 Task: Research Airbnb properties in KÃ¸ge, Denmark from 6th December, 2023 to 12th December, 2023 for 4 adults.4 bedrooms having 4 beds and 4 bathrooms. Property type can be flat. Amenities needed are: wifi, TV, free parkinig on premises, gym, breakfast. Look for 3 properties as per requirement.
Action: Mouse moved to (429, 102)
Screenshot: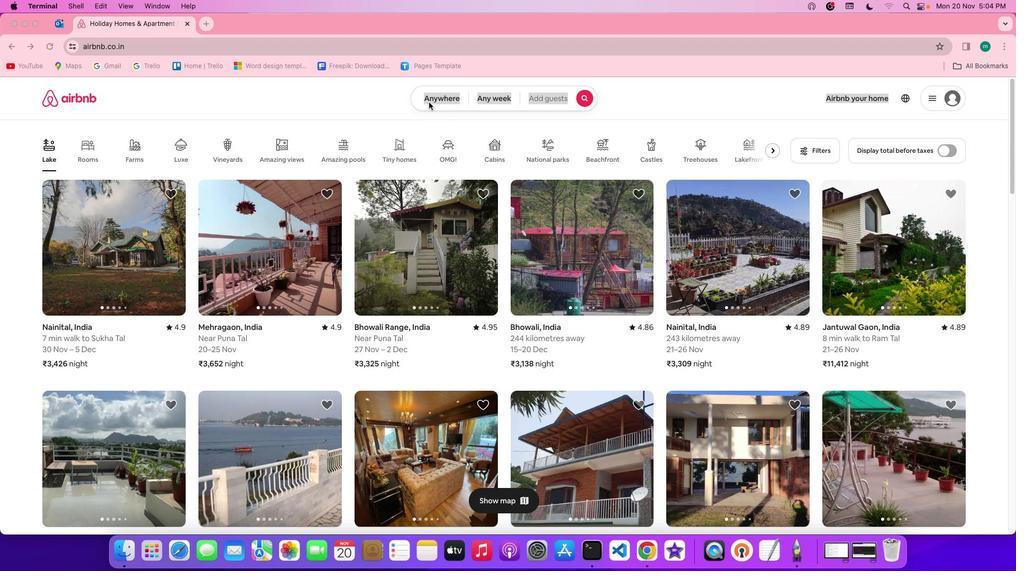 
Action: Mouse pressed left at (429, 102)
Screenshot: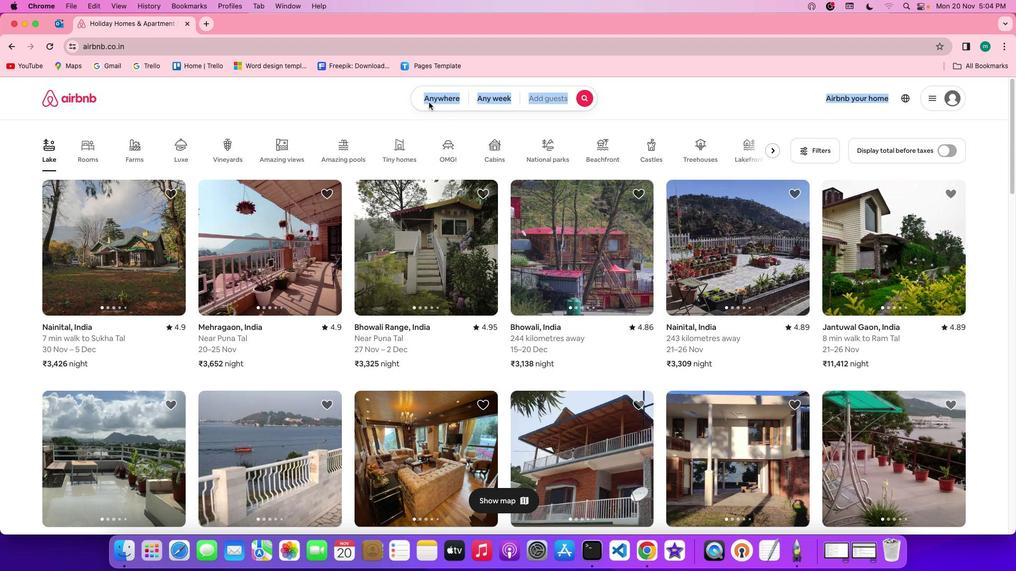 
Action: Mouse pressed left at (429, 102)
Screenshot: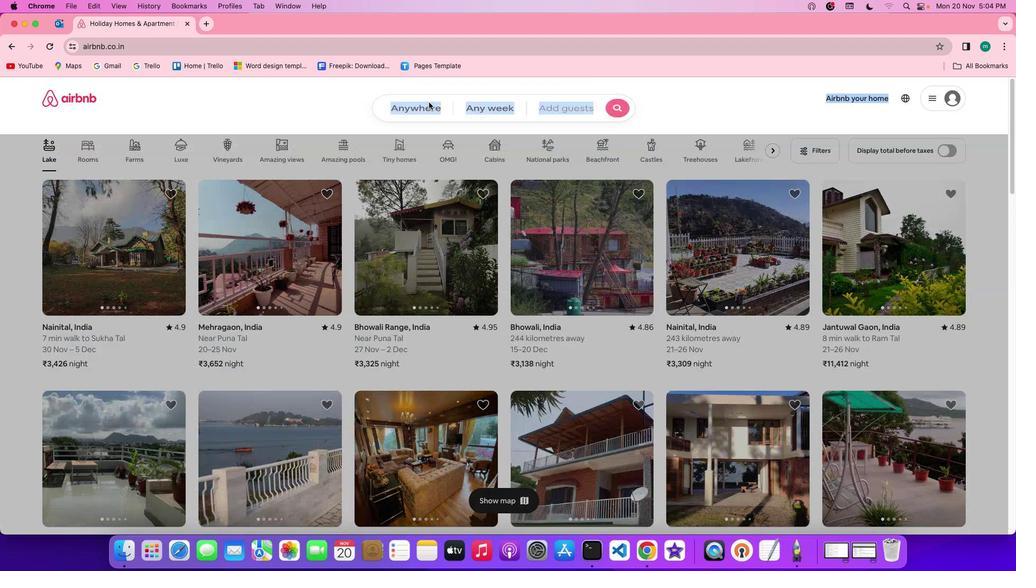
Action: Mouse moved to (350, 145)
Screenshot: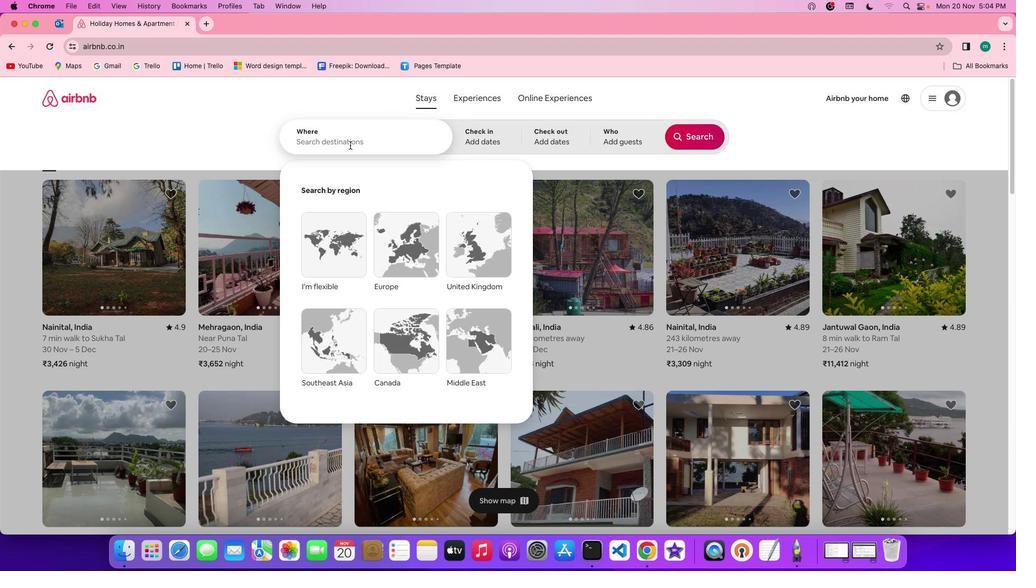 
Action: Mouse pressed left at (350, 145)
Screenshot: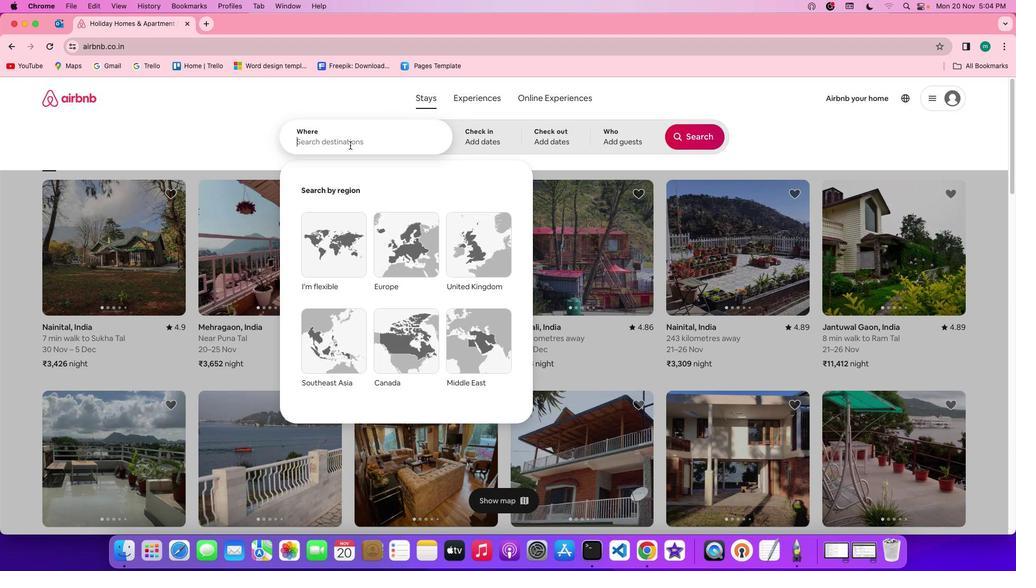 
Action: Key pressed Key.shift'K''o''g''o'Key.backspace'e'','Key.spaceKey.shift'd''e''n''m''a''r''k'
Screenshot: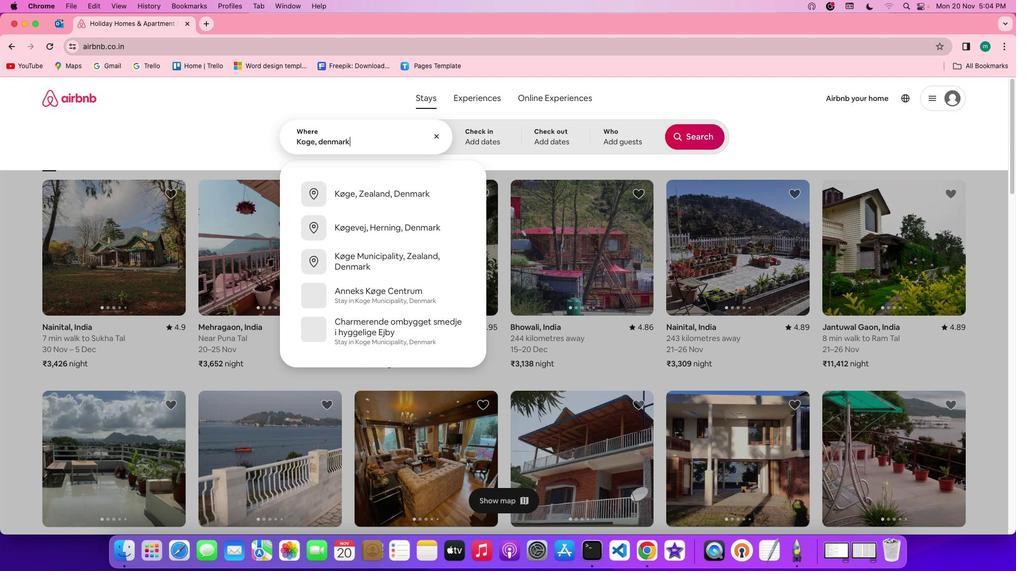 
Action: Mouse moved to (475, 132)
Screenshot: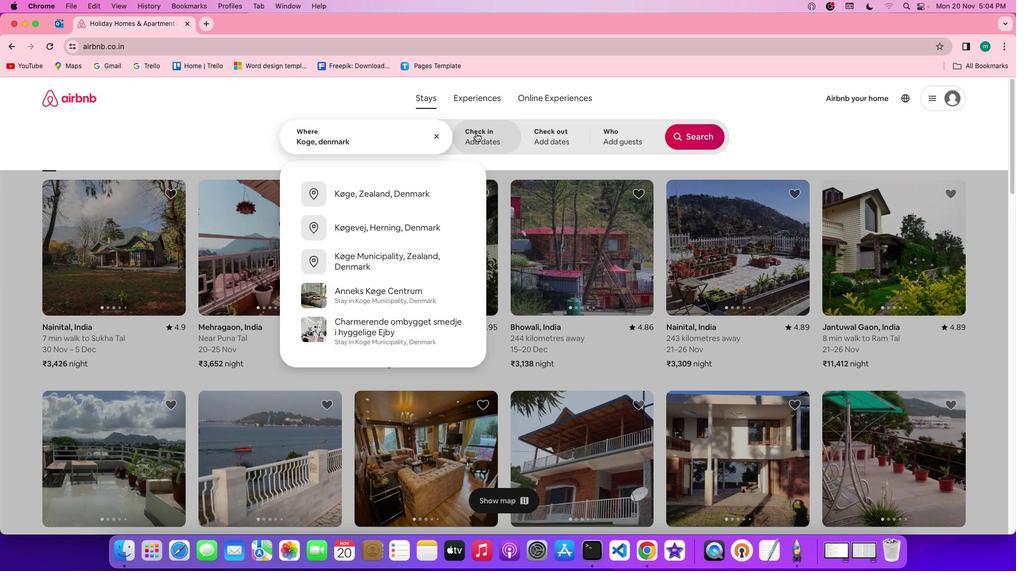 
Action: Mouse pressed left at (475, 132)
Screenshot: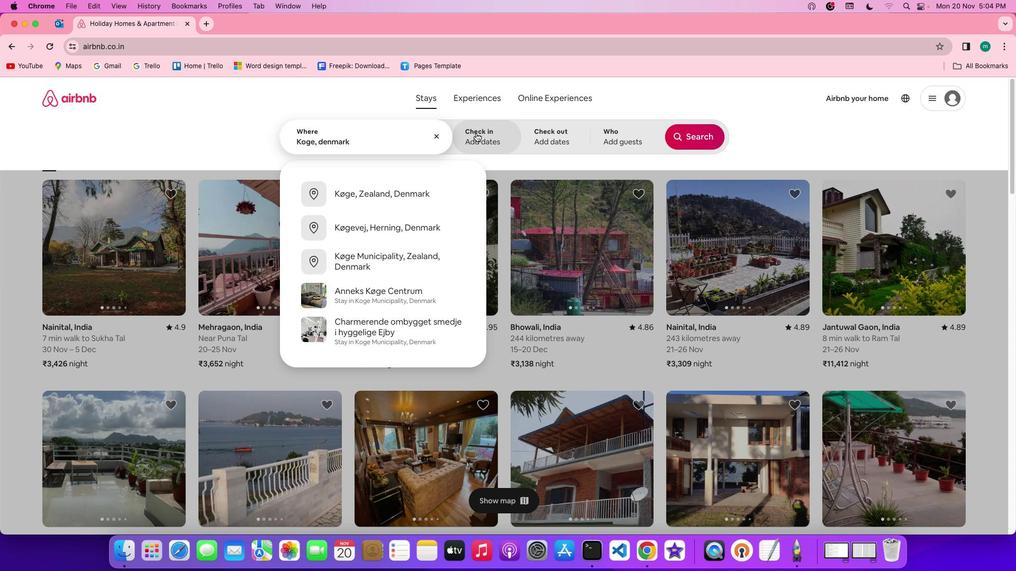 
Action: Mouse moved to (609, 297)
Screenshot: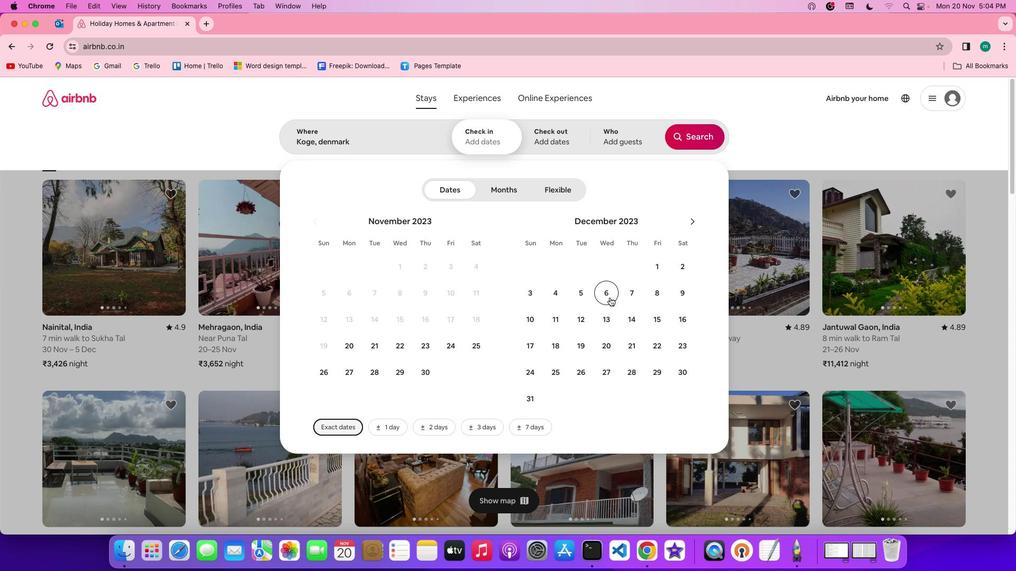 
Action: Mouse pressed left at (609, 297)
Screenshot: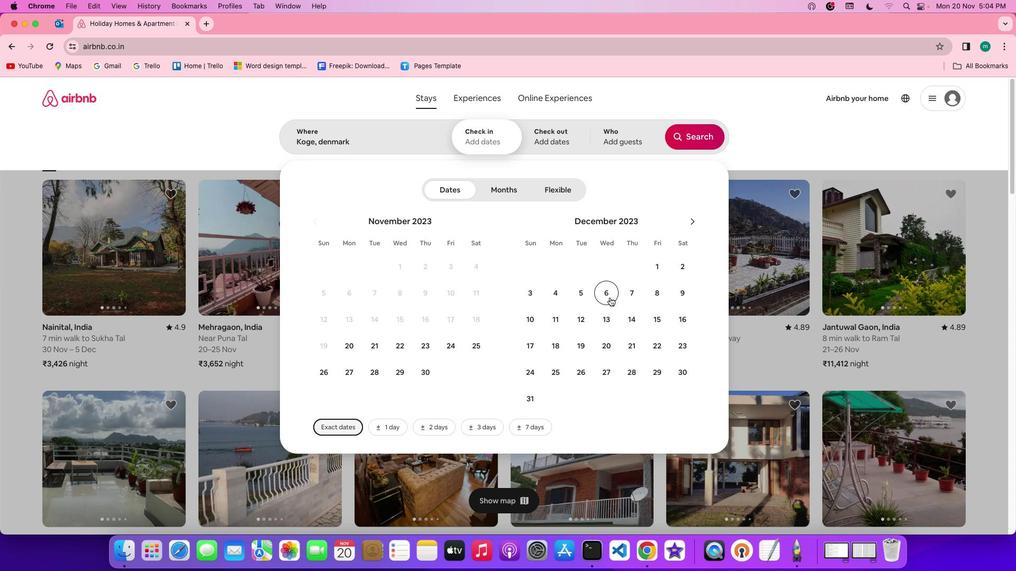
Action: Mouse moved to (592, 315)
Screenshot: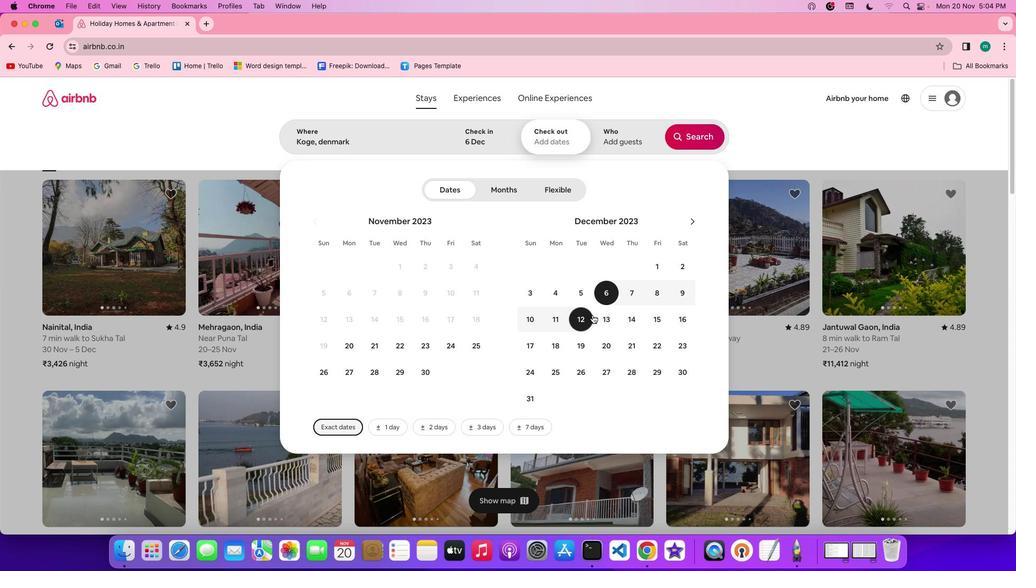 
Action: Mouse pressed left at (592, 315)
Screenshot: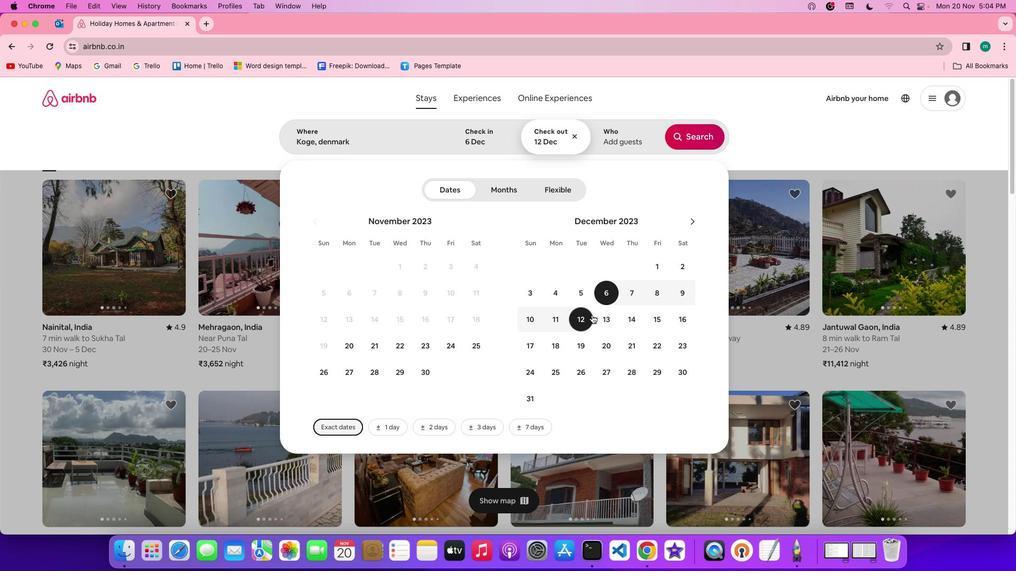 
Action: Mouse moved to (626, 143)
Screenshot: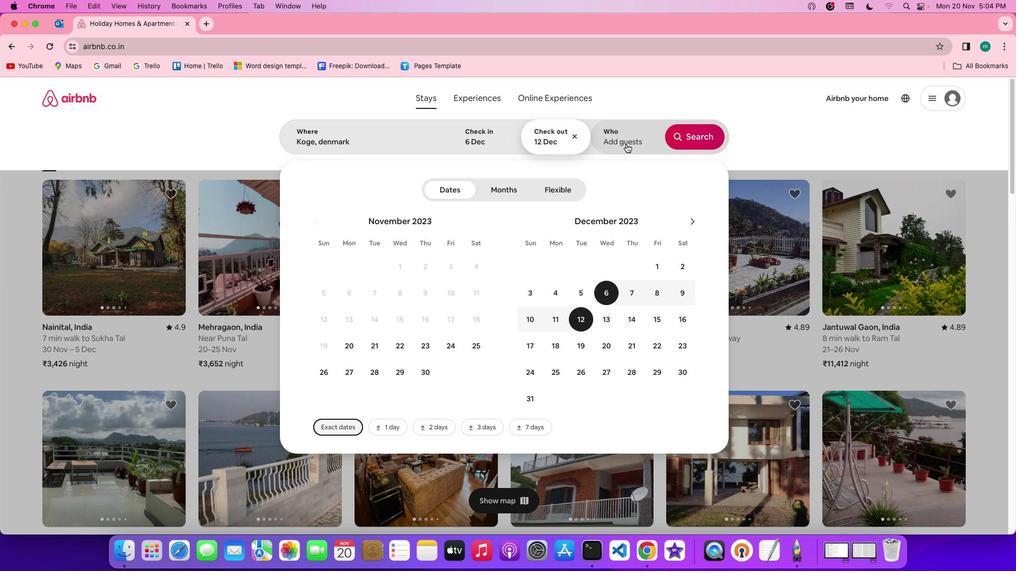 
Action: Mouse pressed left at (626, 143)
Screenshot: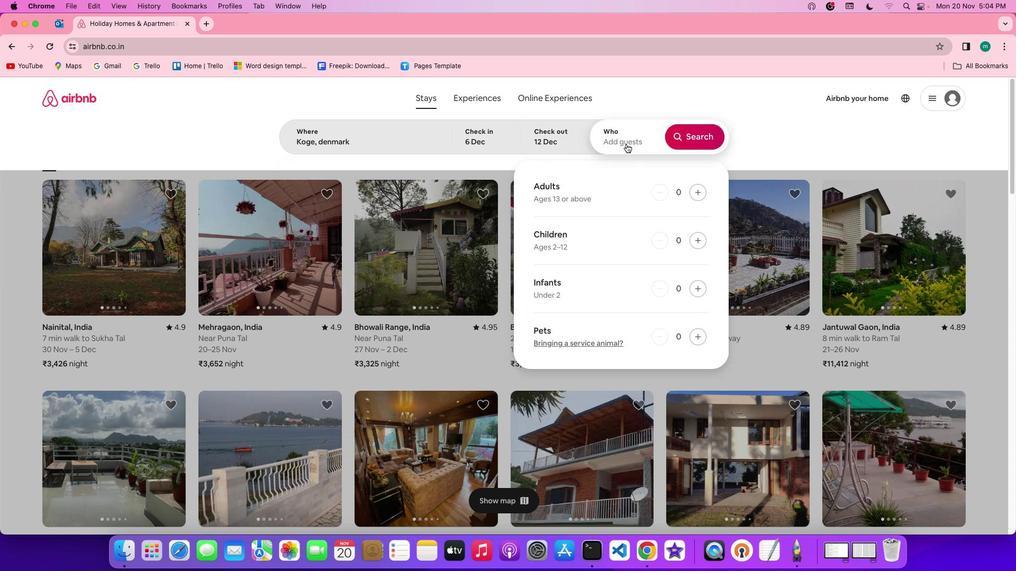 
Action: Mouse moved to (699, 188)
Screenshot: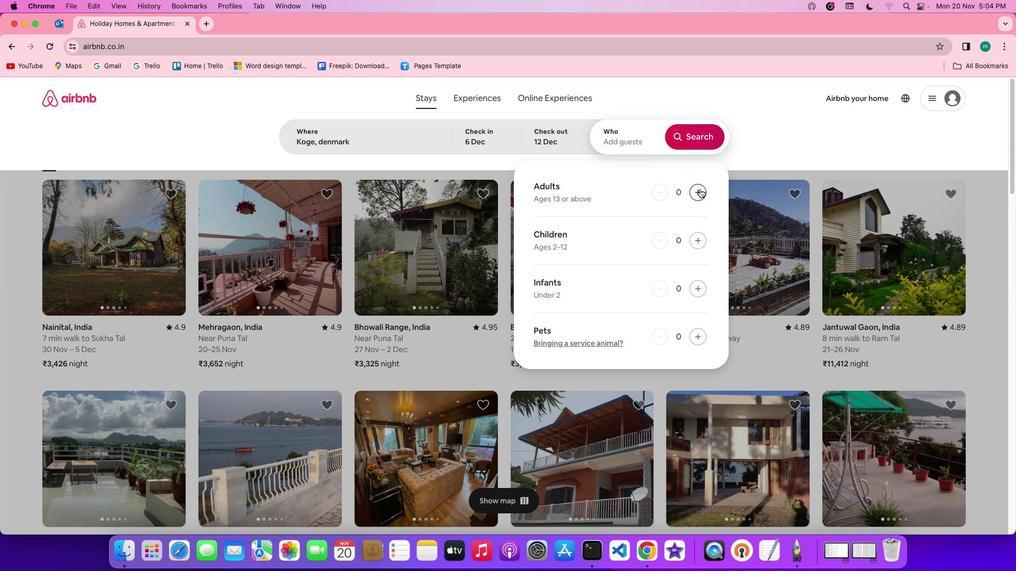 
Action: Mouse pressed left at (699, 188)
Screenshot: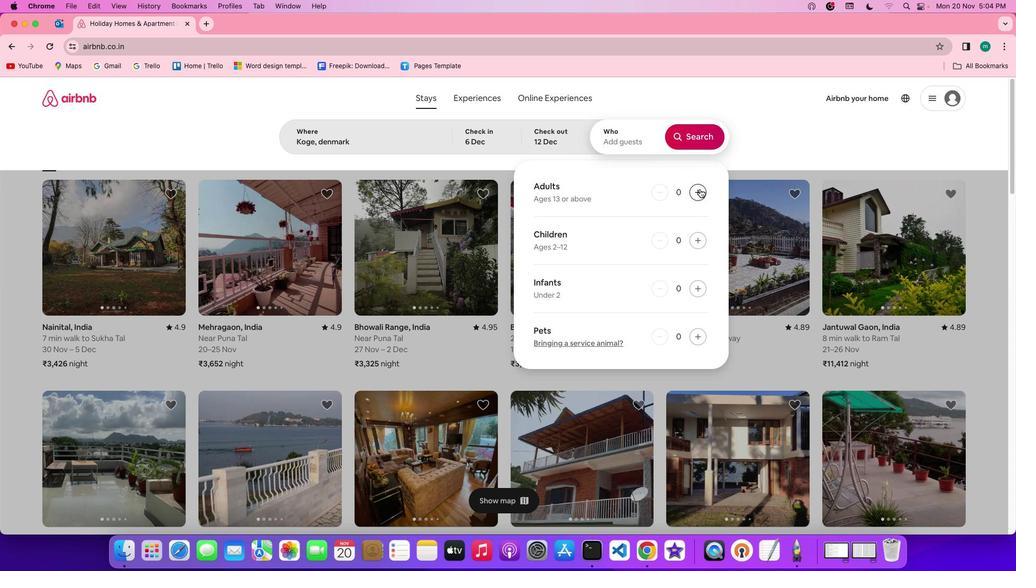 
Action: Mouse pressed left at (699, 188)
Screenshot: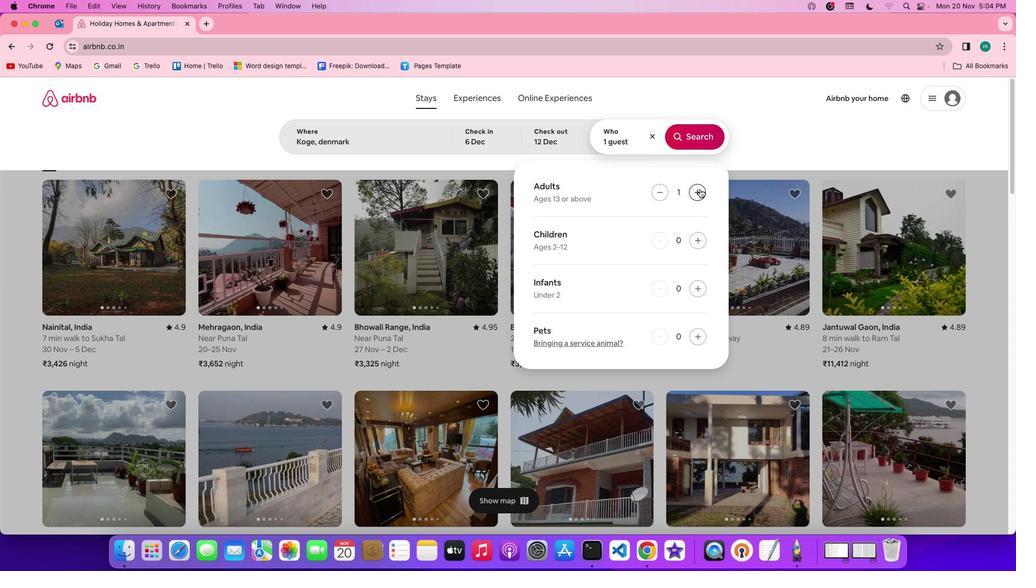 
Action: Mouse pressed left at (699, 188)
Screenshot: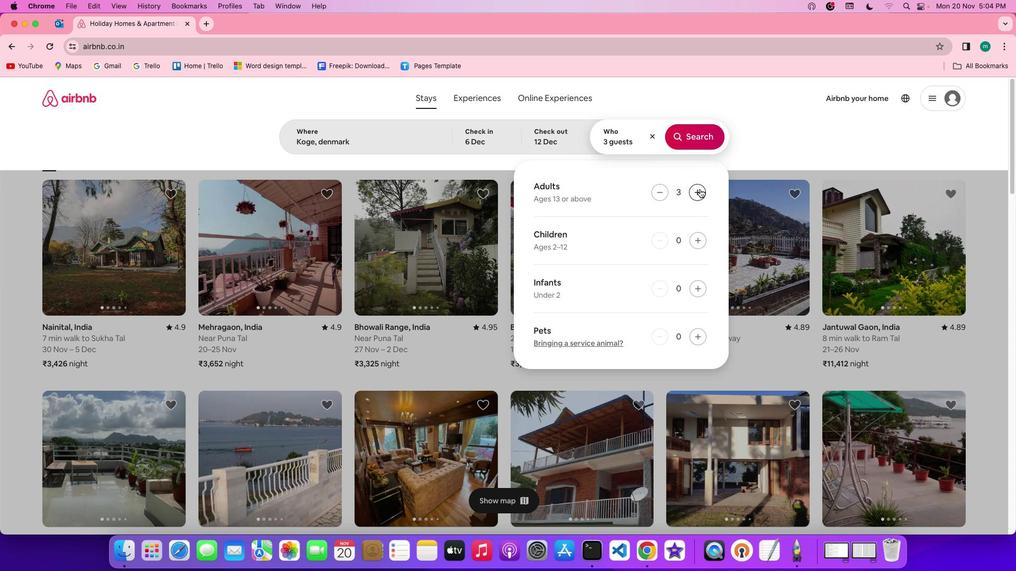 
Action: Mouse pressed left at (699, 188)
Screenshot: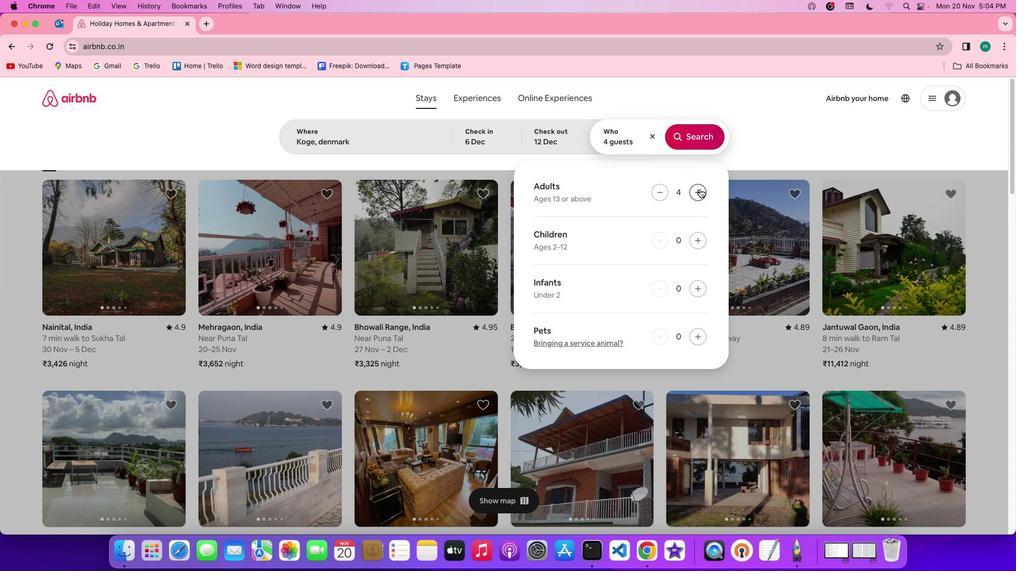 
Action: Mouse moved to (683, 134)
Screenshot: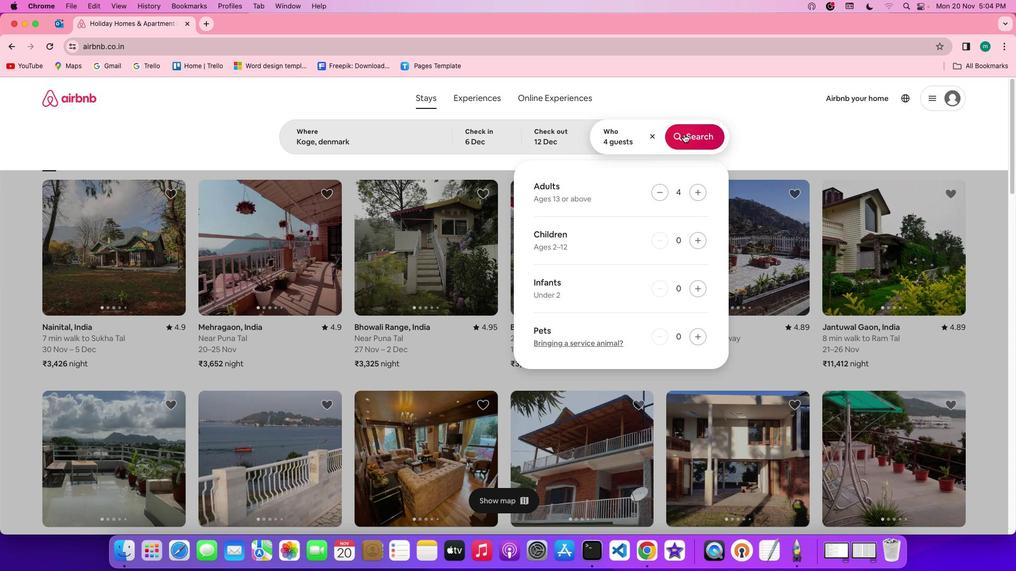 
Action: Mouse pressed left at (683, 134)
Screenshot: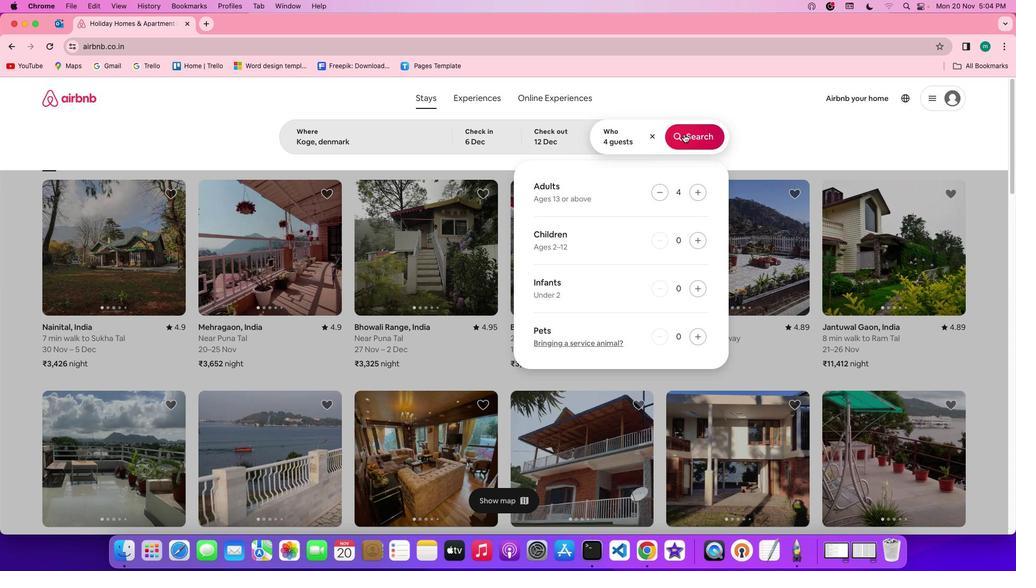 
Action: Mouse moved to (853, 136)
Screenshot: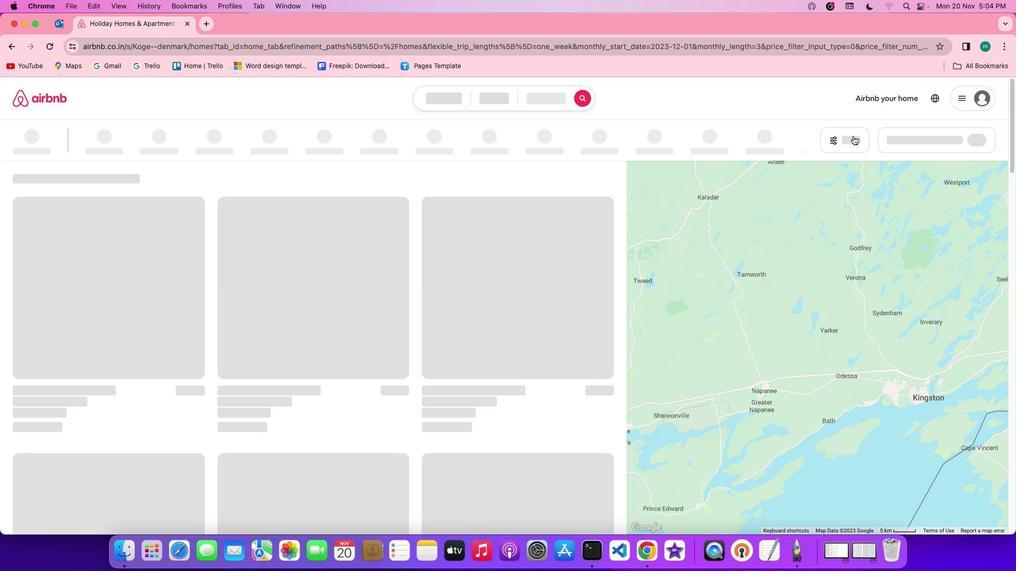 
Action: Mouse pressed left at (853, 136)
Screenshot: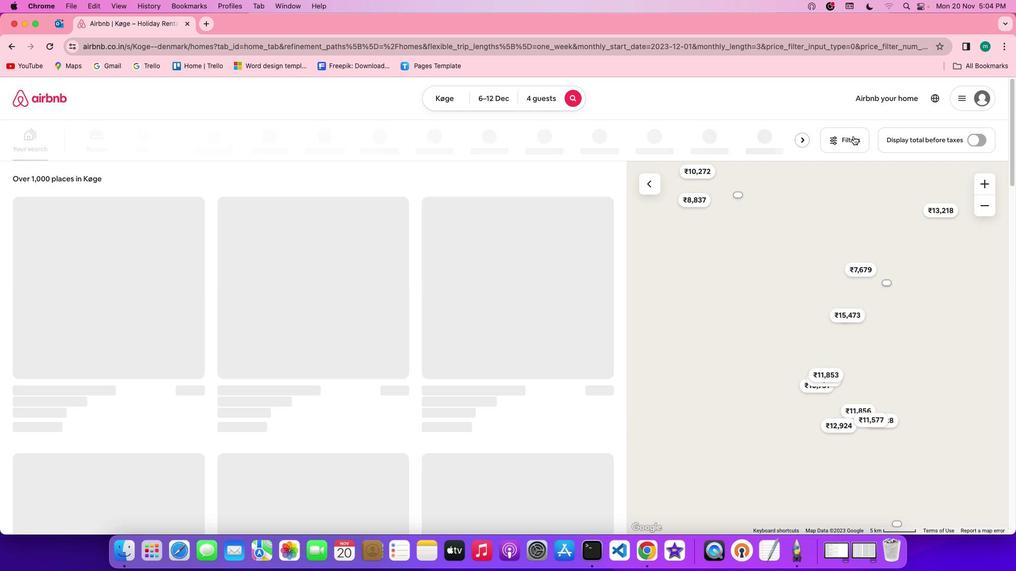 
Action: Mouse moved to (611, 274)
Screenshot: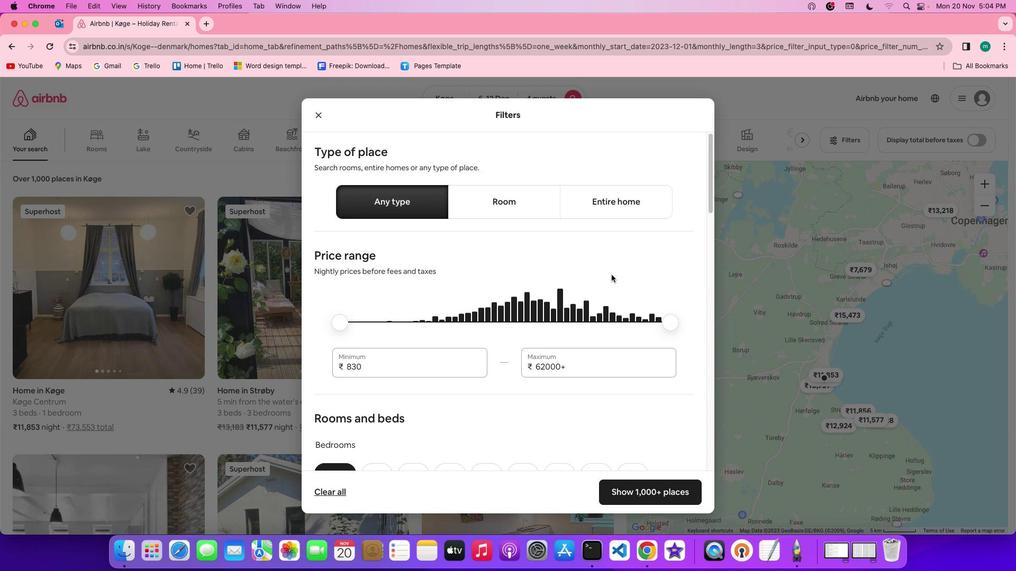 
Action: Mouse scrolled (611, 274) with delta (0, 0)
Screenshot: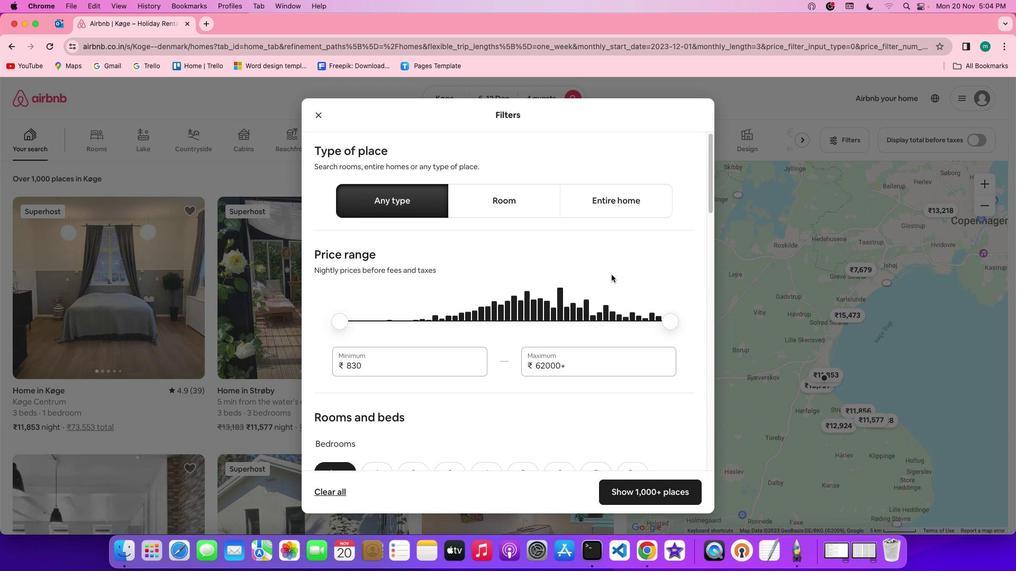 
Action: Mouse scrolled (611, 274) with delta (0, 0)
Screenshot: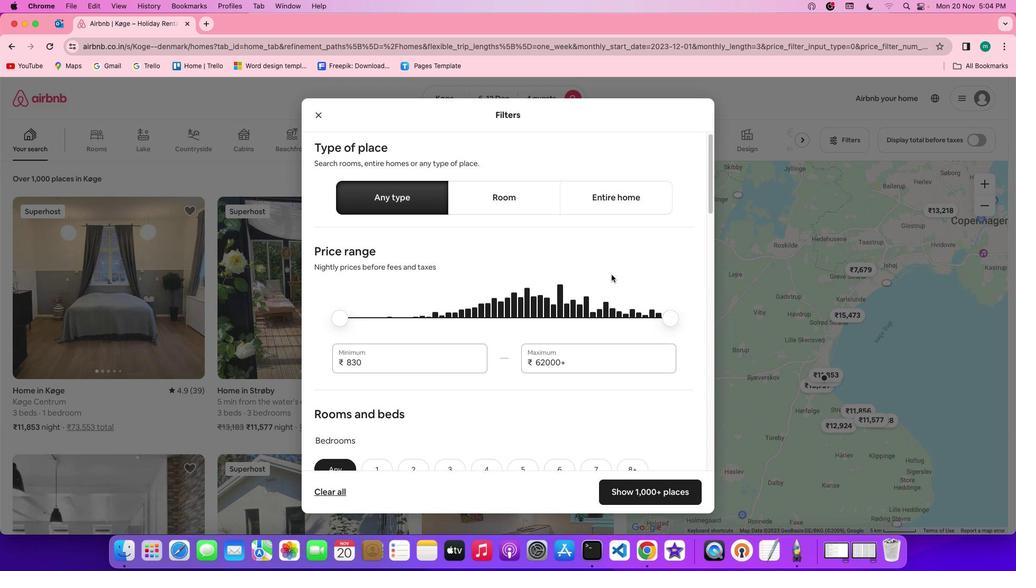 
Action: Mouse scrolled (611, 274) with delta (0, 0)
Screenshot: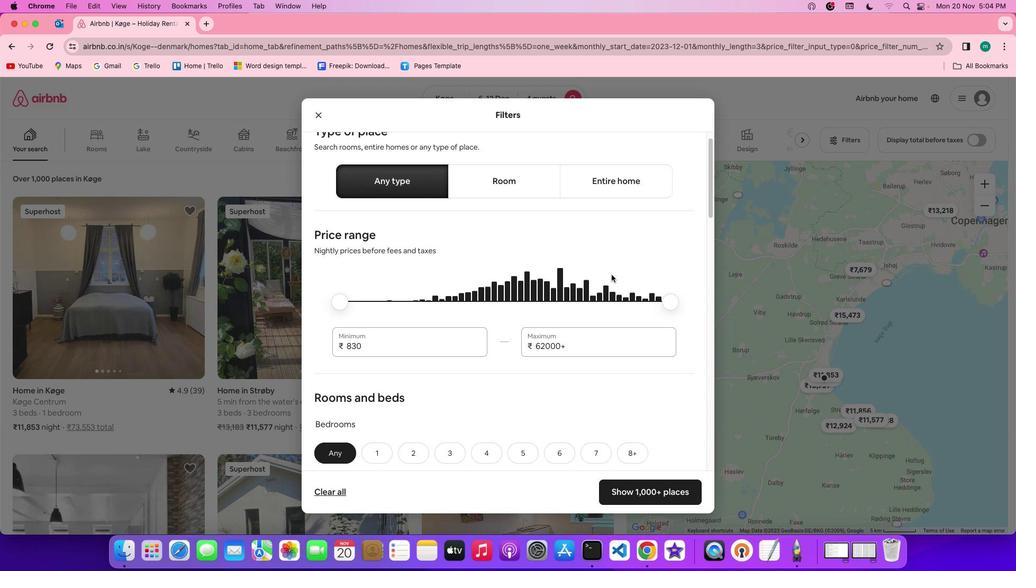 
Action: Mouse scrolled (611, 274) with delta (0, -1)
Screenshot: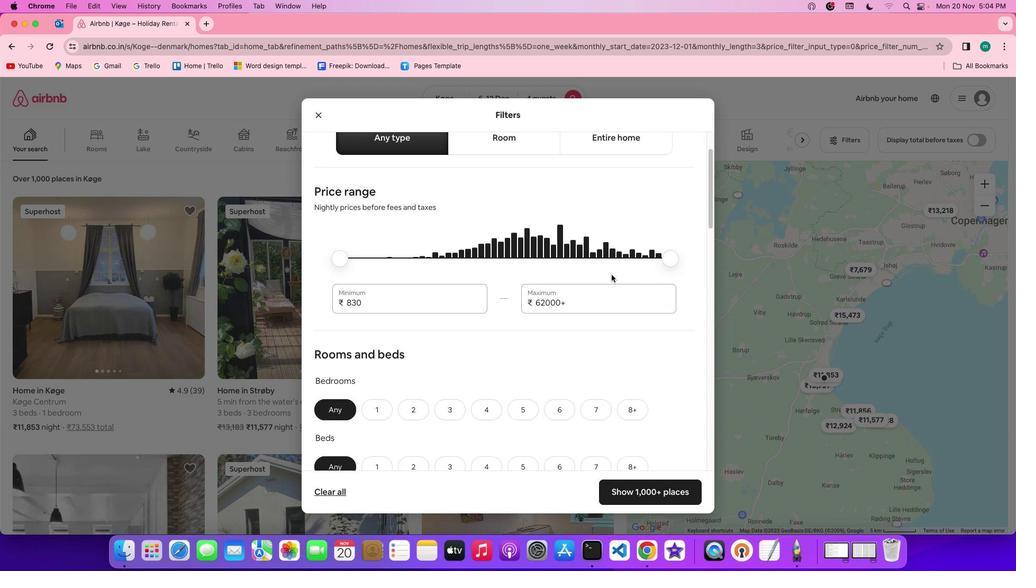 
Action: Mouse scrolled (611, 274) with delta (0, 0)
Screenshot: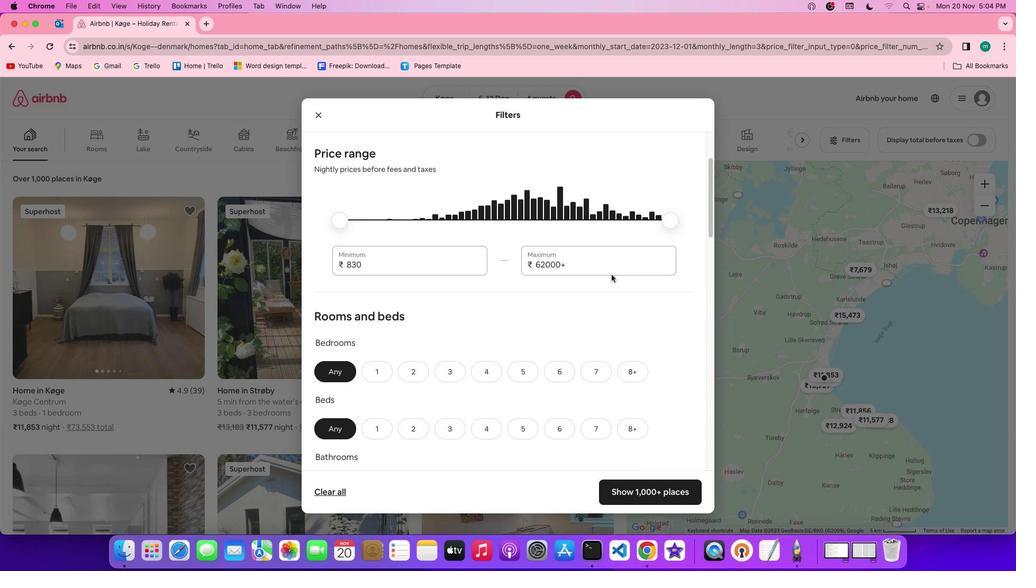 
Action: Mouse scrolled (611, 274) with delta (0, 0)
Screenshot: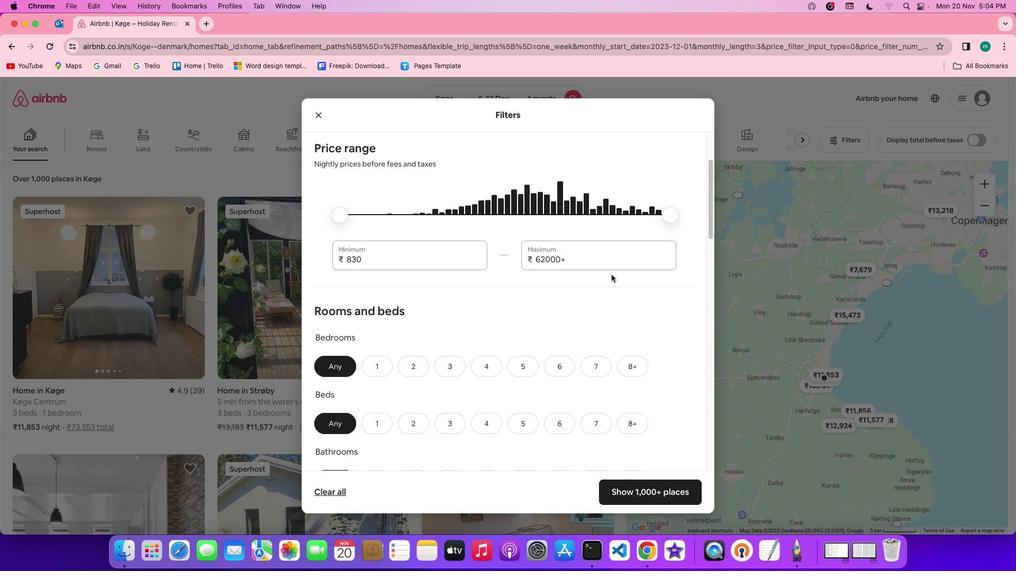 
Action: Mouse scrolled (611, 274) with delta (0, -1)
Screenshot: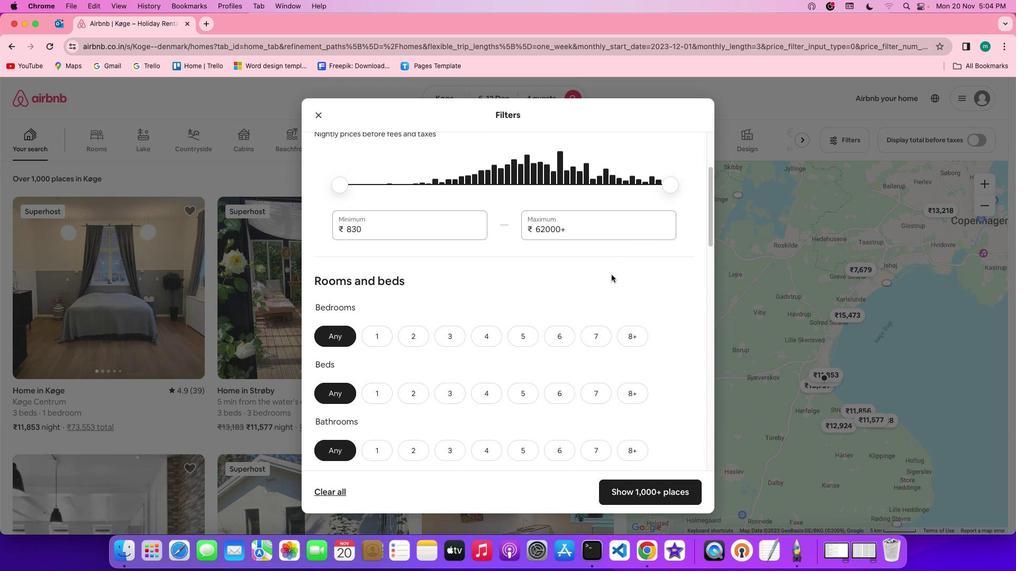
Action: Mouse scrolled (611, 274) with delta (0, -1)
Screenshot: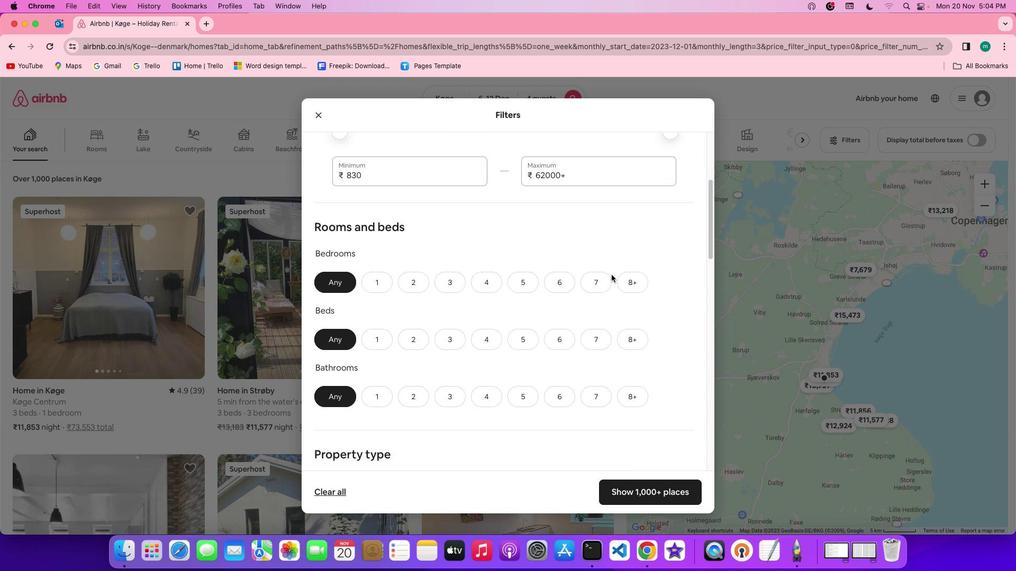 
Action: Mouse scrolled (611, 274) with delta (0, 0)
Screenshot: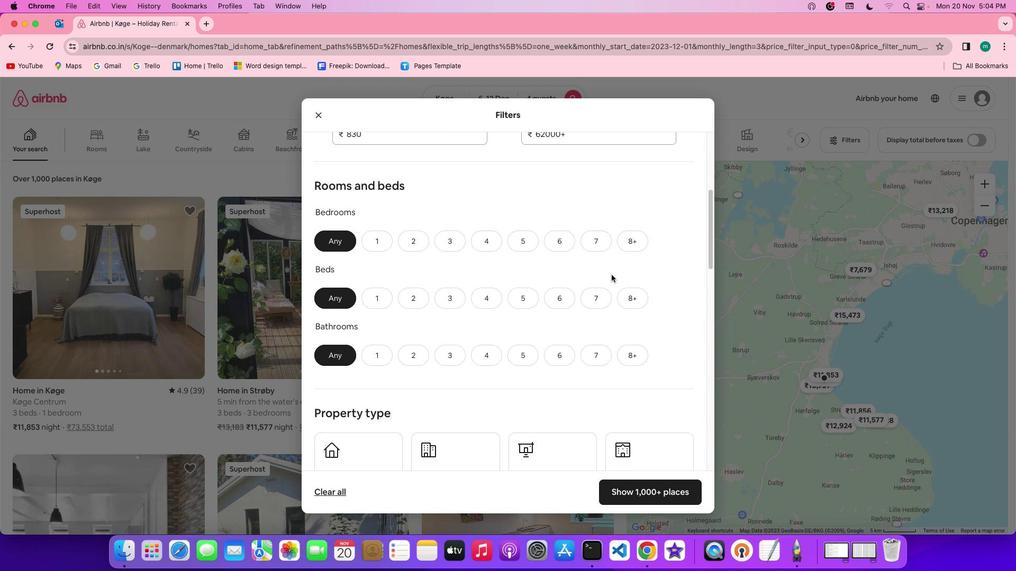 
Action: Mouse scrolled (611, 274) with delta (0, 0)
Screenshot: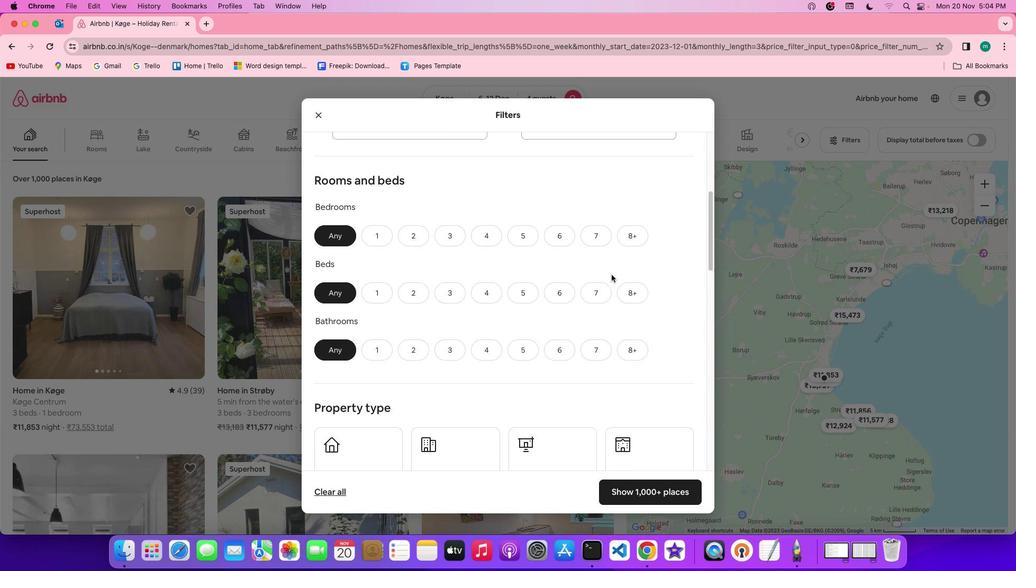 
Action: Mouse scrolled (611, 274) with delta (0, 0)
Screenshot: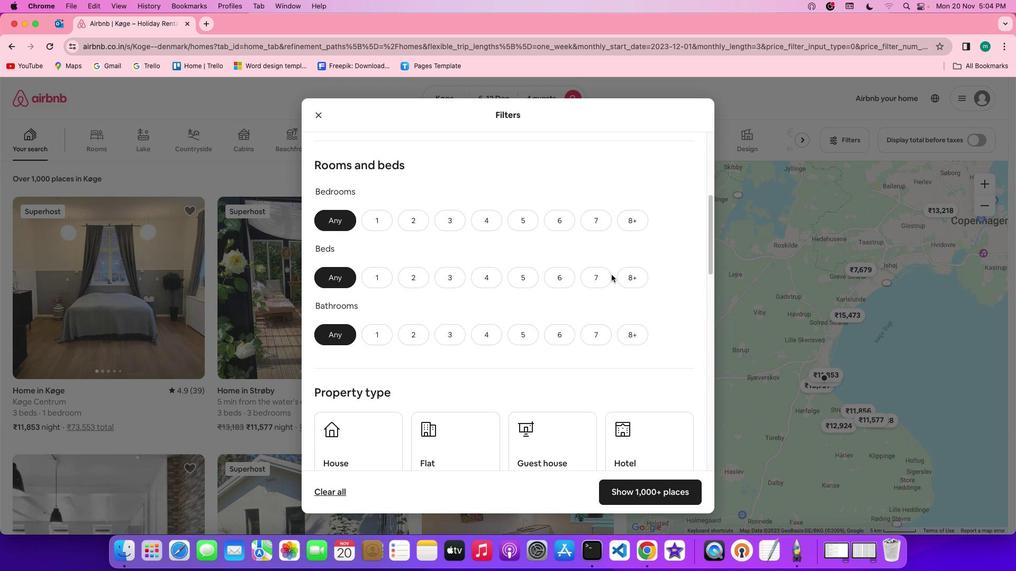 
Action: Mouse moved to (488, 203)
Screenshot: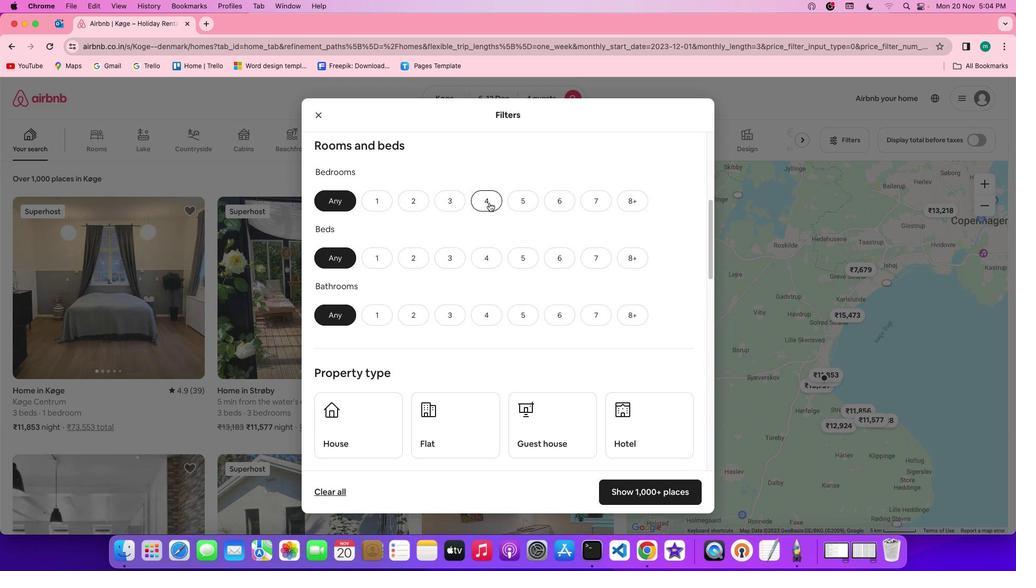 
Action: Mouse pressed left at (488, 203)
Screenshot: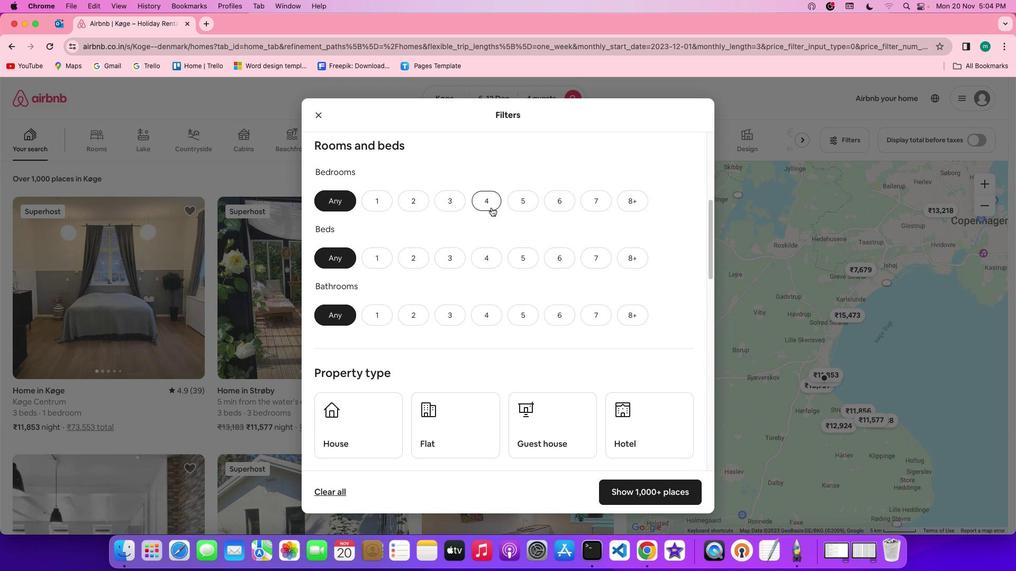 
Action: Mouse moved to (483, 268)
Screenshot: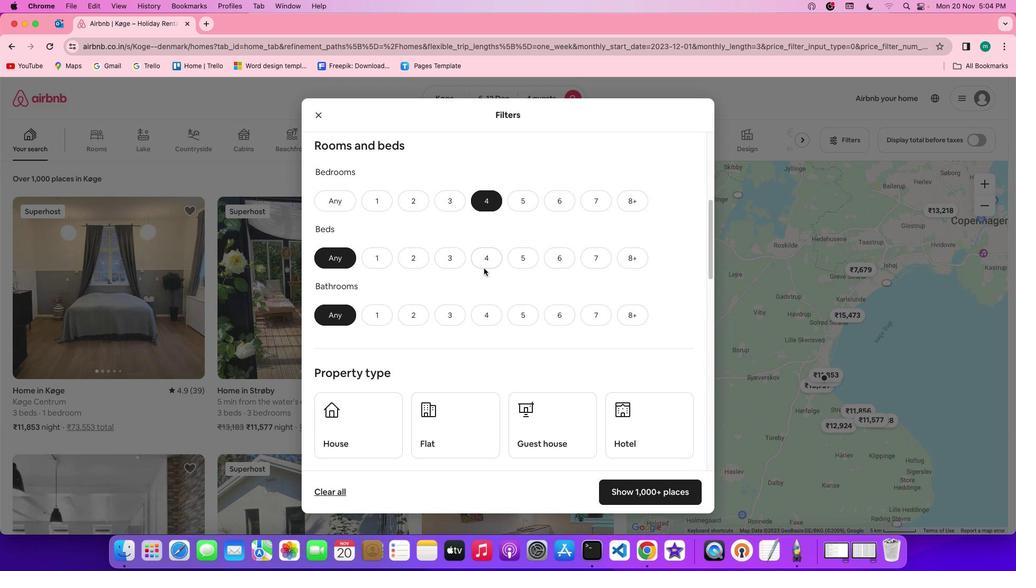 
Action: Mouse pressed left at (483, 268)
Screenshot: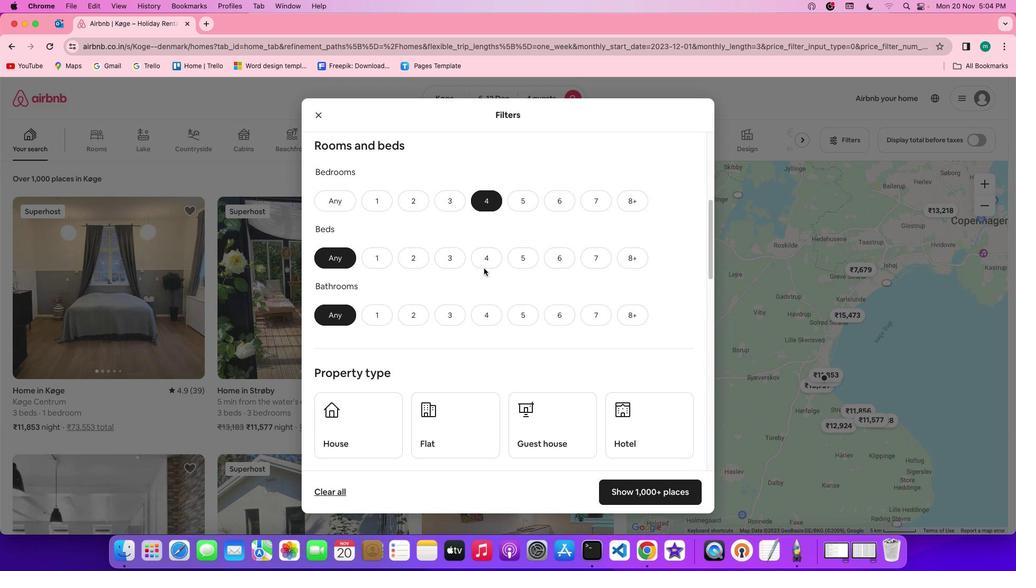 
Action: Mouse moved to (485, 263)
Screenshot: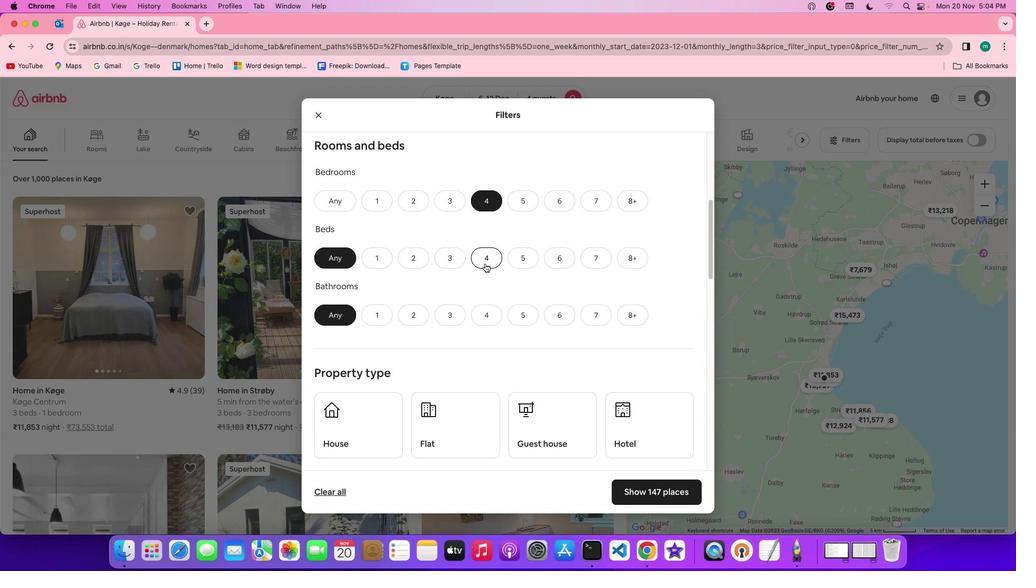 
Action: Mouse pressed left at (485, 263)
Screenshot: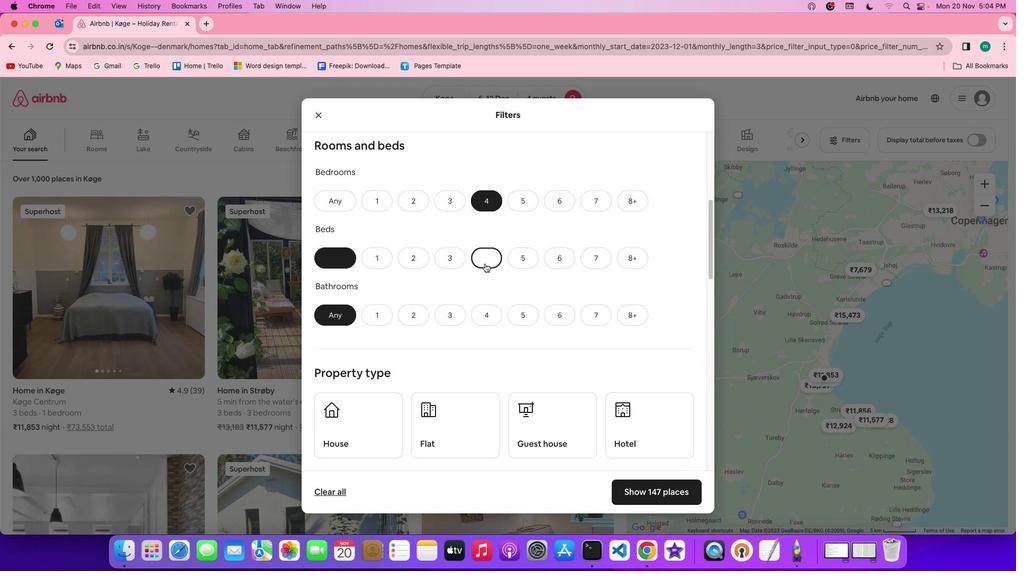 
Action: Mouse moved to (484, 310)
Screenshot: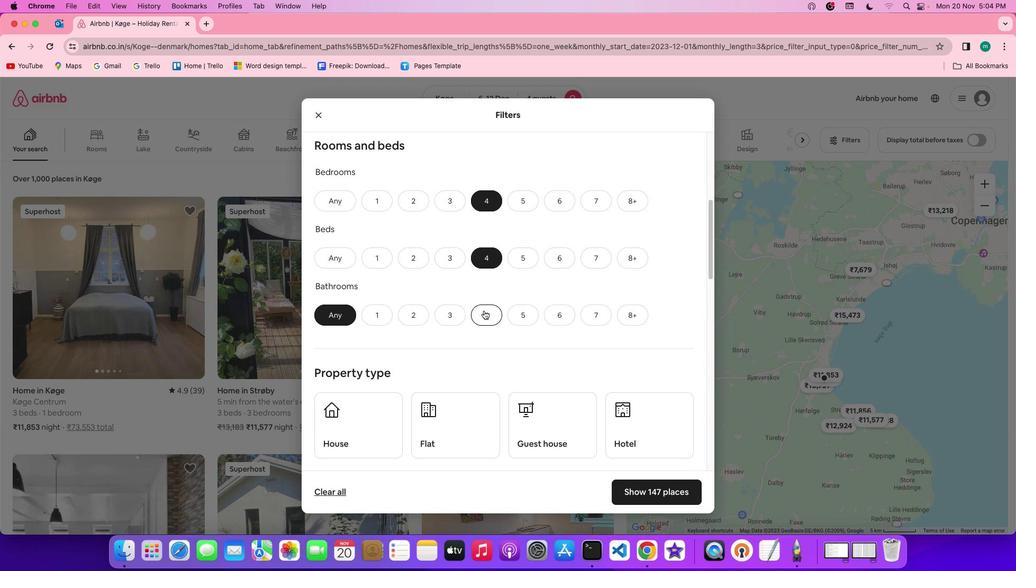 
Action: Mouse pressed left at (484, 310)
Screenshot: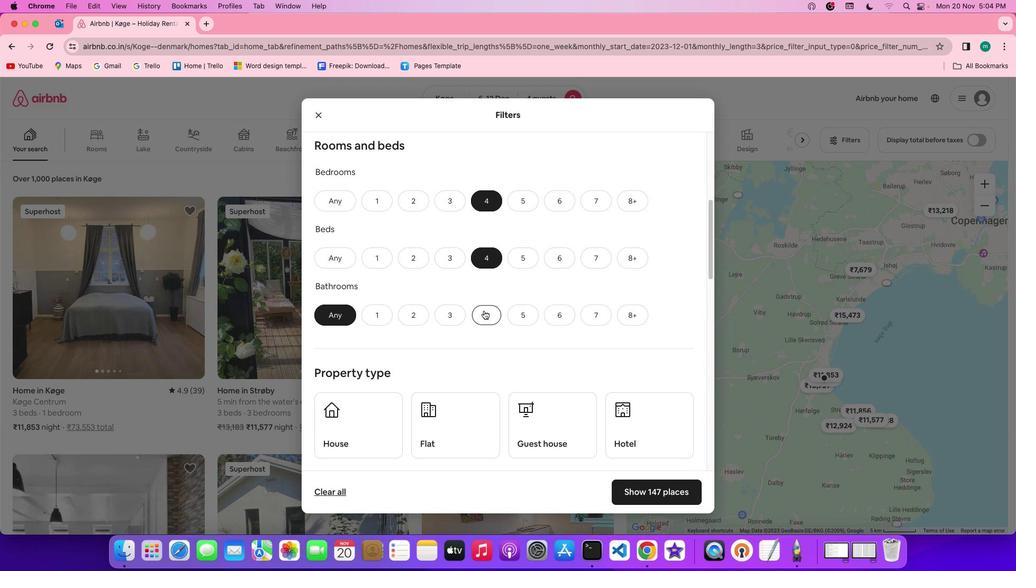 
Action: Mouse moved to (588, 316)
Screenshot: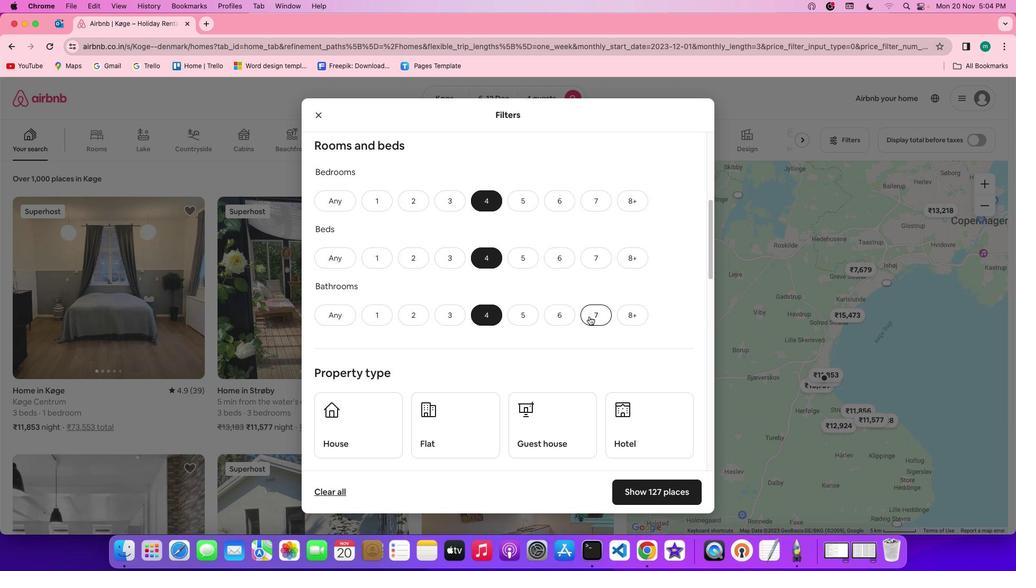 
Action: Mouse scrolled (588, 316) with delta (0, 0)
Screenshot: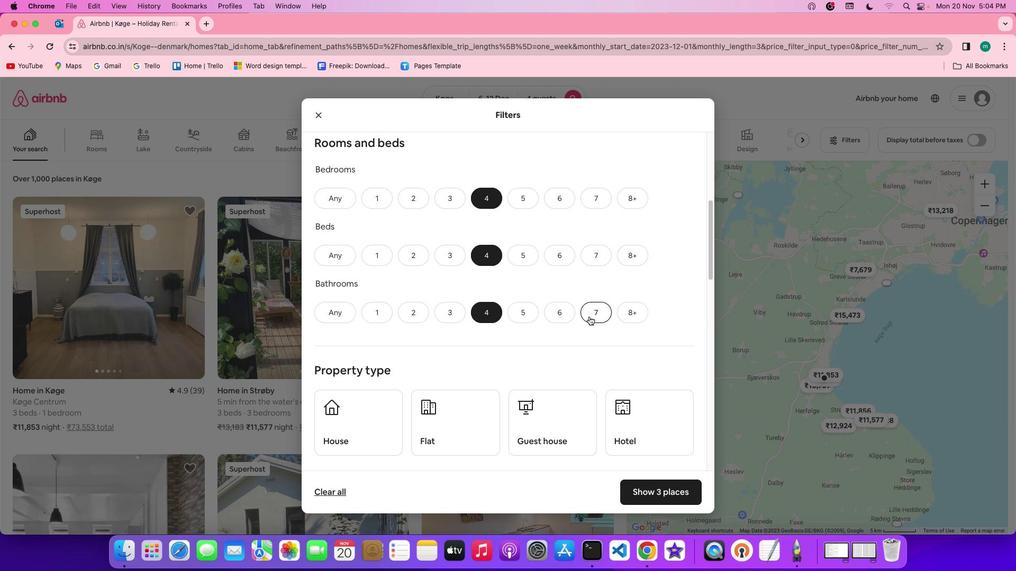 
Action: Mouse scrolled (588, 316) with delta (0, 0)
Screenshot: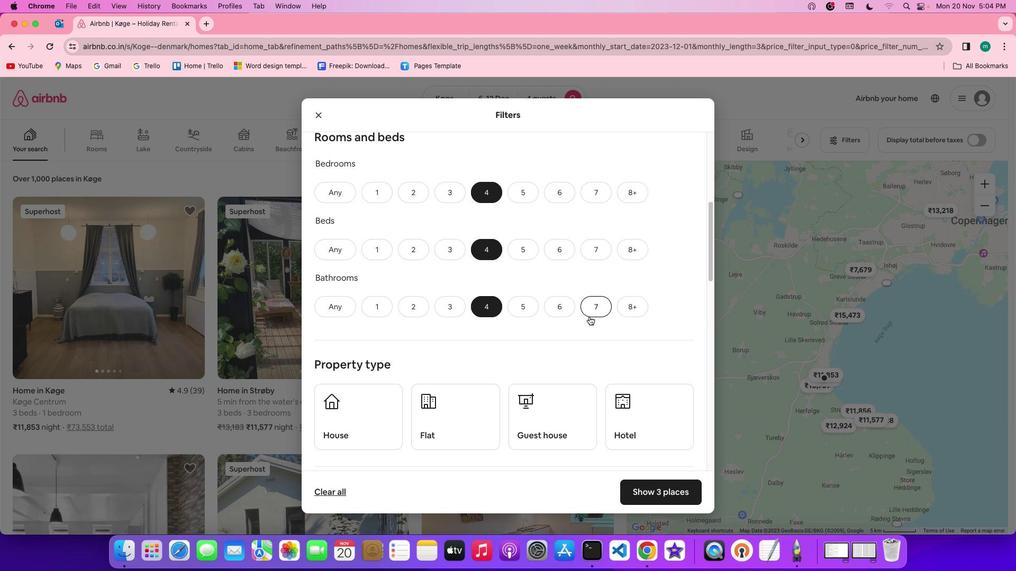 
Action: Mouse scrolled (588, 316) with delta (0, -1)
Screenshot: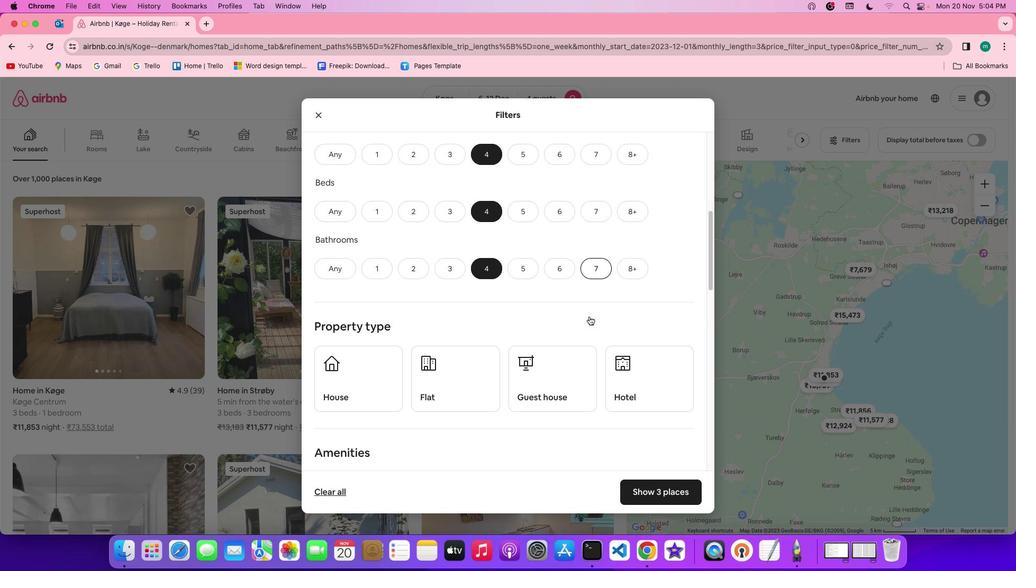 
Action: Mouse scrolled (588, 316) with delta (0, 0)
Screenshot: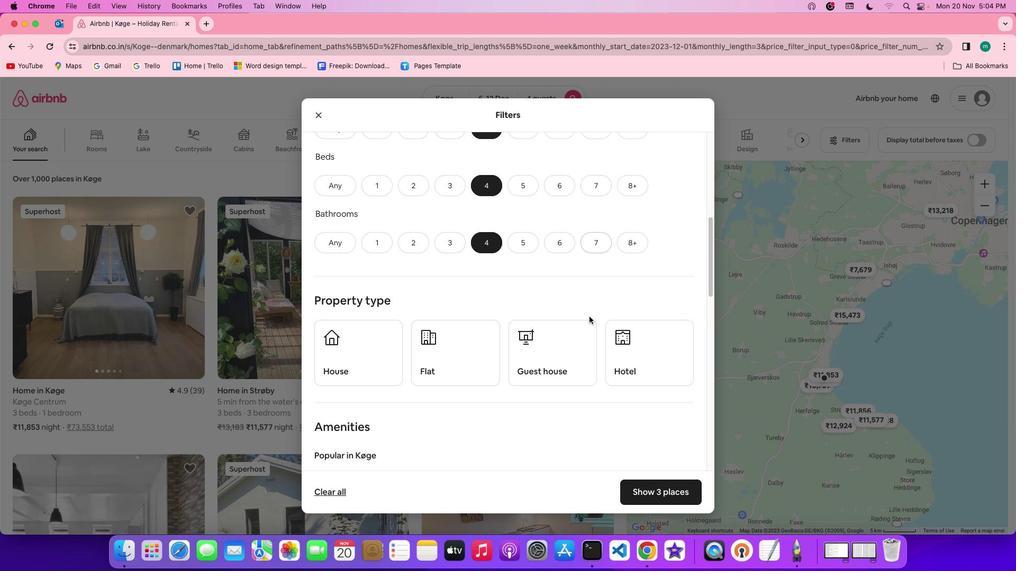
Action: Mouse scrolled (588, 316) with delta (0, 0)
Screenshot: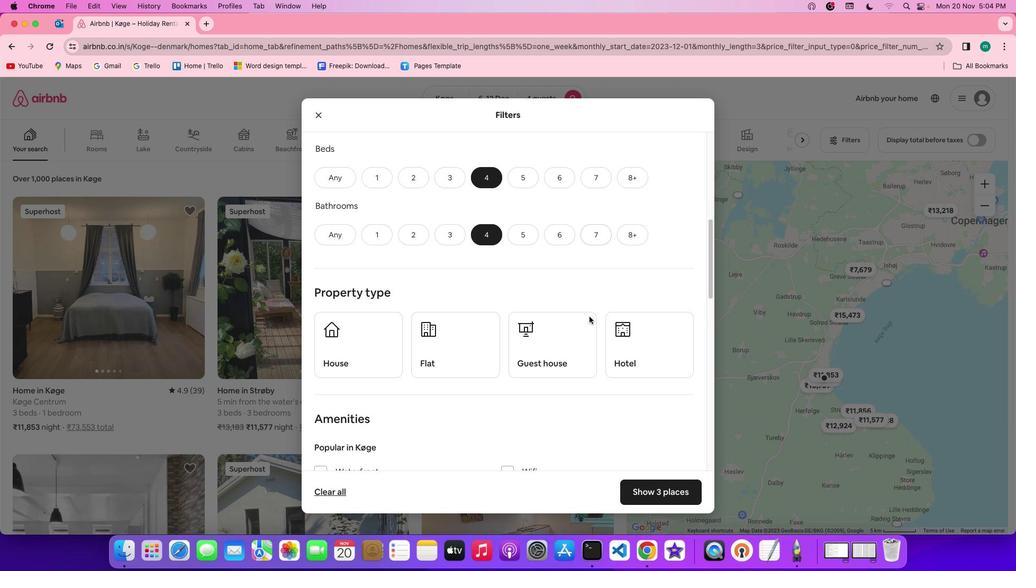 
Action: Mouse scrolled (588, 316) with delta (0, -1)
Screenshot: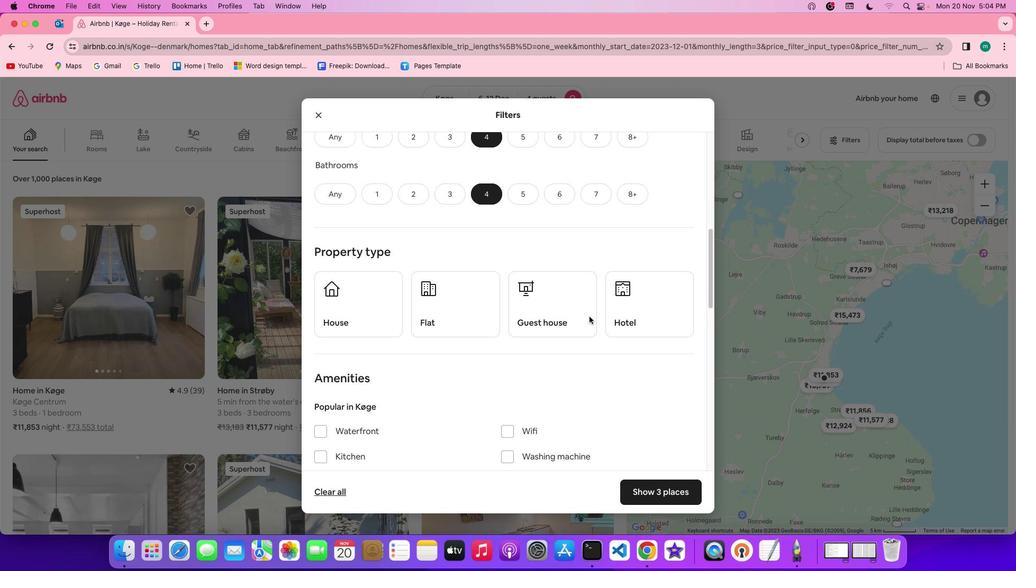 
Action: Mouse scrolled (588, 316) with delta (0, -1)
Screenshot: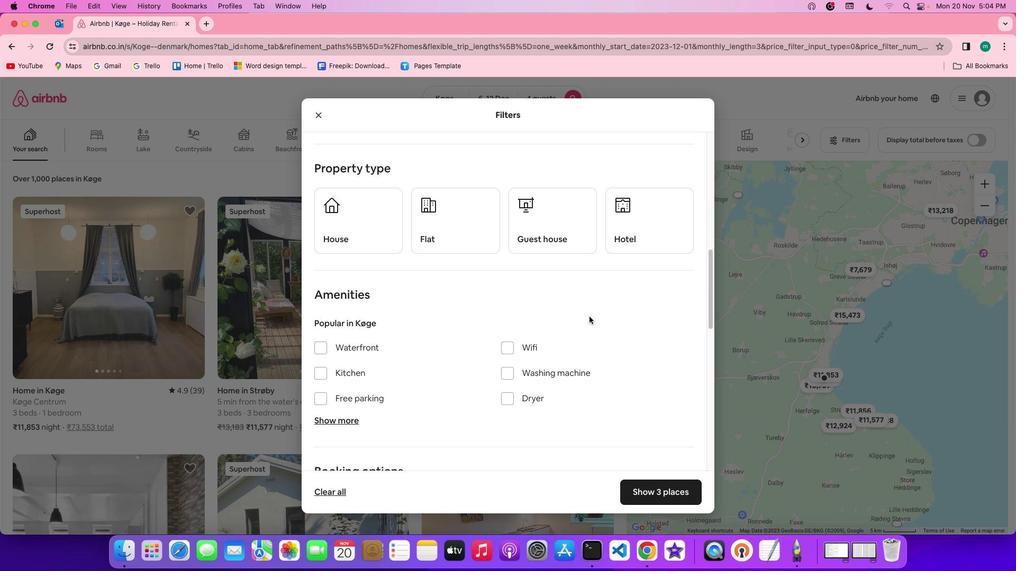 
Action: Mouse scrolled (588, 316) with delta (0, 0)
Screenshot: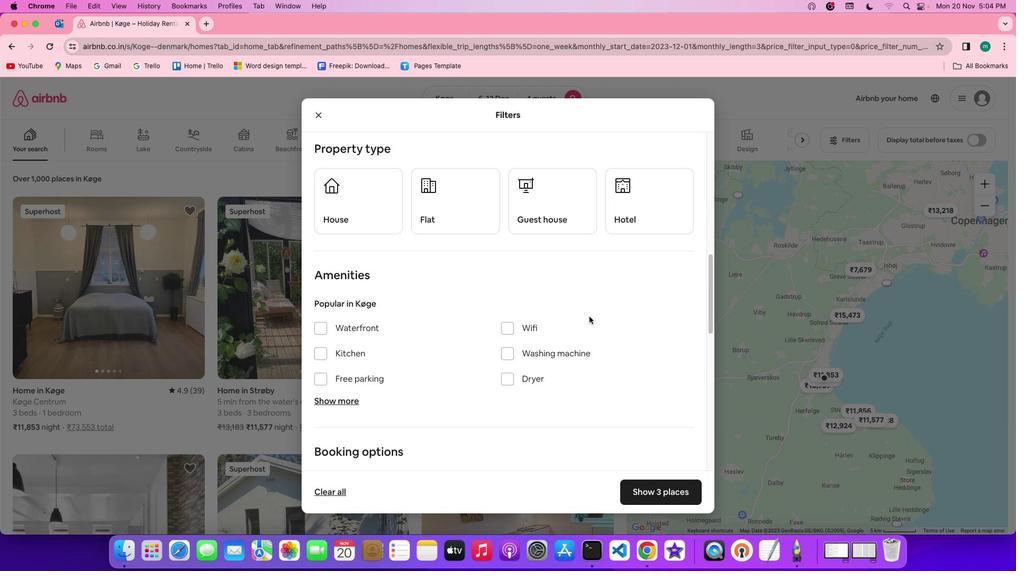 
Action: Mouse scrolled (588, 316) with delta (0, 0)
Screenshot: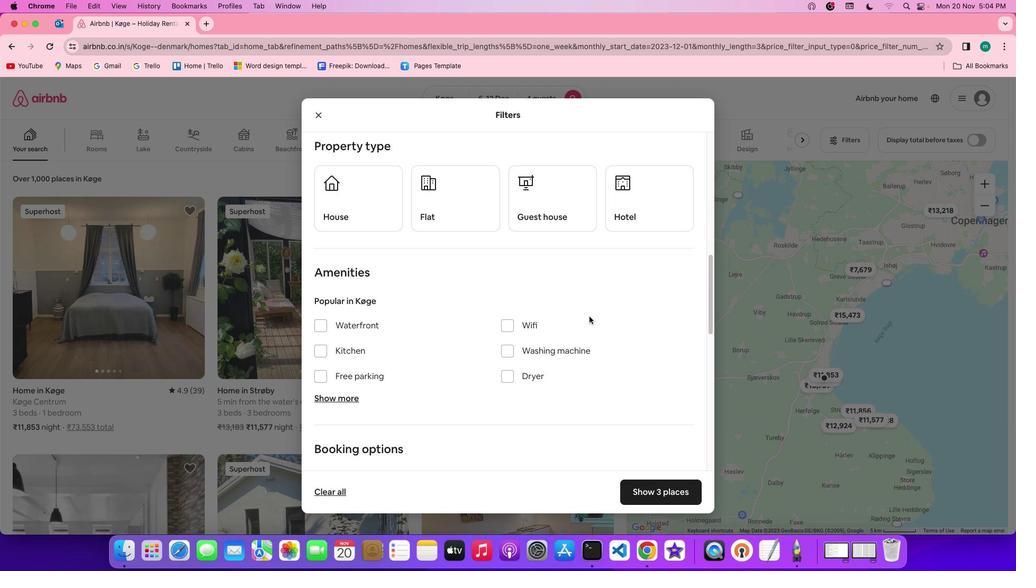 
Action: Mouse scrolled (588, 316) with delta (0, 0)
Screenshot: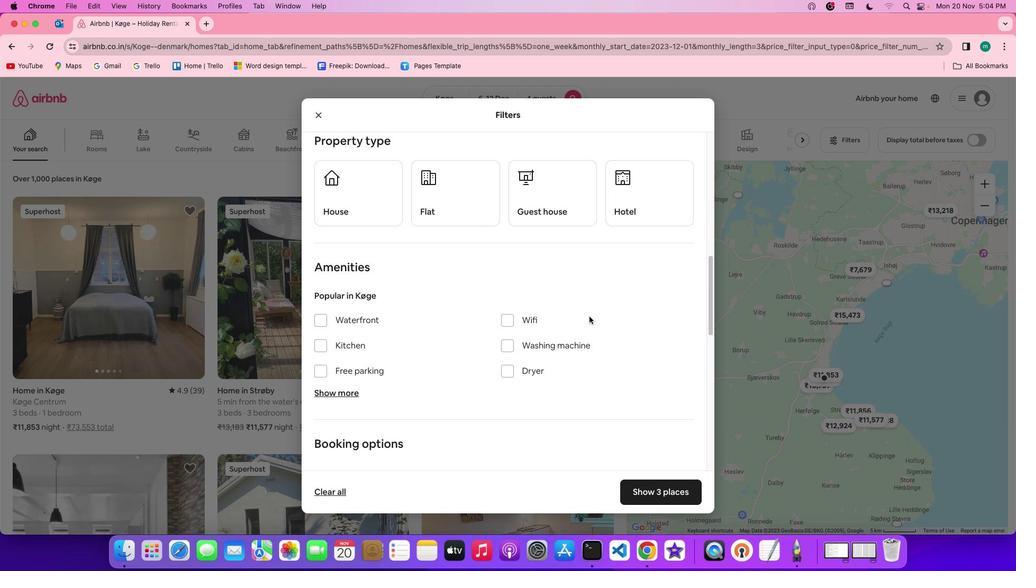 
Action: Mouse scrolled (588, 316) with delta (0, 0)
Screenshot: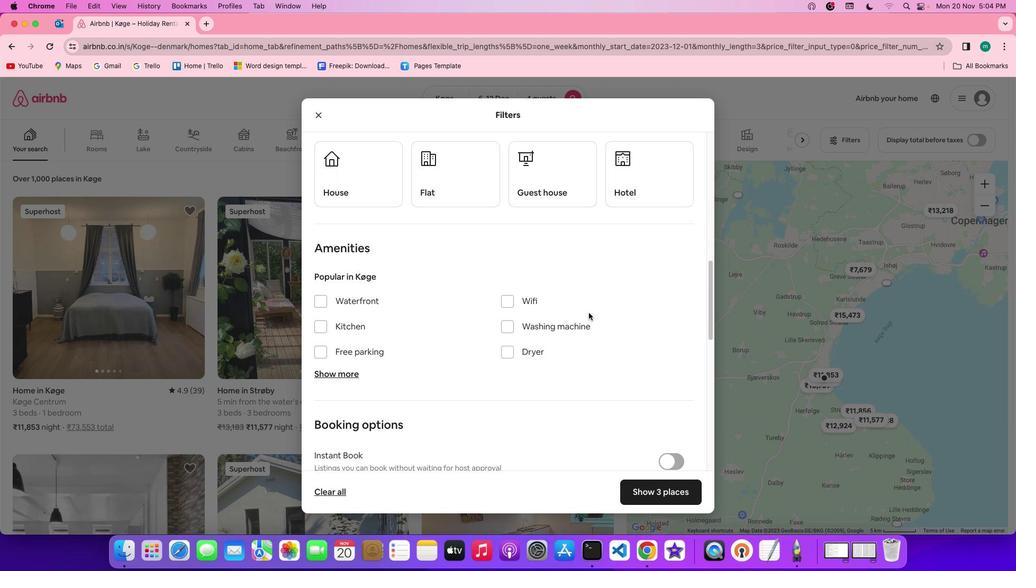 
Action: Mouse moved to (459, 197)
Screenshot: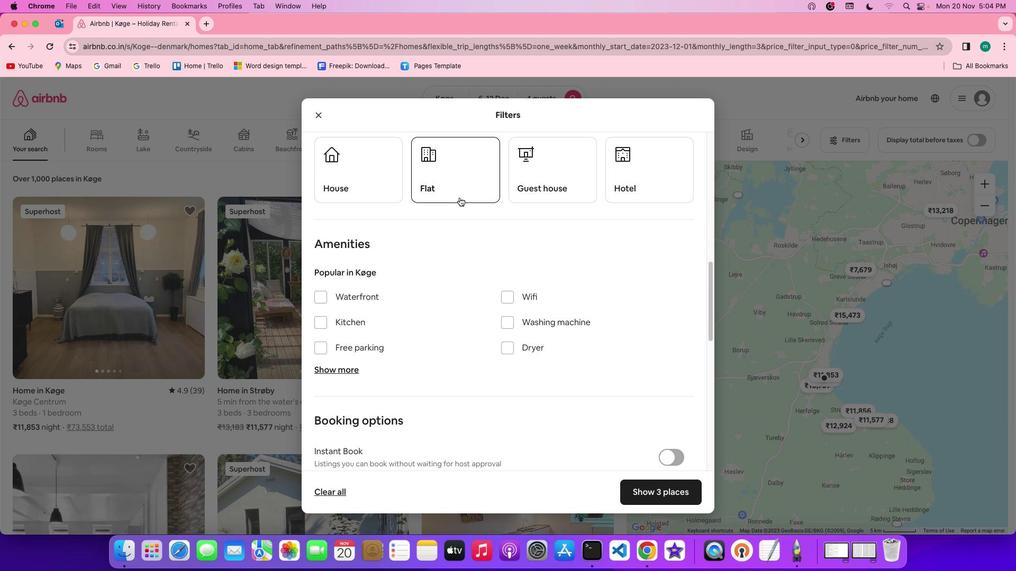 
Action: Mouse pressed left at (459, 197)
Screenshot: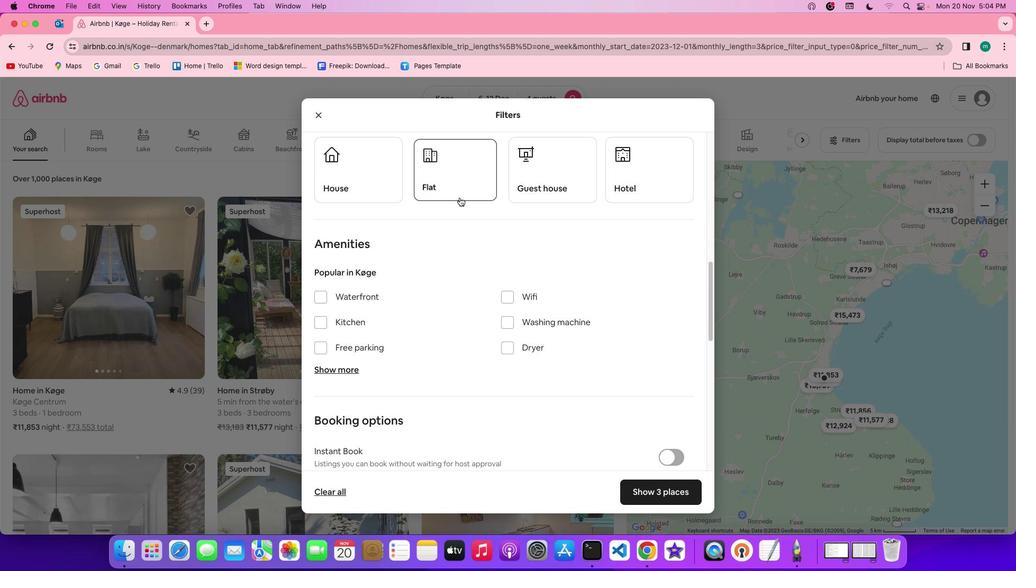 
Action: Mouse moved to (594, 294)
Screenshot: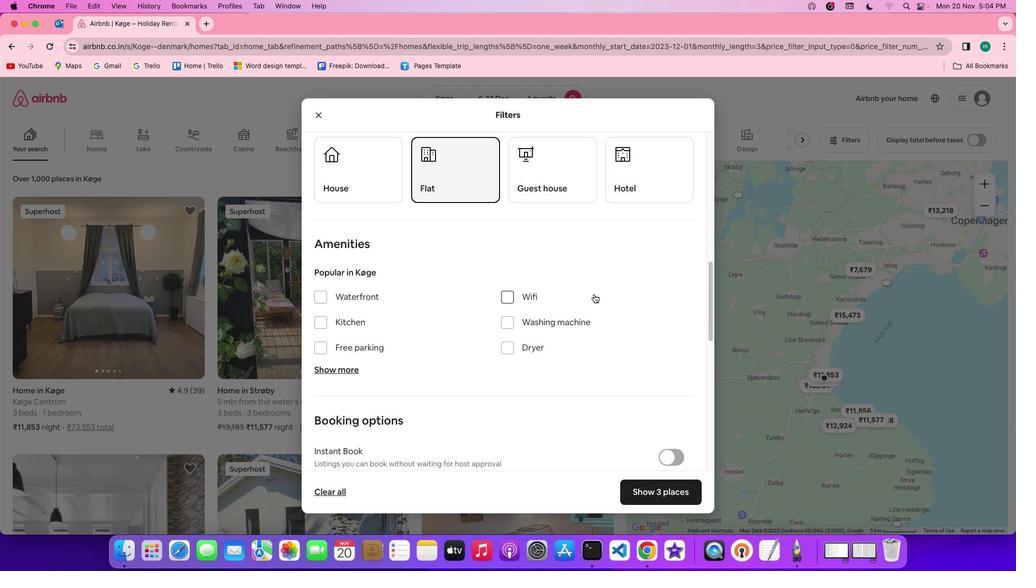
Action: Mouse scrolled (594, 294) with delta (0, 0)
Screenshot: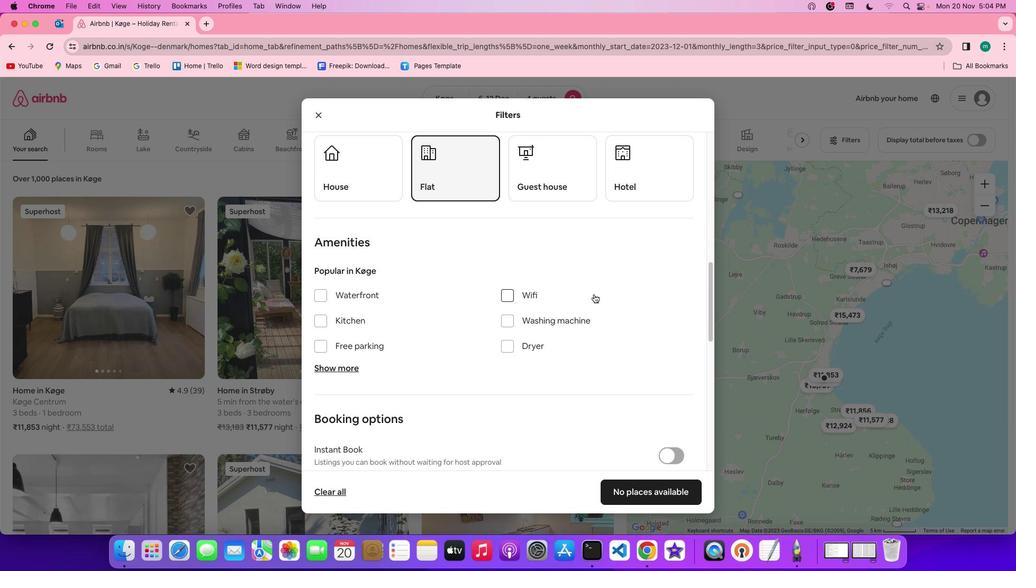 
Action: Mouse scrolled (594, 294) with delta (0, 0)
Screenshot: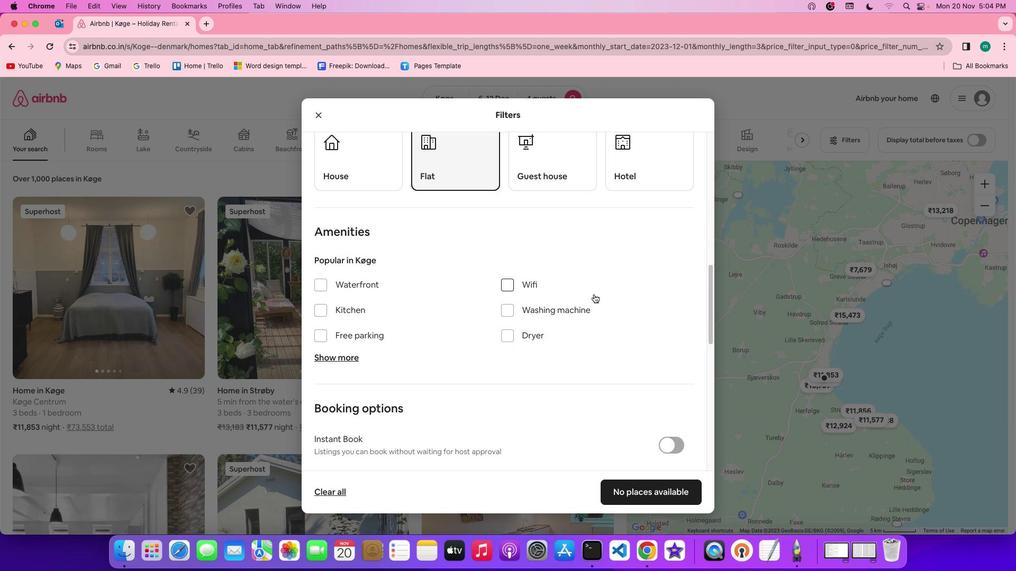 
Action: Mouse scrolled (594, 294) with delta (0, -1)
Screenshot: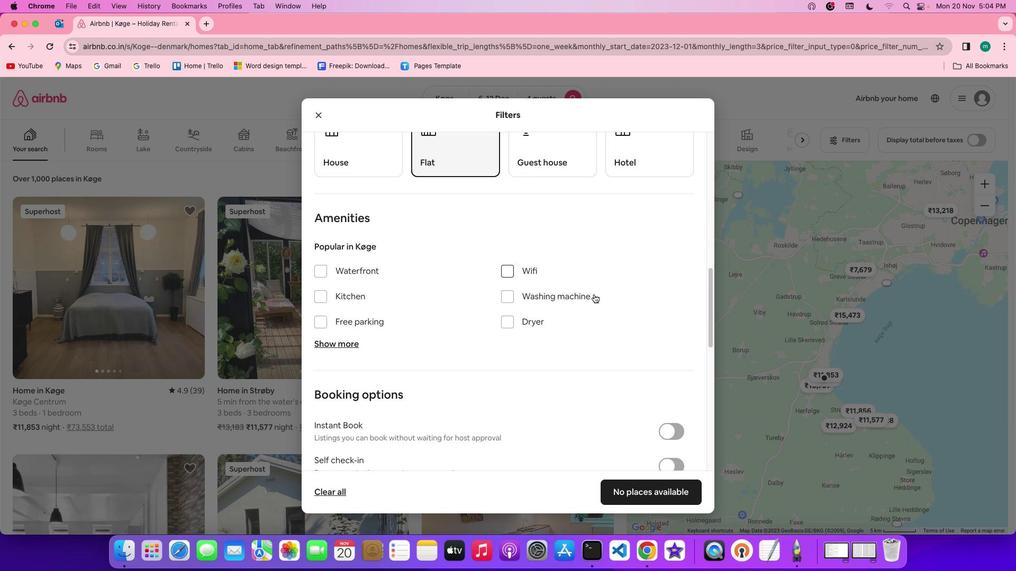 
Action: Mouse scrolled (594, 294) with delta (0, 0)
Screenshot: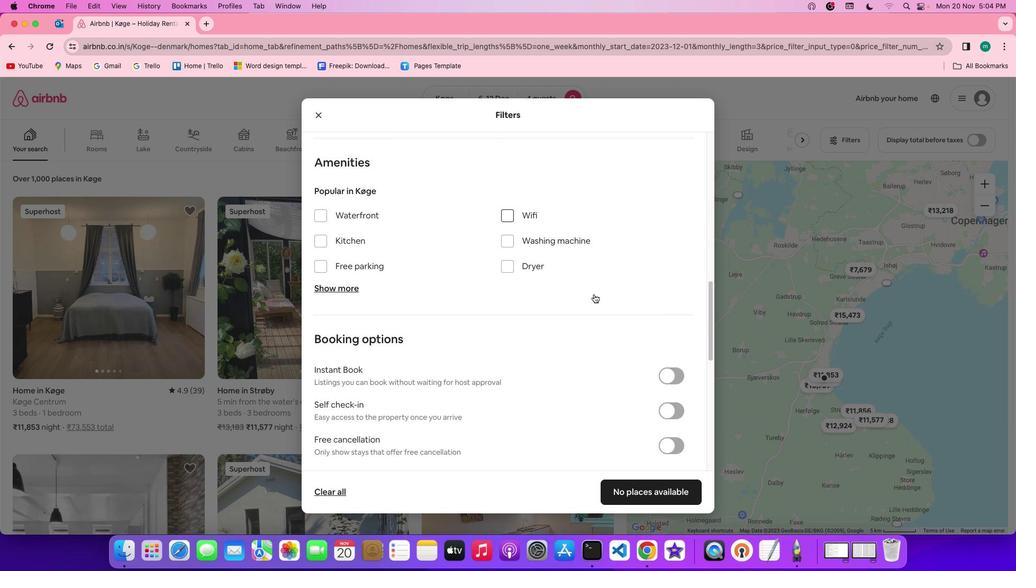 
Action: Mouse scrolled (594, 294) with delta (0, 0)
Screenshot: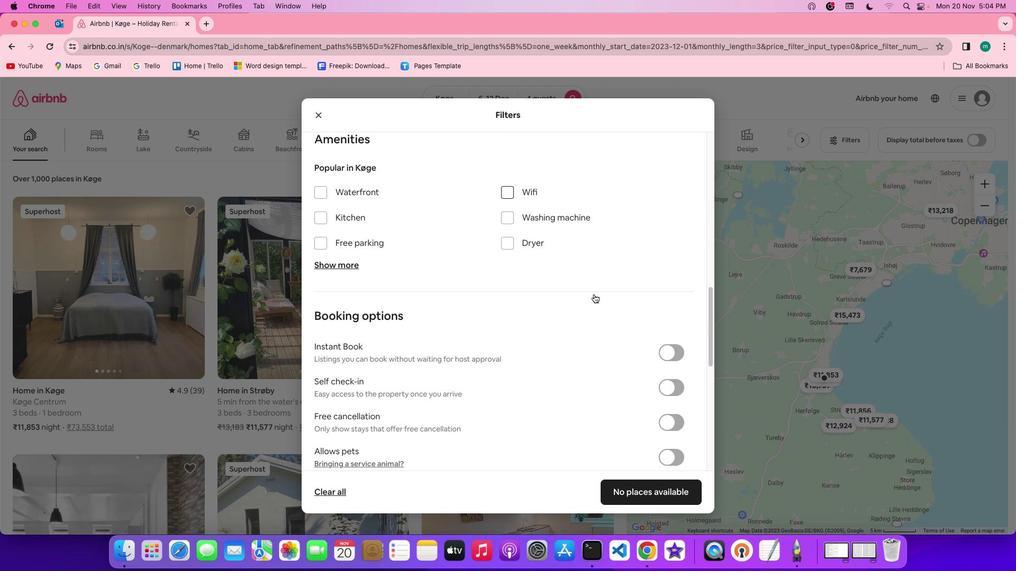 
Action: Mouse scrolled (594, 294) with delta (0, 0)
Screenshot: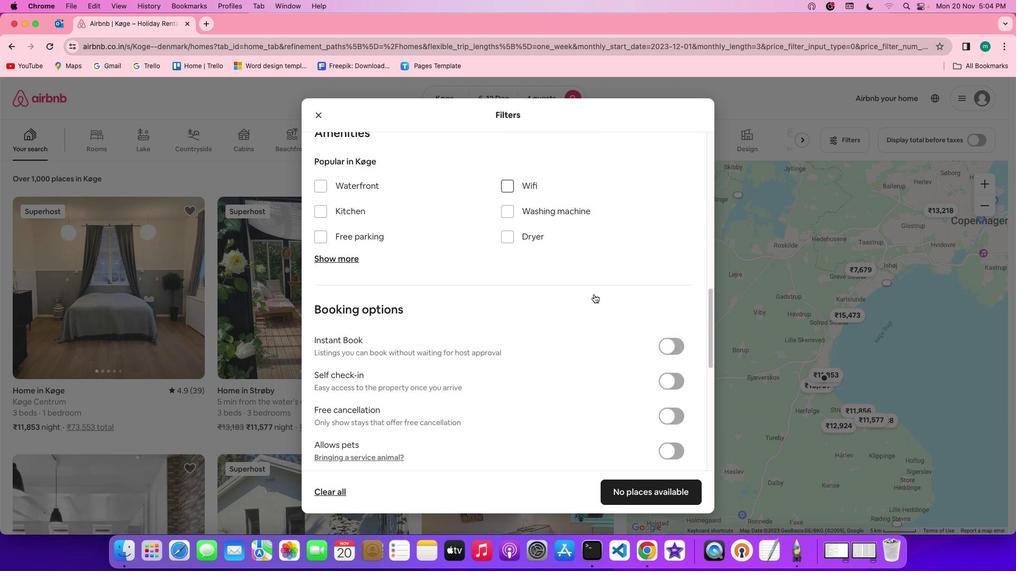 
Action: Mouse scrolled (594, 294) with delta (0, 0)
Screenshot: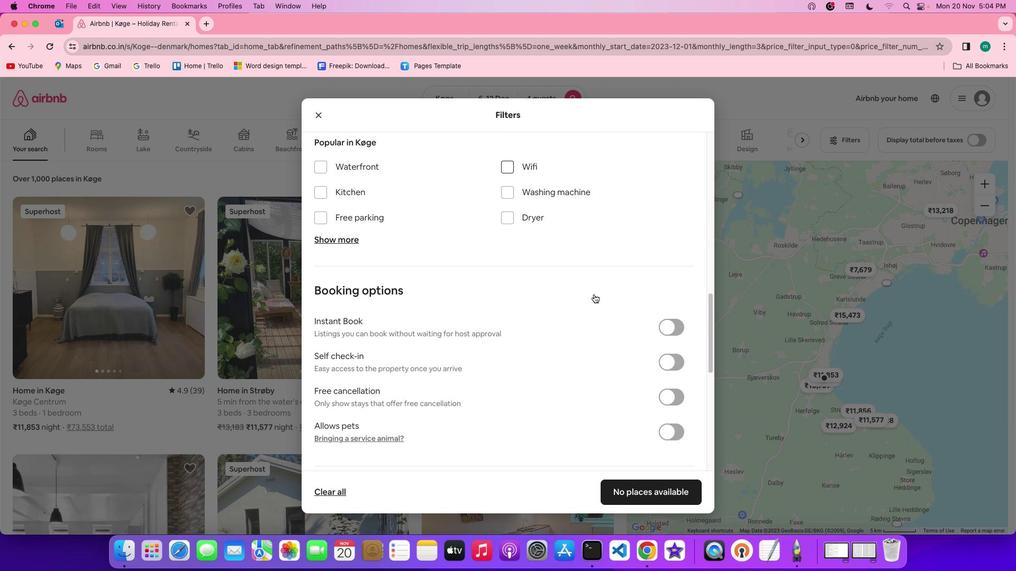 
Action: Mouse scrolled (594, 294) with delta (0, 0)
Screenshot: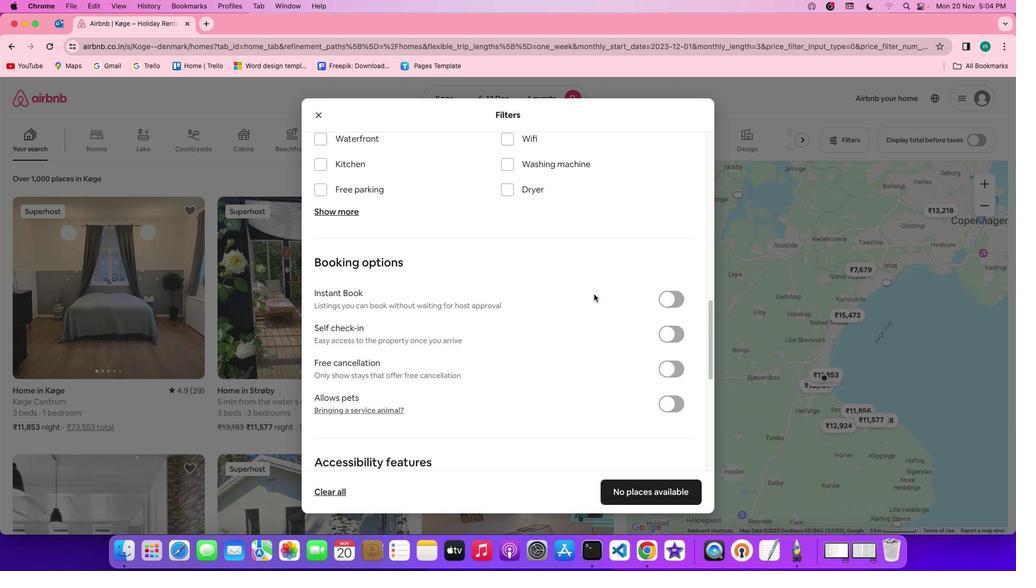 
Action: Mouse scrolled (594, 294) with delta (0, 0)
Screenshot: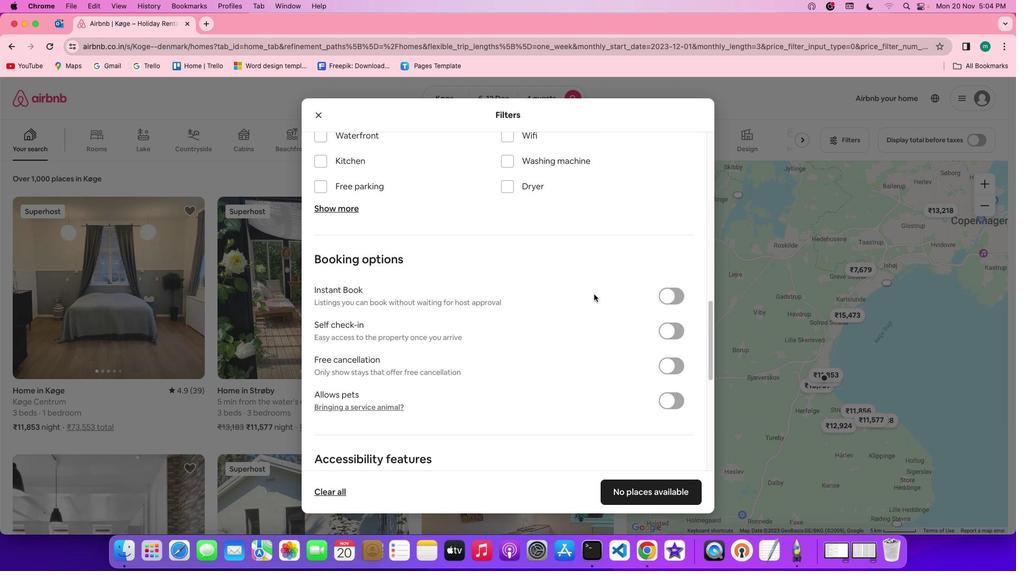 
Action: Mouse scrolled (594, 294) with delta (0, 0)
Screenshot: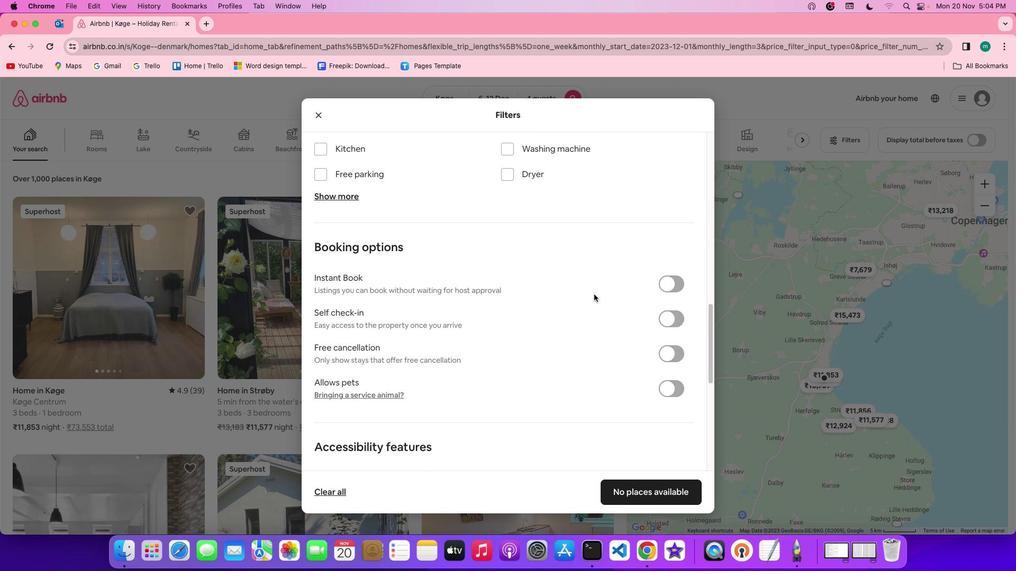 
Action: Mouse moved to (403, 233)
Screenshot: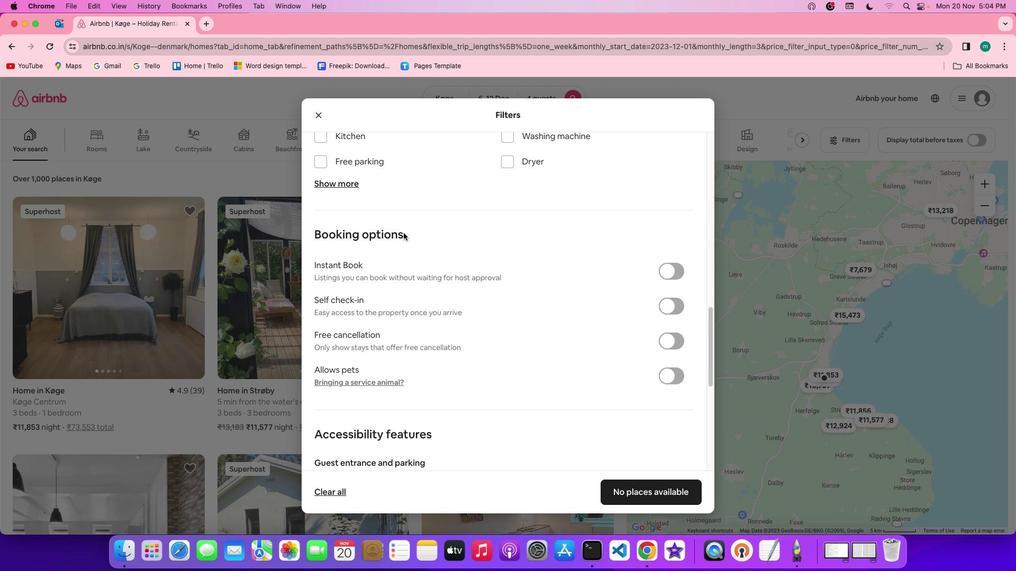 
Action: Mouse scrolled (403, 233) with delta (0, 0)
Screenshot: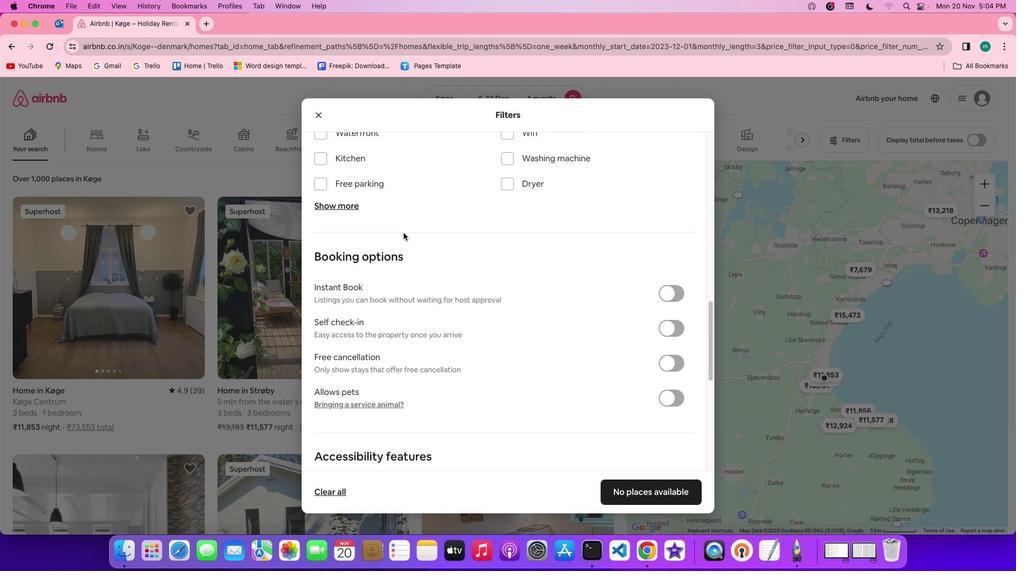 
Action: Mouse scrolled (403, 233) with delta (0, 0)
Screenshot: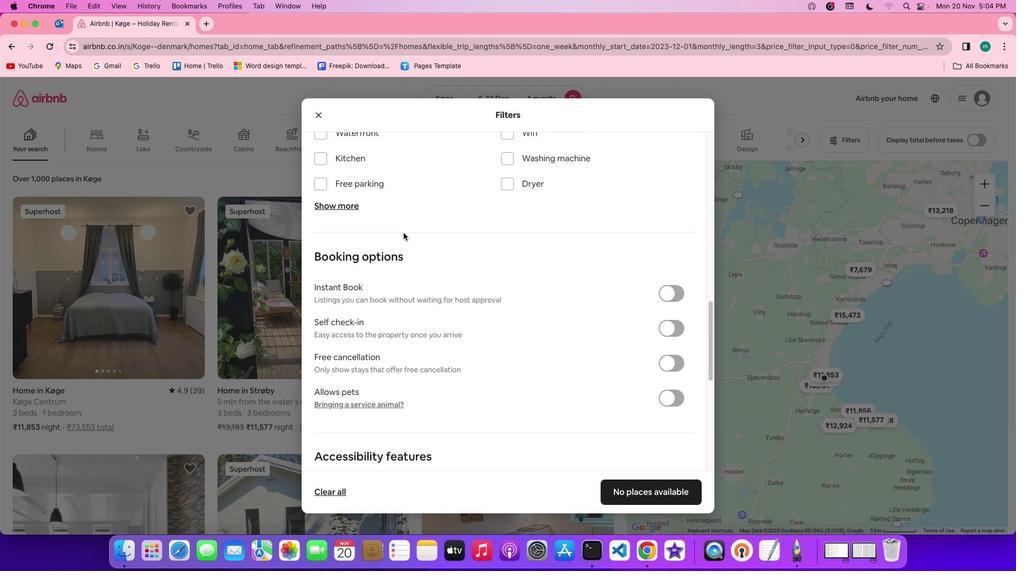 
Action: Mouse scrolled (403, 233) with delta (0, 1)
Screenshot: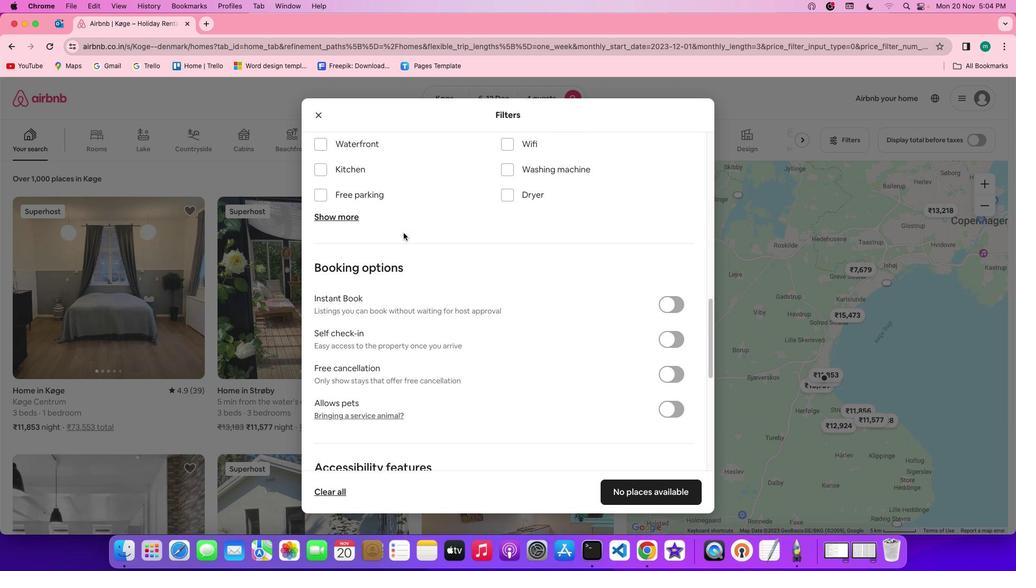 
Action: Mouse moved to (343, 270)
Screenshot: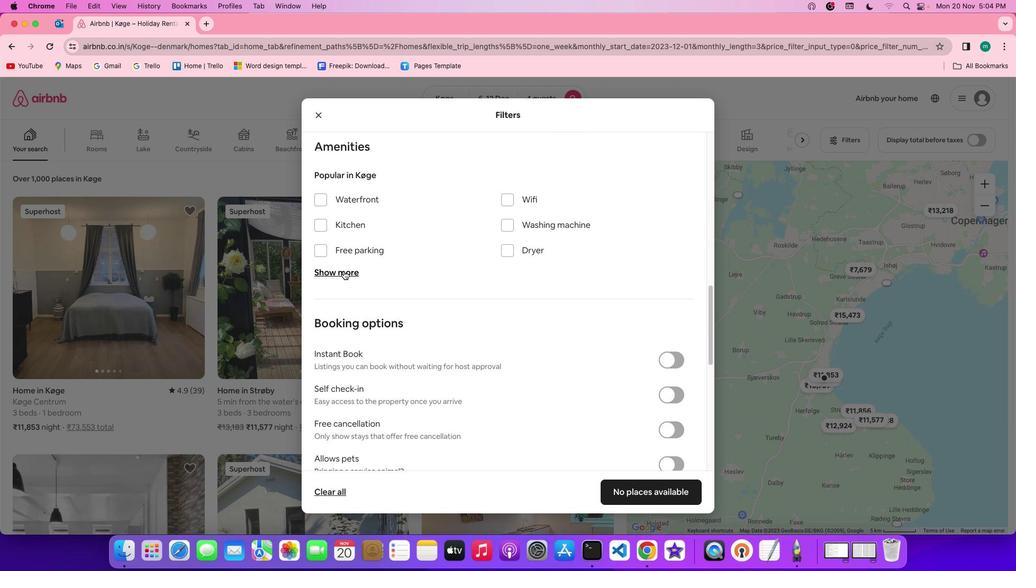 
Action: Mouse pressed left at (343, 270)
Screenshot: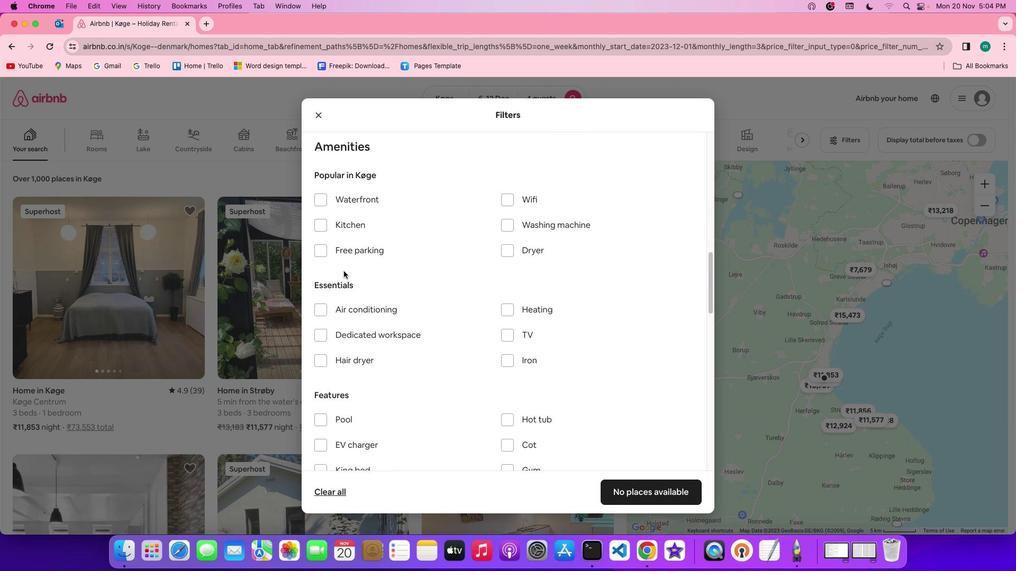 
Action: Mouse moved to (506, 200)
Screenshot: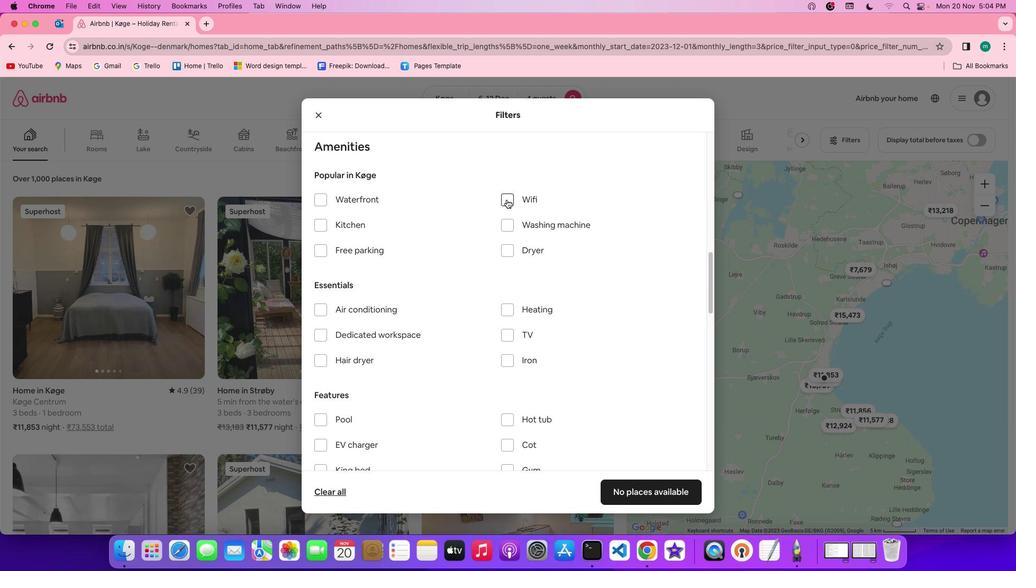 
Action: Mouse pressed left at (506, 200)
Screenshot: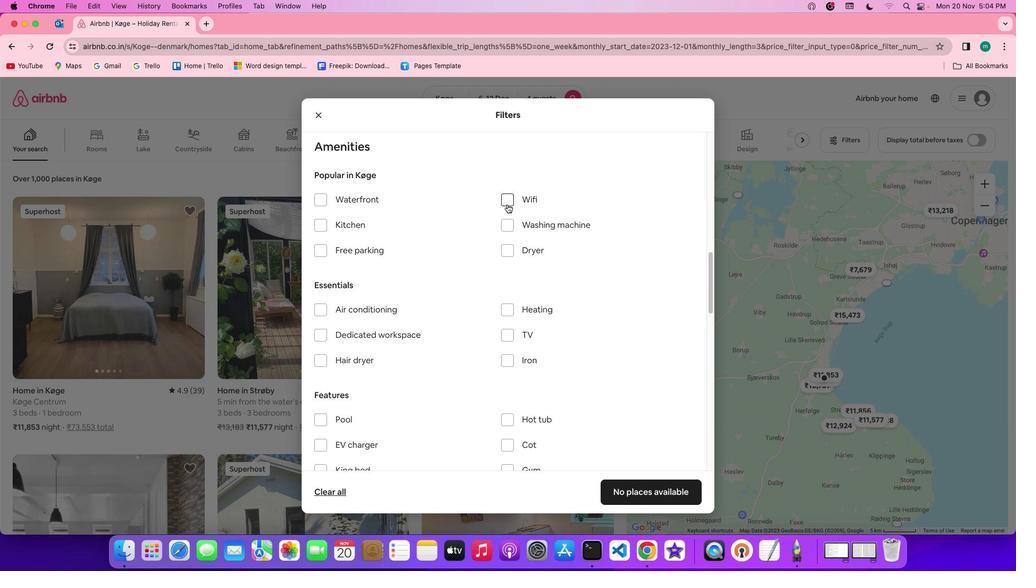 
Action: Mouse moved to (504, 333)
Screenshot: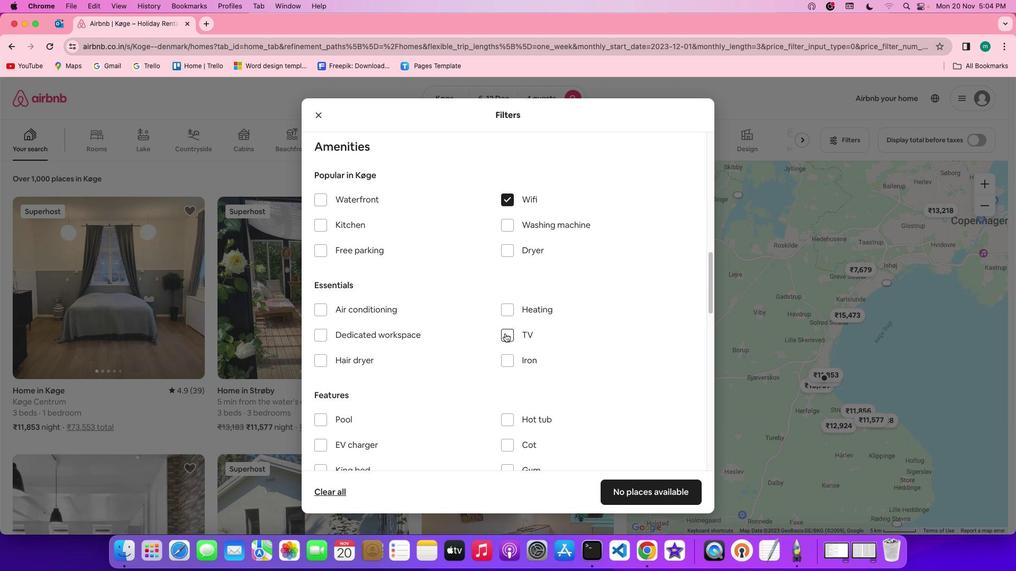 
Action: Mouse pressed left at (504, 333)
Screenshot: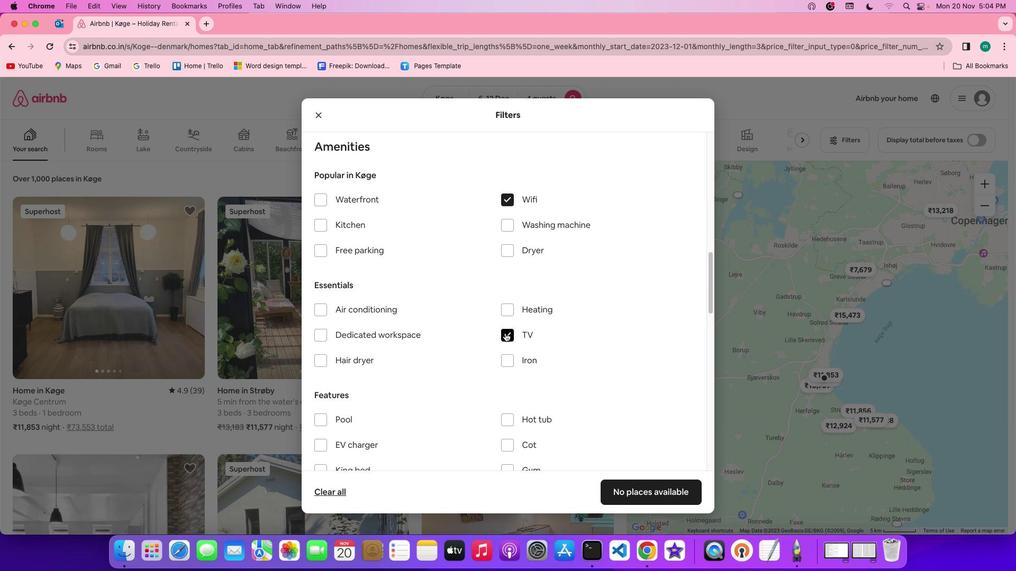 
Action: Mouse moved to (361, 250)
Screenshot: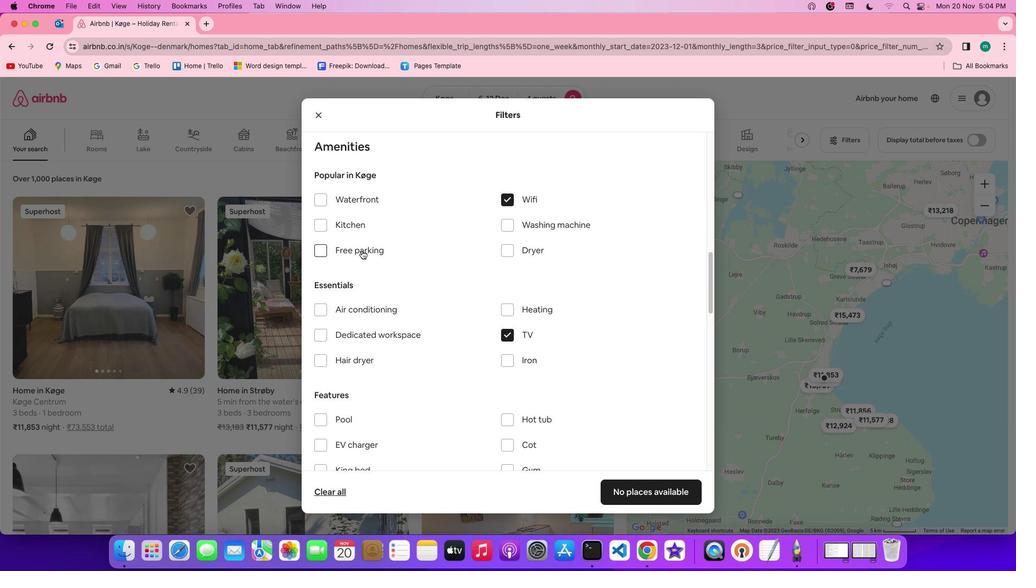 
Action: Mouse pressed left at (361, 250)
Screenshot: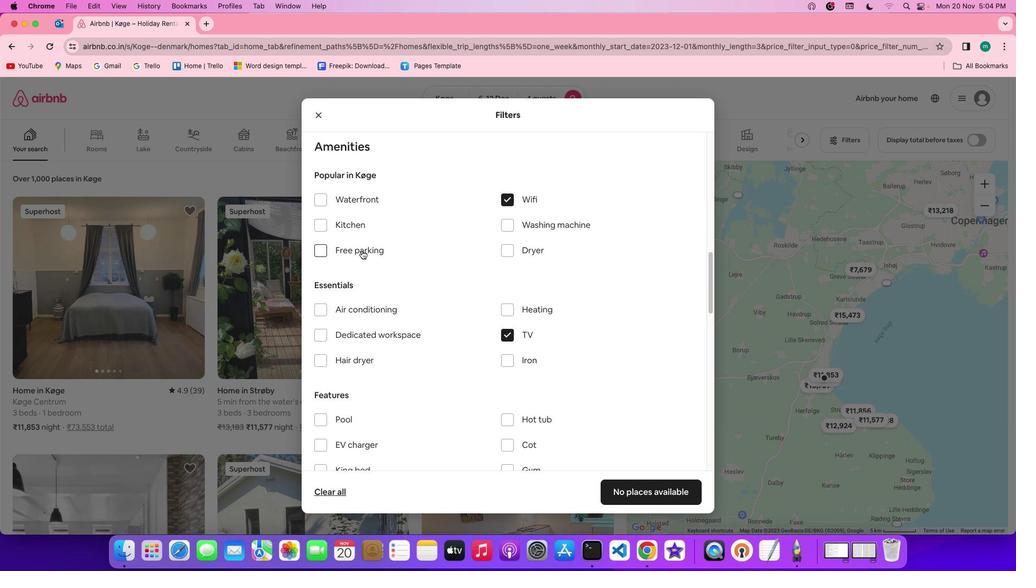 
Action: Mouse moved to (465, 277)
Screenshot: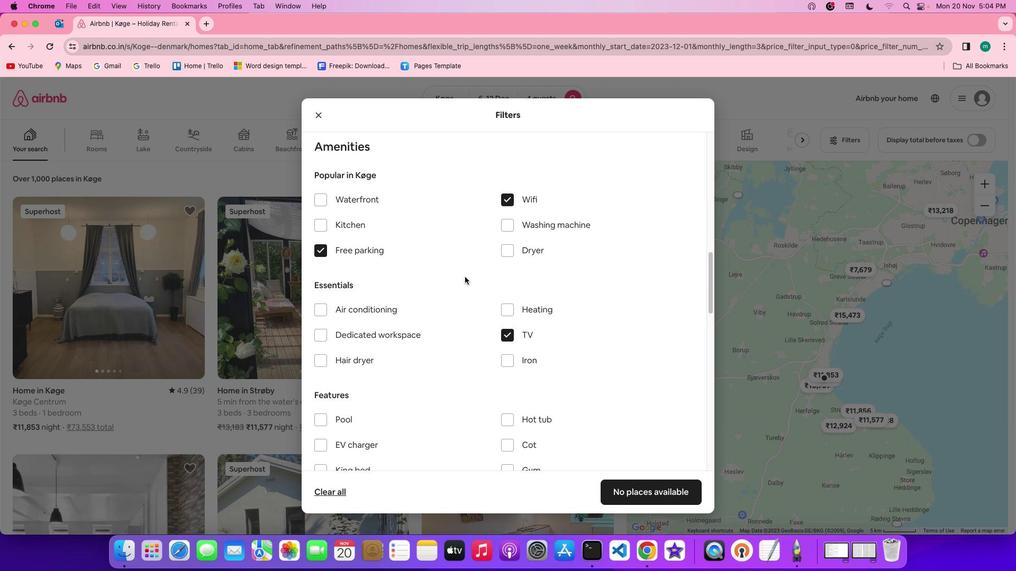 
Action: Mouse scrolled (465, 277) with delta (0, 0)
Screenshot: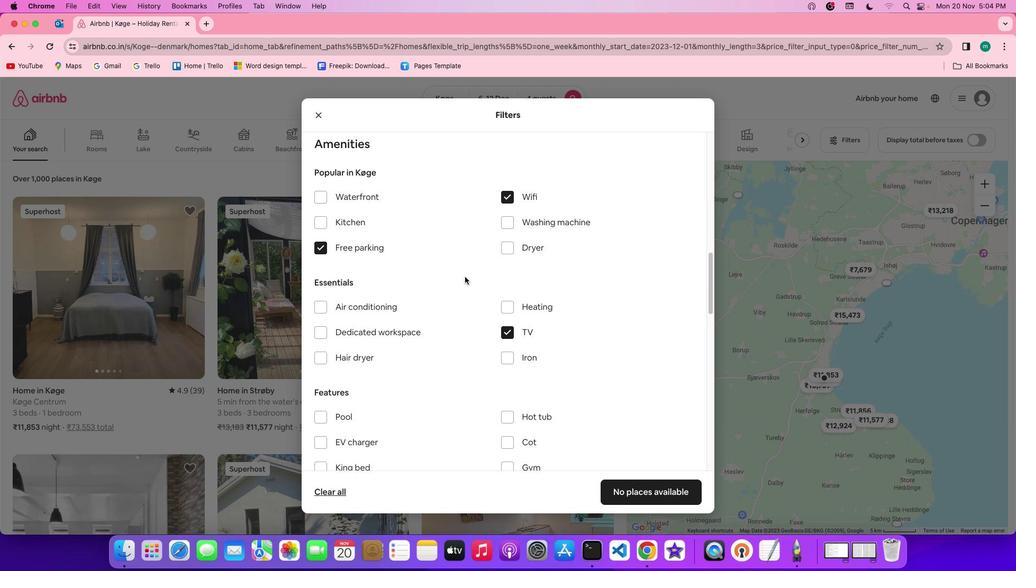 
Action: Mouse scrolled (465, 277) with delta (0, 0)
Screenshot: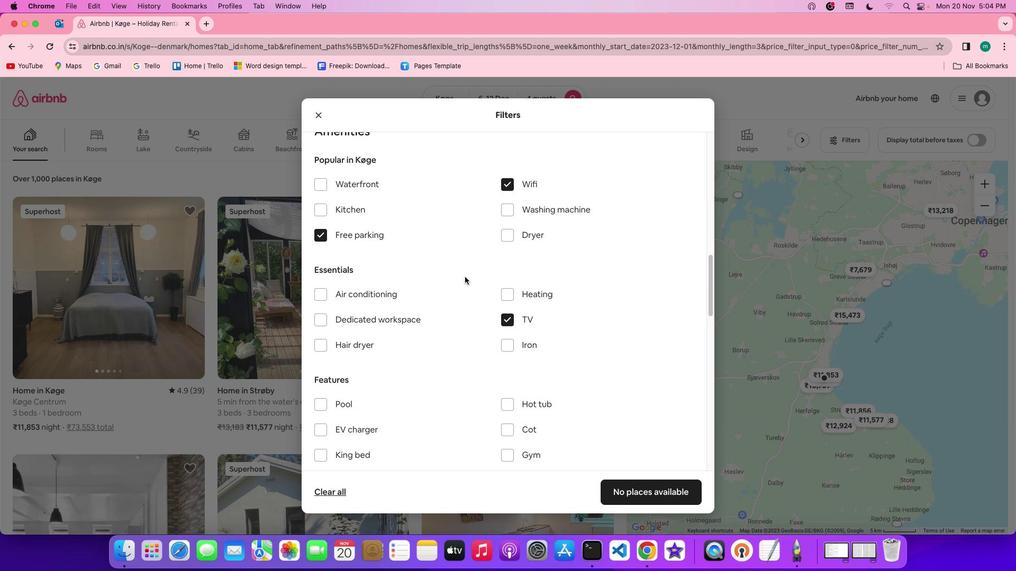 
Action: Mouse scrolled (465, 277) with delta (0, -1)
Screenshot: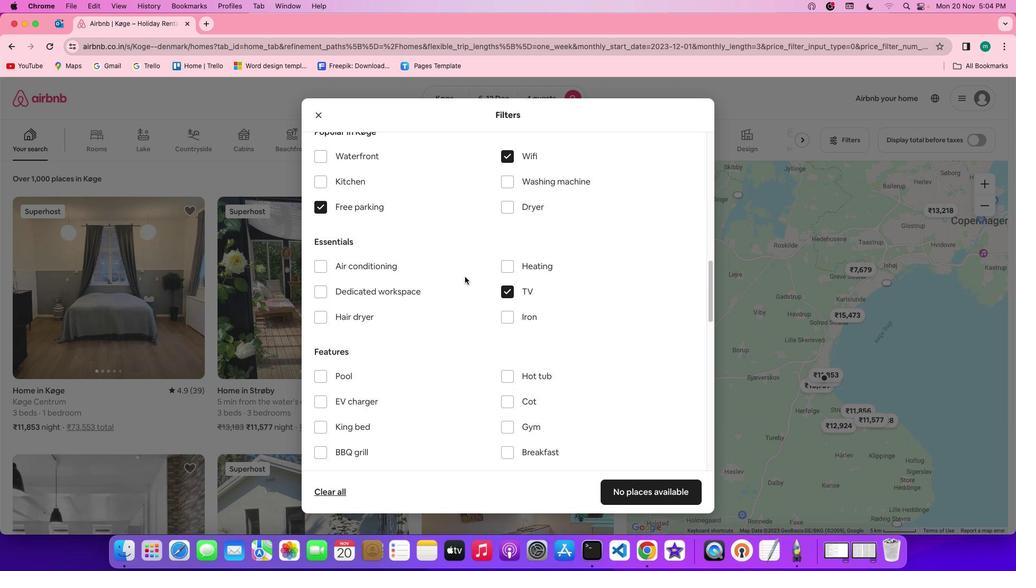 
Action: Mouse scrolled (465, 277) with delta (0, 0)
Screenshot: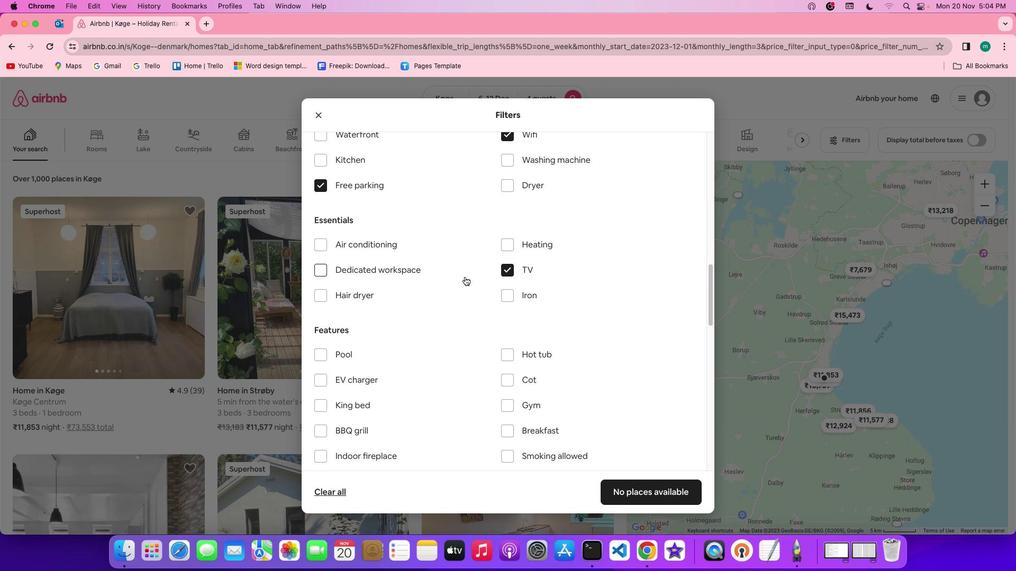 
Action: Mouse scrolled (465, 277) with delta (0, 0)
Screenshot: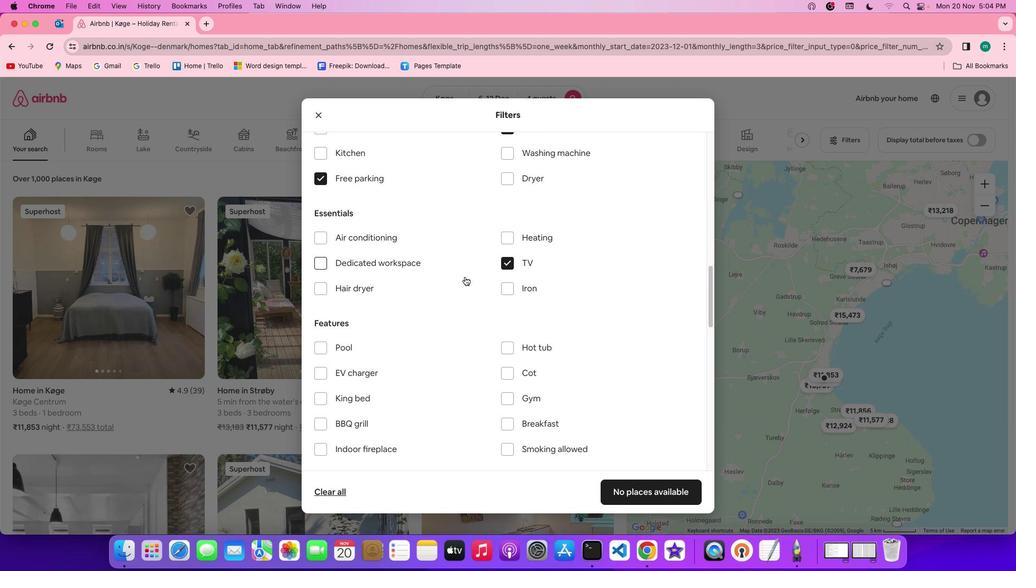 
Action: Mouse scrolled (465, 277) with delta (0, -1)
Screenshot: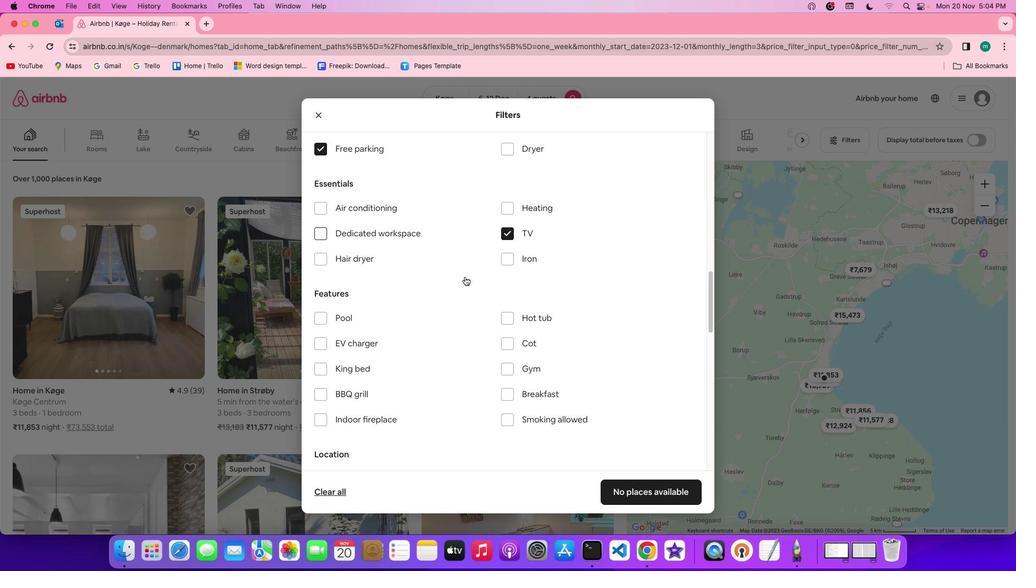 
Action: Mouse scrolled (465, 277) with delta (0, 0)
Screenshot: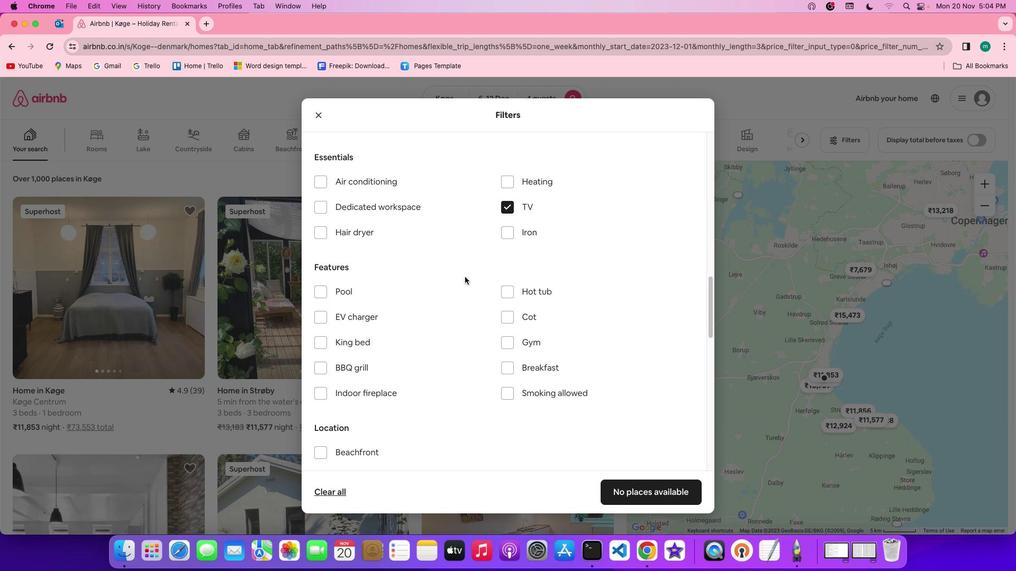 
Action: Mouse scrolled (465, 277) with delta (0, 0)
Screenshot: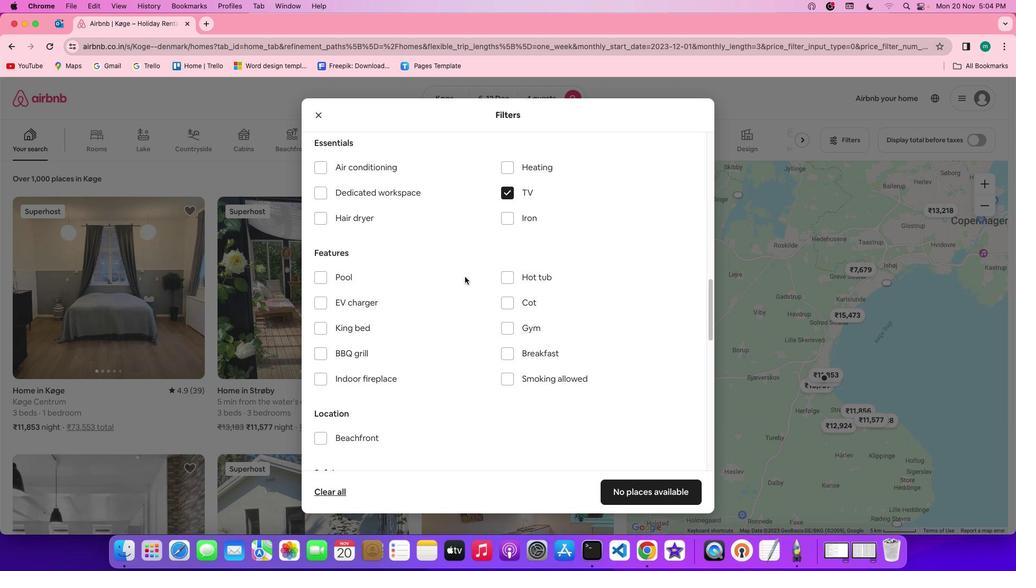 
Action: Mouse scrolled (465, 277) with delta (0, -1)
Screenshot: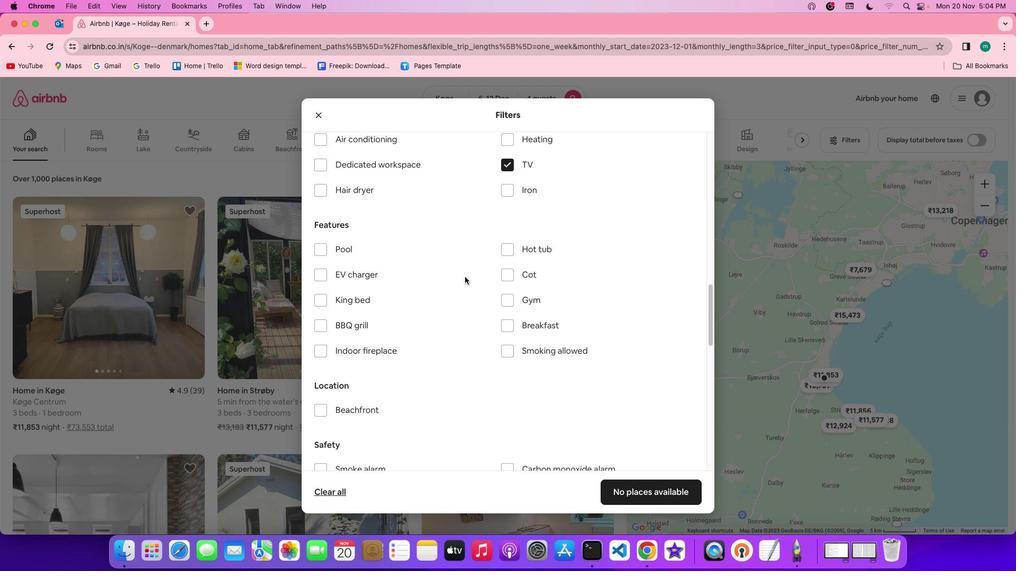 
Action: Mouse scrolled (465, 277) with delta (0, 0)
Screenshot: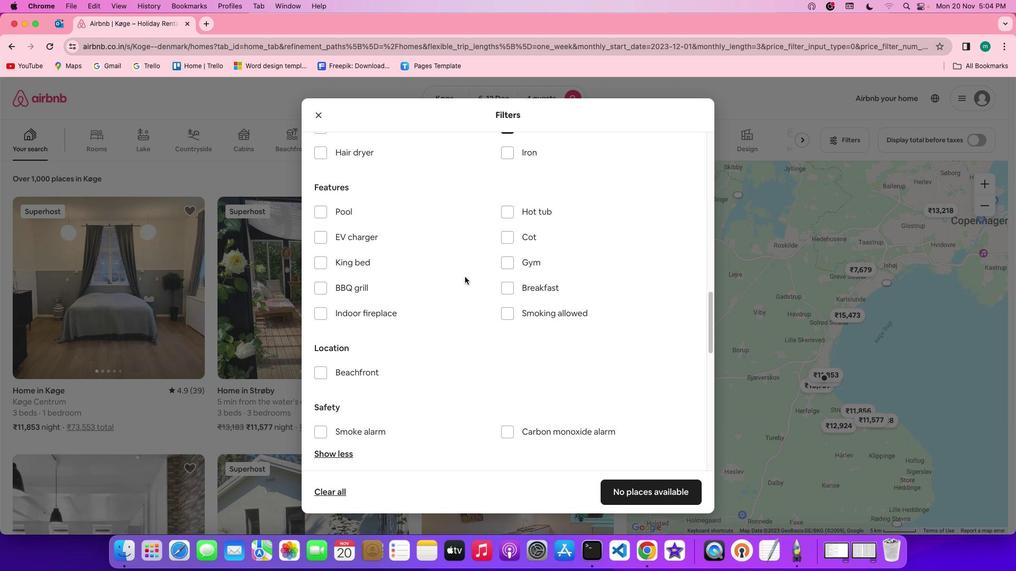 
Action: Mouse scrolled (465, 277) with delta (0, 0)
Screenshot: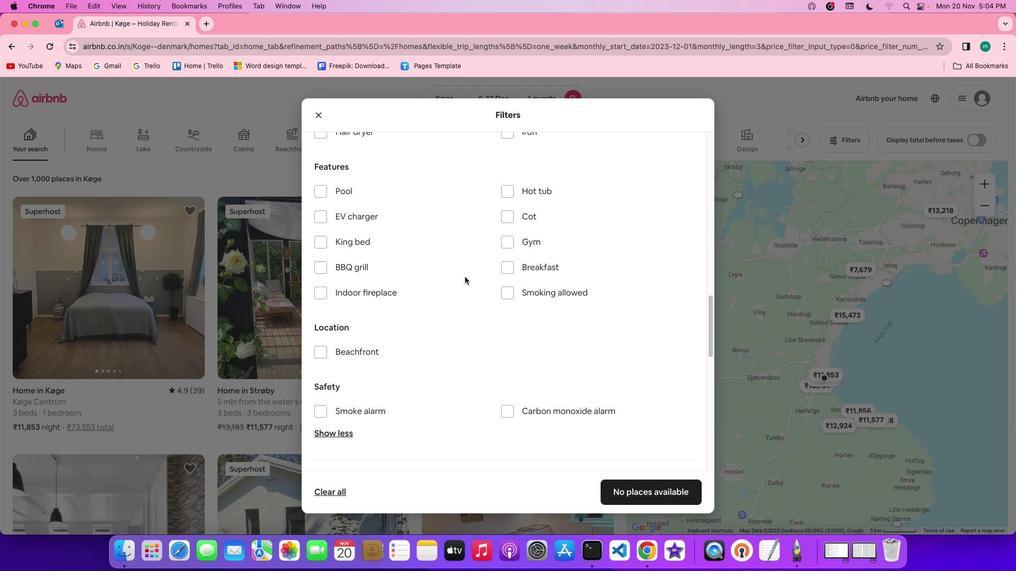 
Action: Mouse scrolled (465, 277) with delta (0, 0)
Screenshot: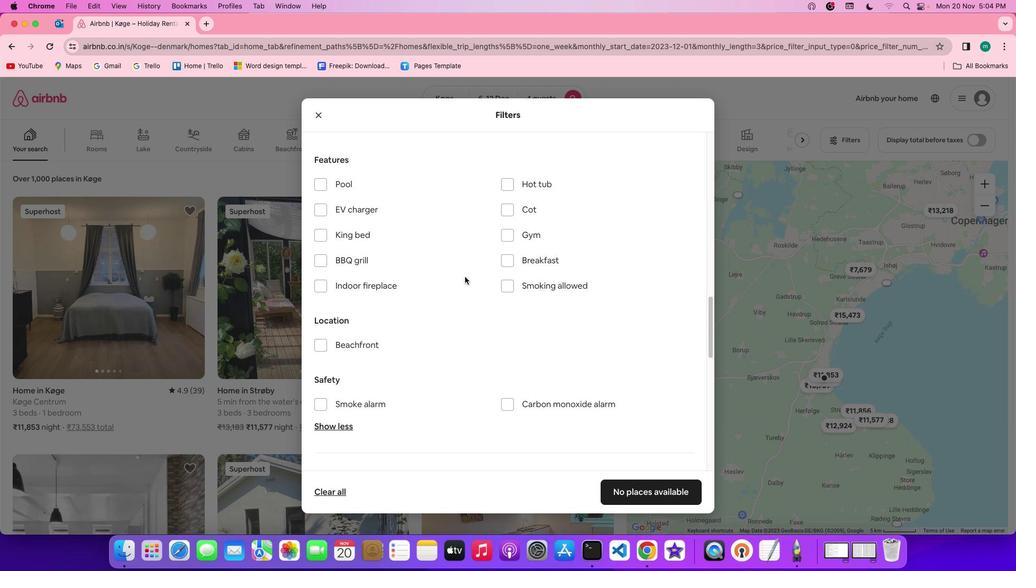 
Action: Mouse scrolled (465, 277) with delta (0, -1)
Screenshot: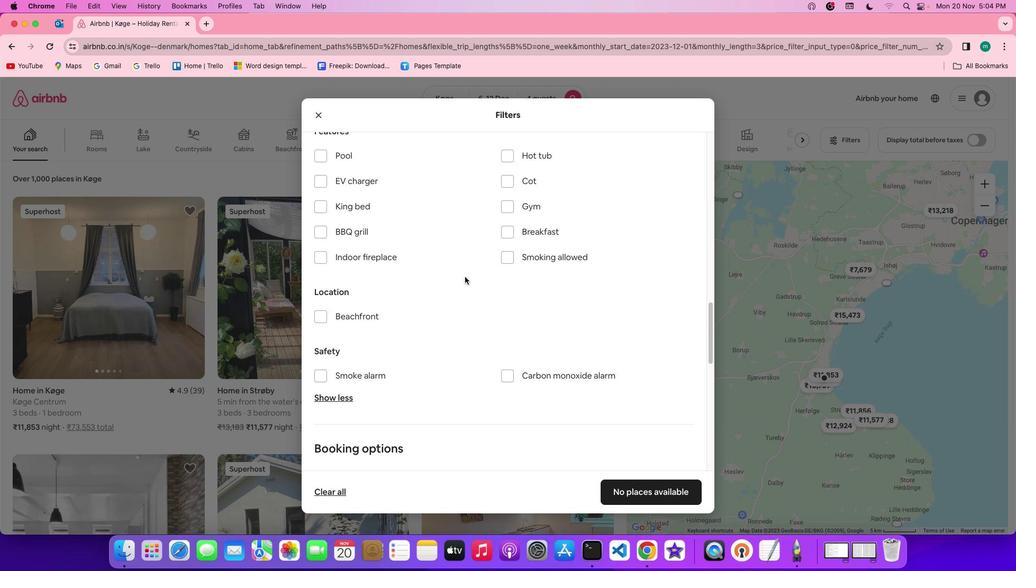 
Action: Mouse scrolled (465, 277) with delta (0, 0)
Screenshot: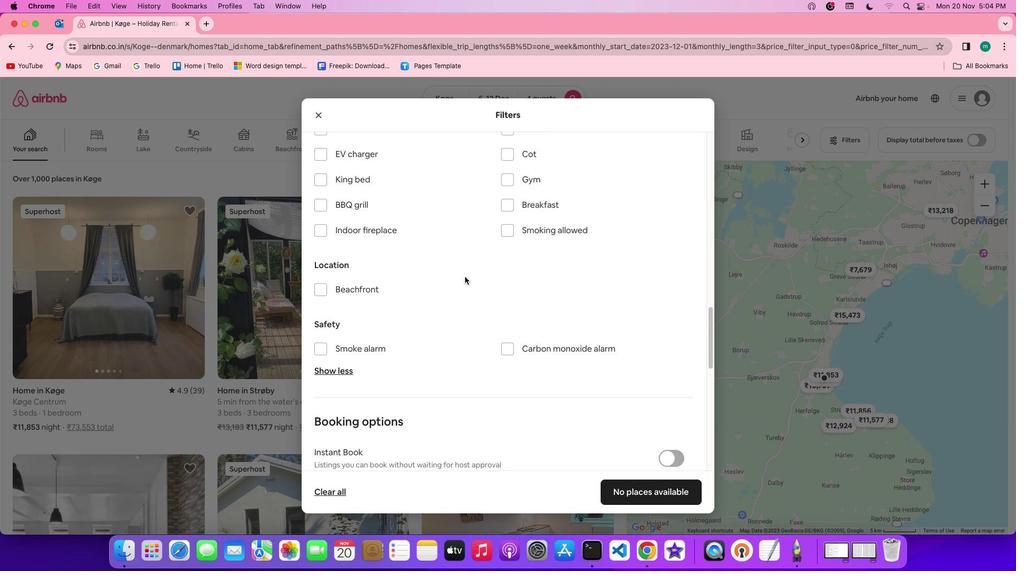 
Action: Mouse scrolled (465, 277) with delta (0, 0)
Screenshot: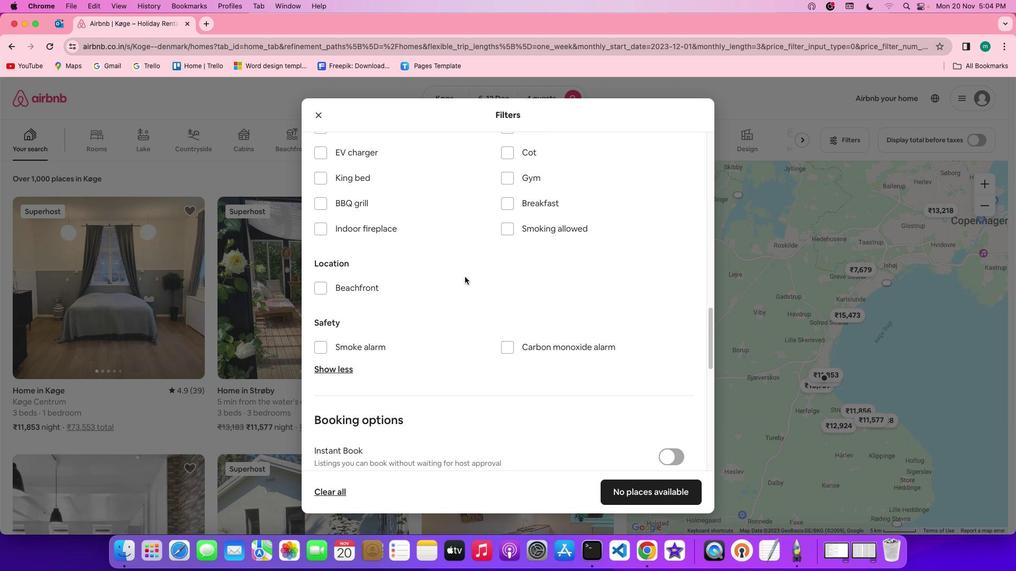 
Action: Mouse moved to (504, 179)
Screenshot: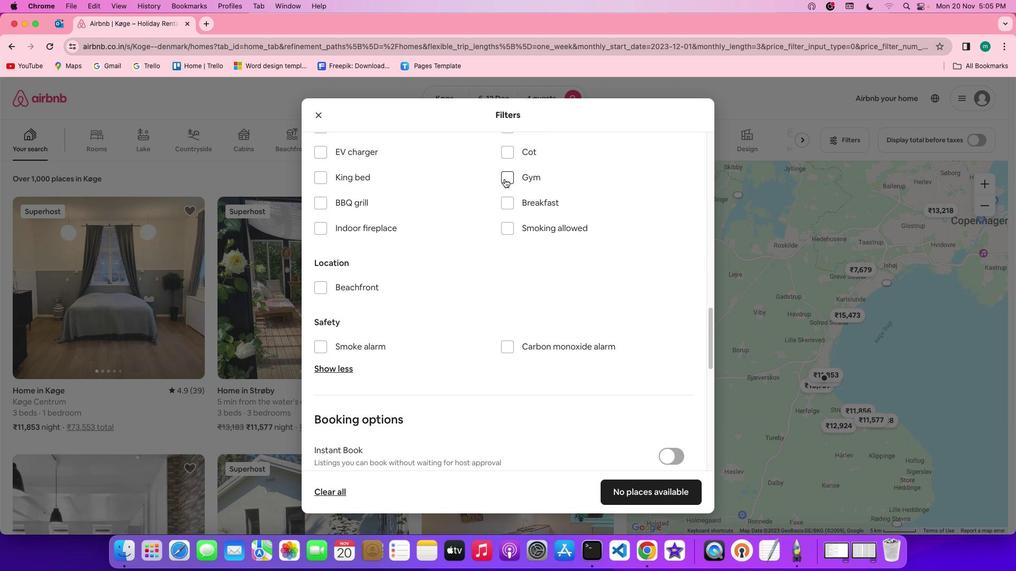 
Action: Mouse pressed left at (504, 179)
Screenshot: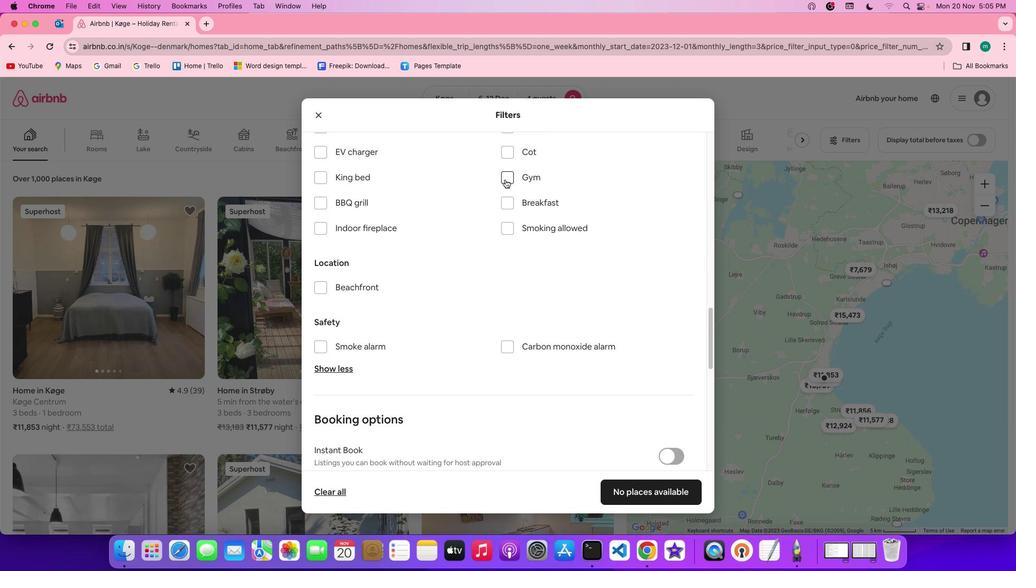 
Action: Mouse moved to (509, 201)
Screenshot: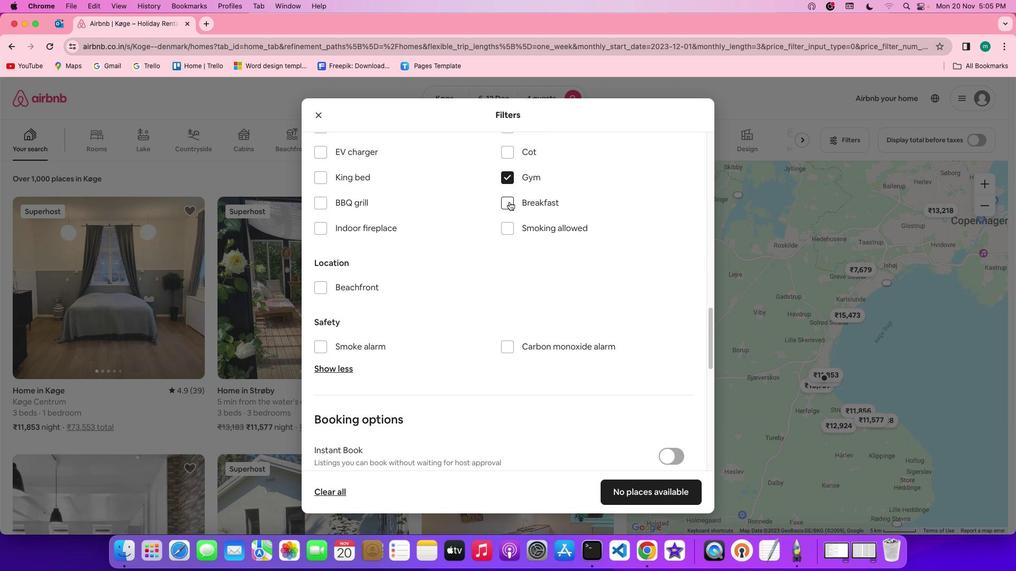 
Action: Mouse pressed left at (509, 201)
Screenshot: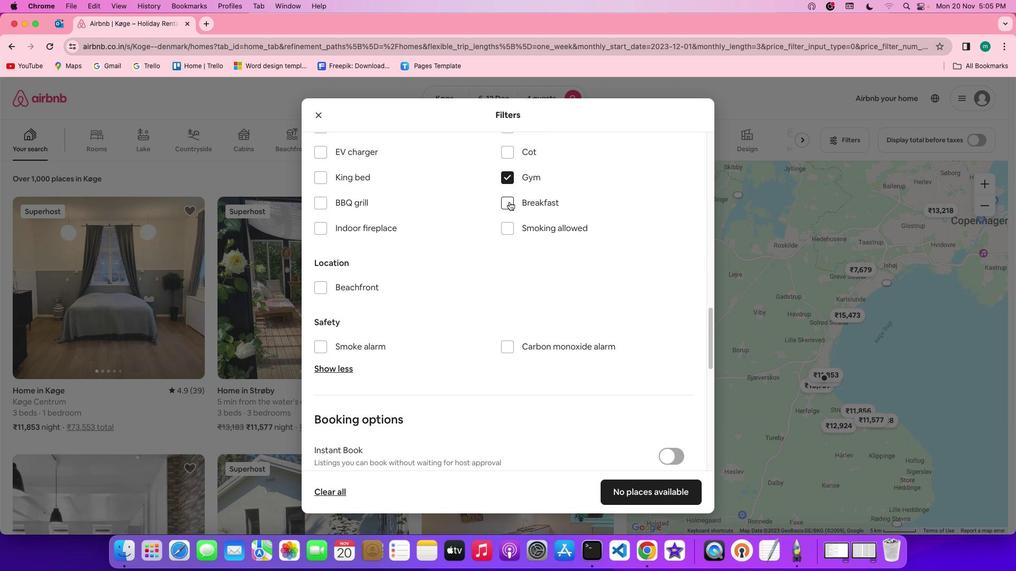 
Action: Mouse moved to (587, 269)
Screenshot: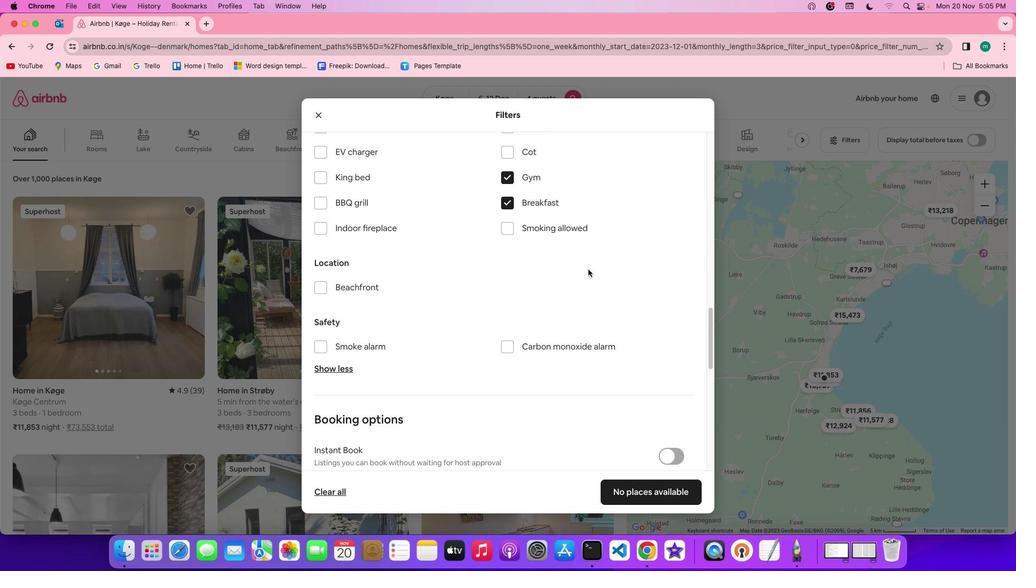 
Action: Mouse scrolled (587, 269) with delta (0, 0)
Screenshot: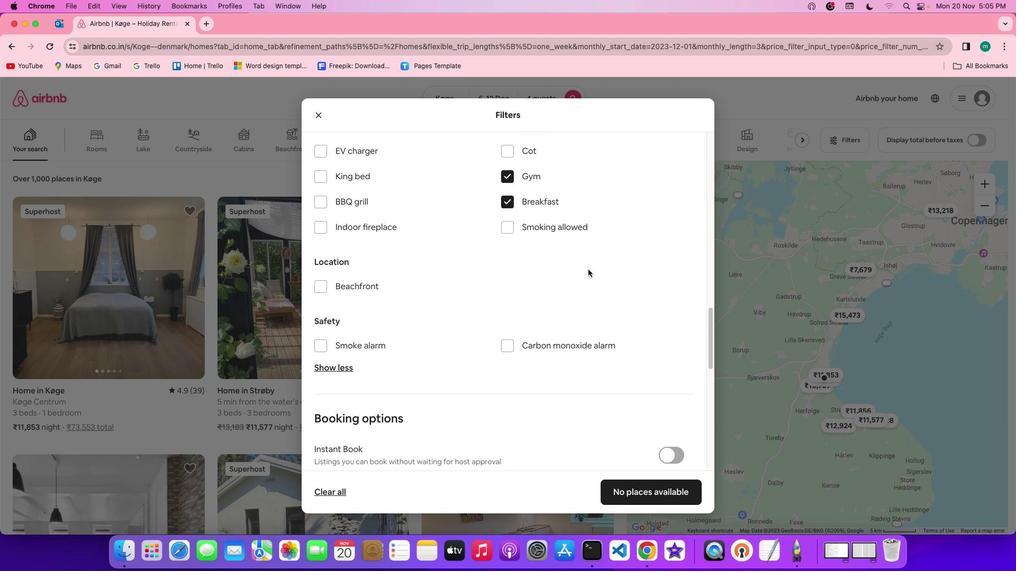 
Action: Mouse scrolled (587, 269) with delta (0, 0)
Screenshot: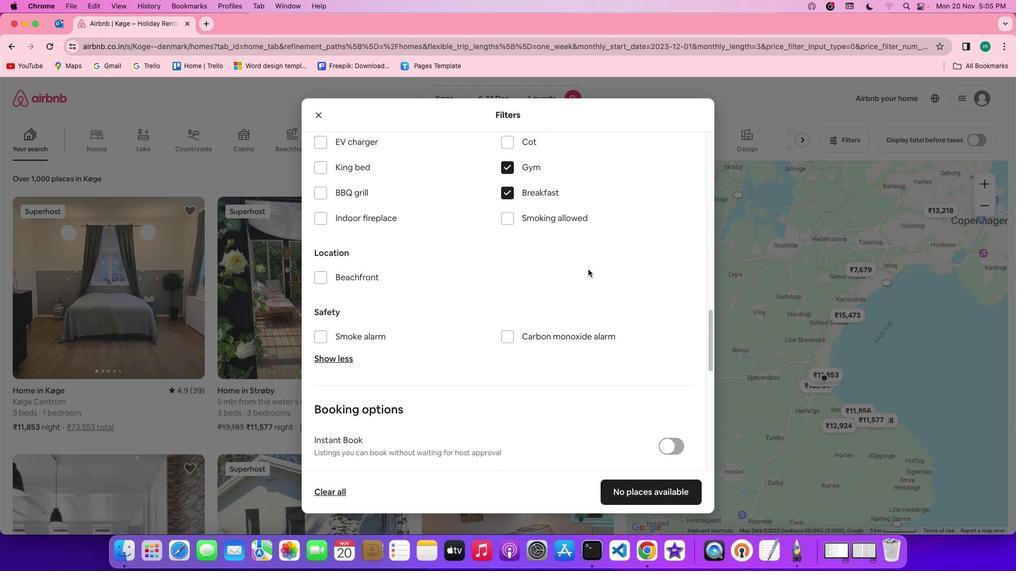 
Action: Mouse scrolled (587, 269) with delta (0, 0)
Screenshot: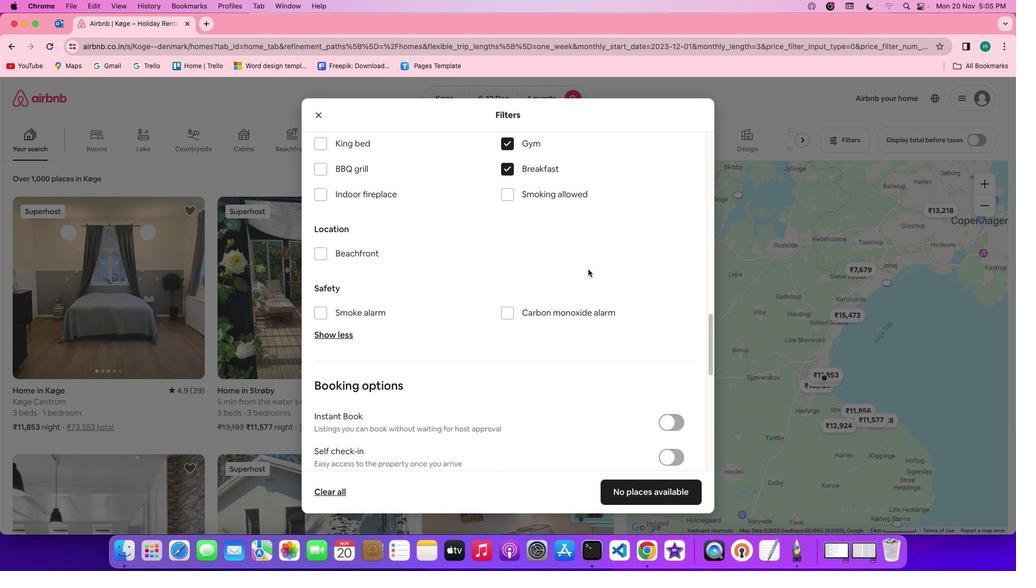 
Action: Mouse scrolled (587, 269) with delta (0, 0)
Screenshot: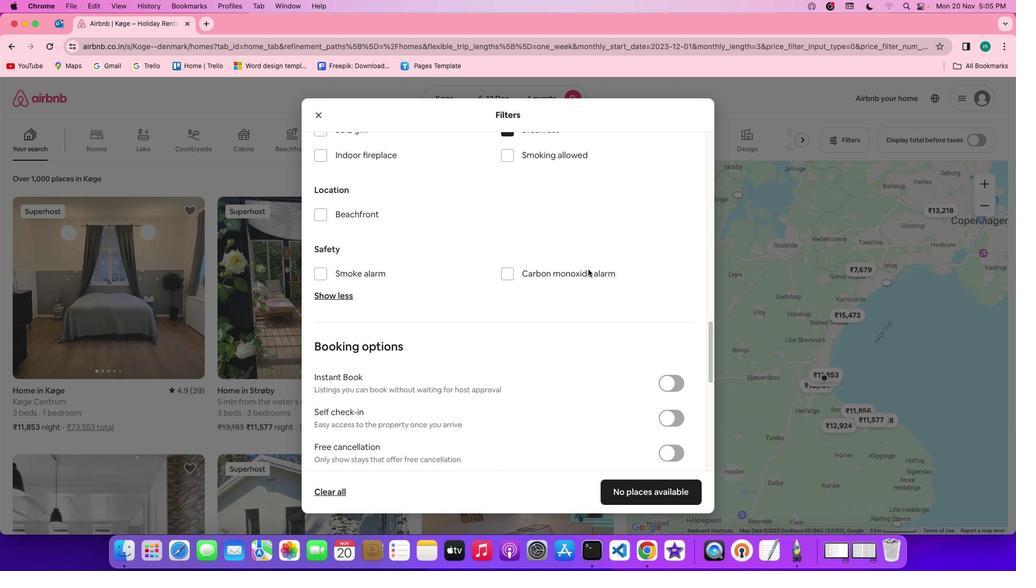 
Action: Mouse moved to (585, 273)
Screenshot: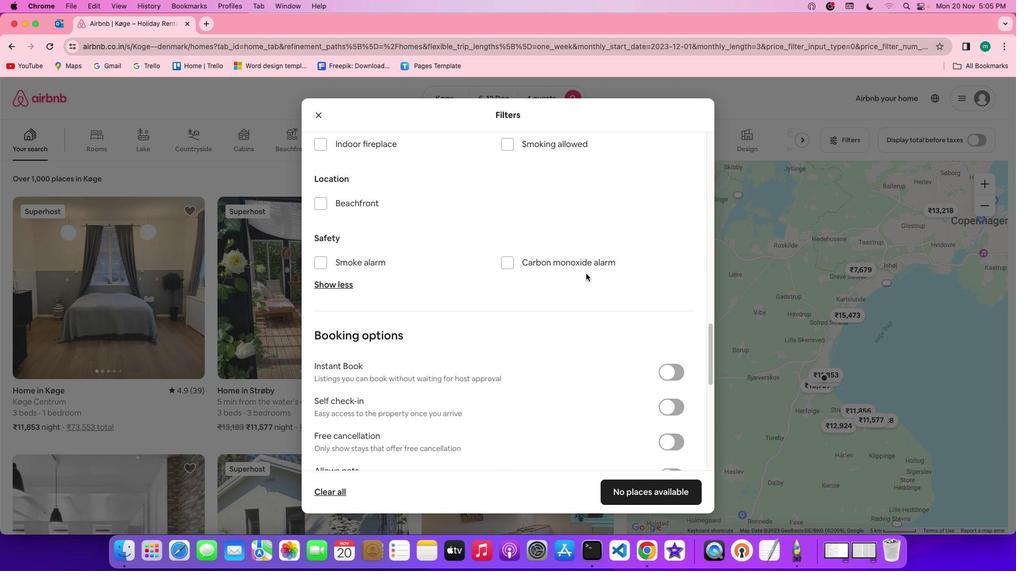 
Action: Mouse scrolled (585, 273) with delta (0, 0)
Screenshot: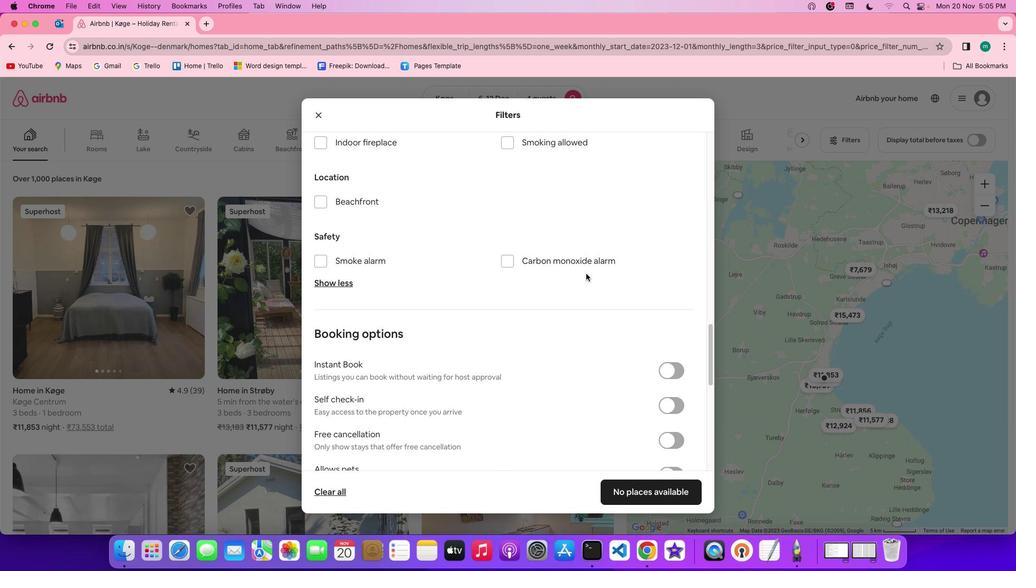 
Action: Mouse scrolled (585, 273) with delta (0, 0)
Screenshot: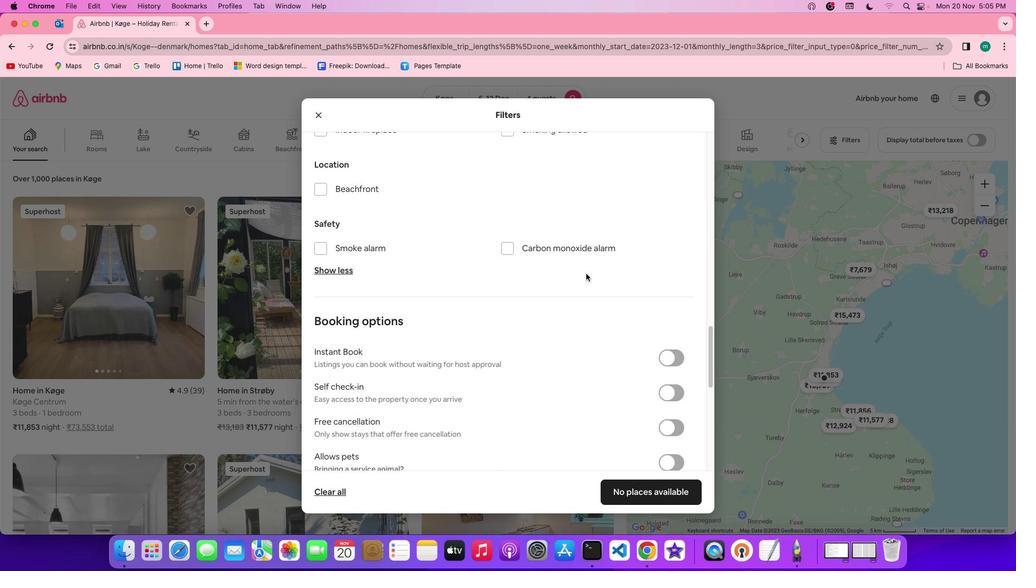 
Action: Mouse scrolled (585, 273) with delta (0, -1)
Screenshot: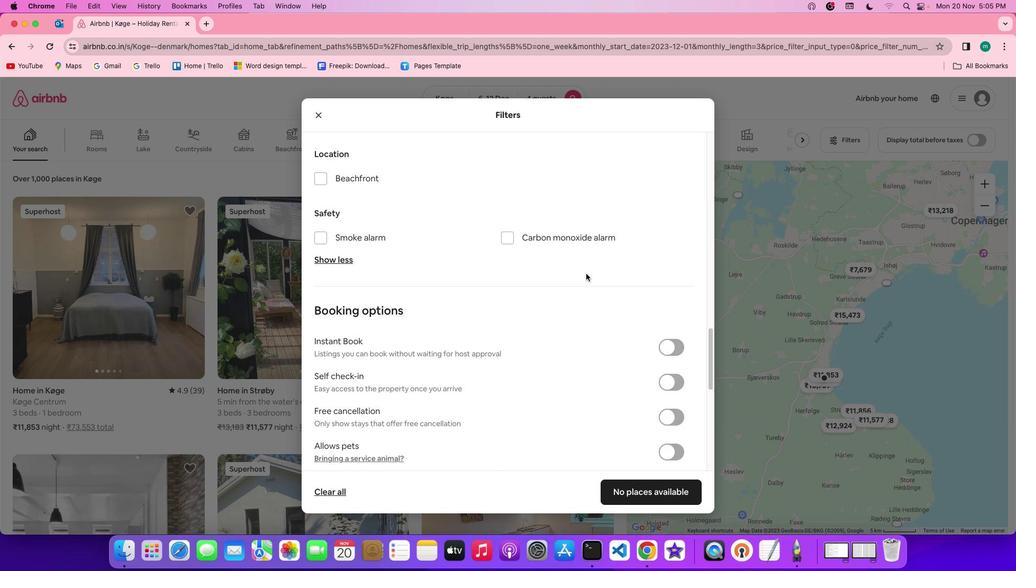 
Action: Mouse scrolled (585, 273) with delta (0, -1)
Screenshot: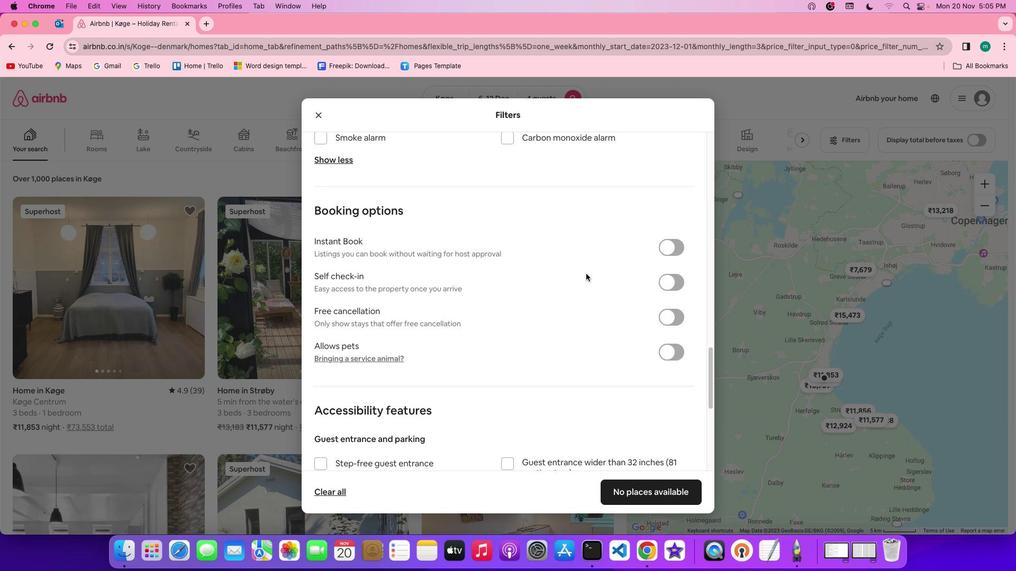 
Action: Mouse scrolled (585, 273) with delta (0, -2)
Screenshot: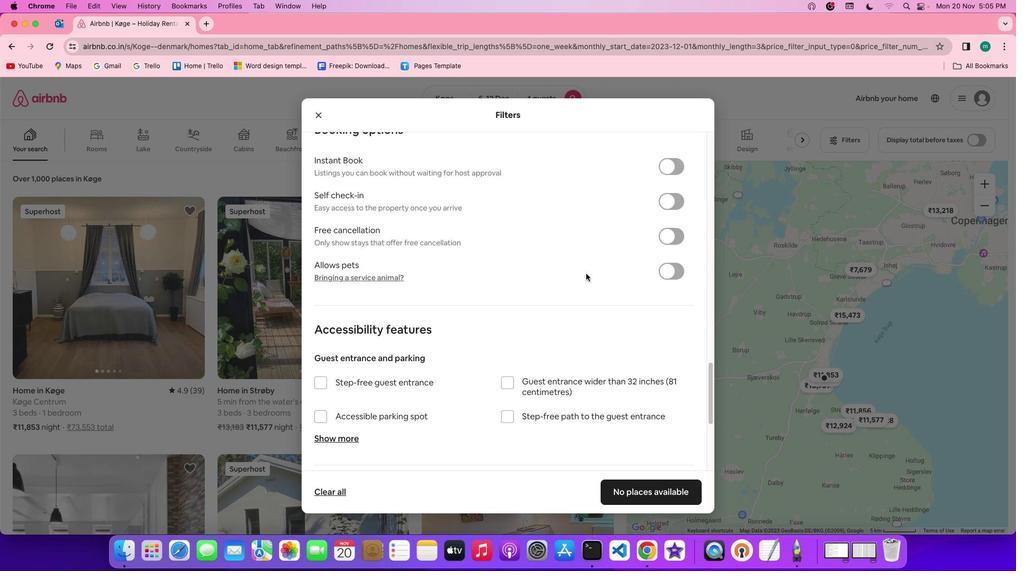 
Action: Mouse scrolled (585, 273) with delta (0, 0)
Screenshot: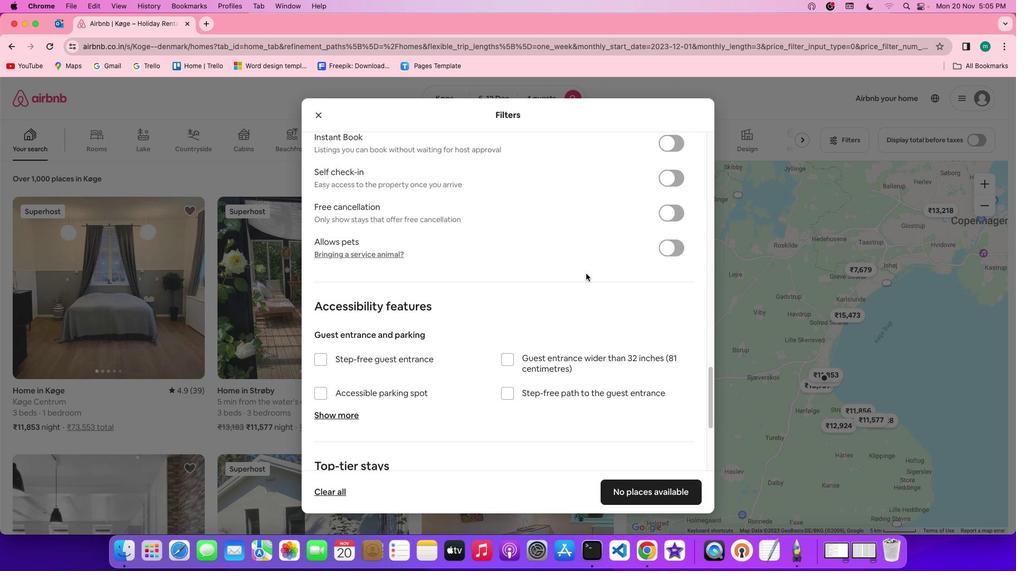 
Action: Mouse scrolled (585, 273) with delta (0, 0)
Screenshot: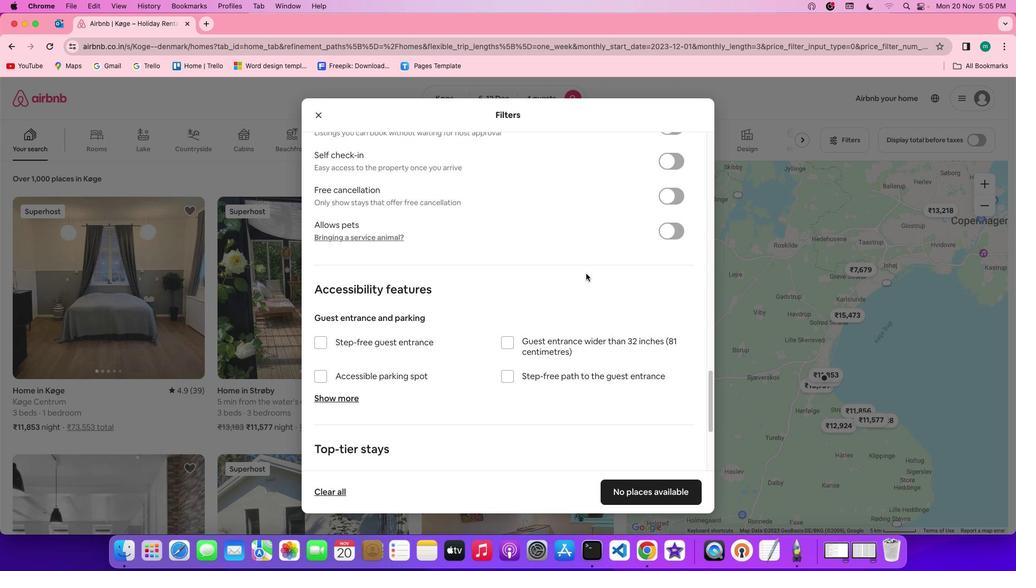 
Action: Mouse scrolled (585, 273) with delta (0, 0)
Screenshot: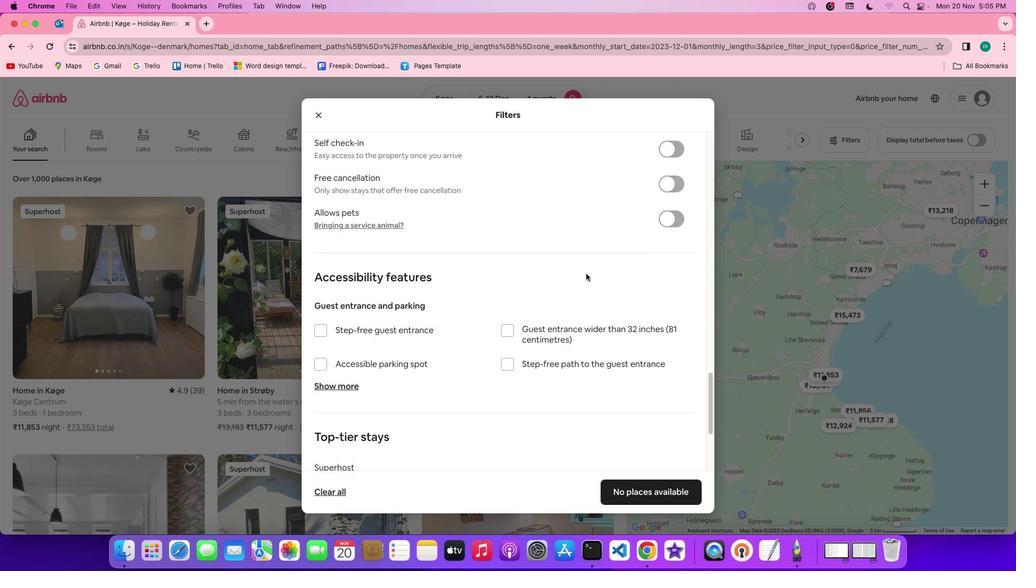 
Action: Mouse scrolled (585, 273) with delta (0, 0)
Screenshot: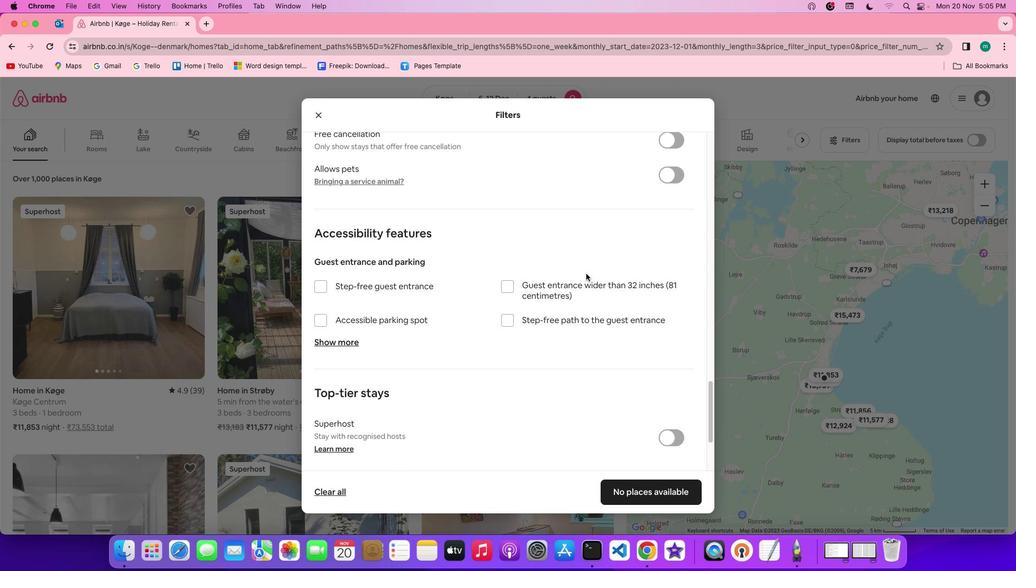 
Action: Mouse scrolled (585, 273) with delta (0, -1)
Screenshot: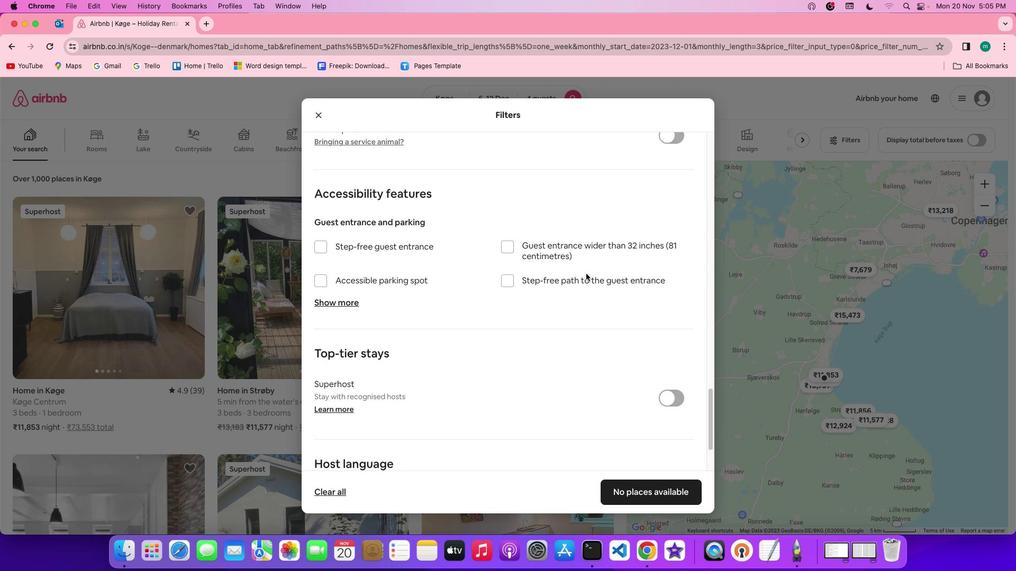 
Action: Mouse scrolled (585, 273) with delta (0, 0)
Screenshot: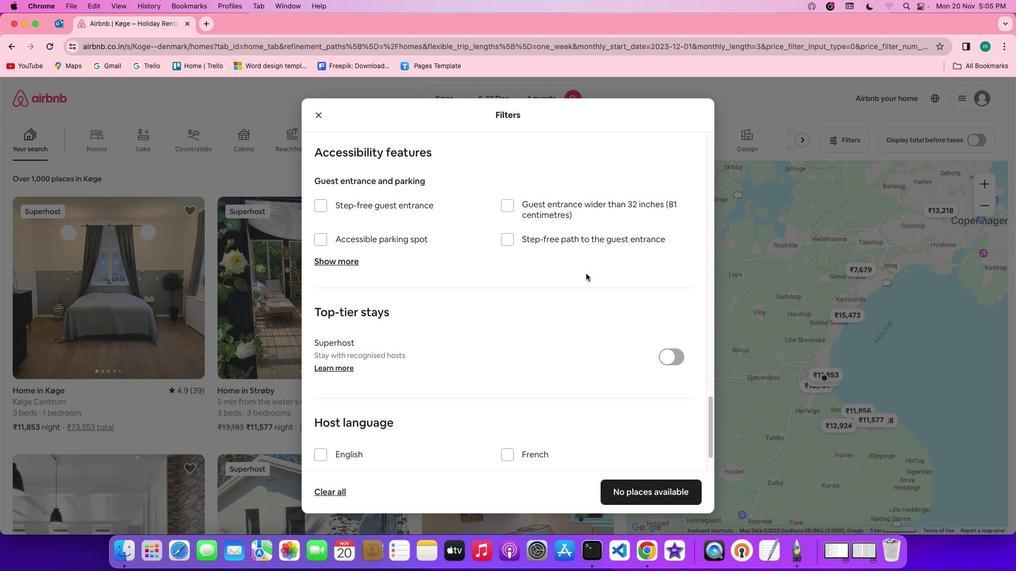 
Action: Mouse scrolled (585, 273) with delta (0, 0)
Screenshot: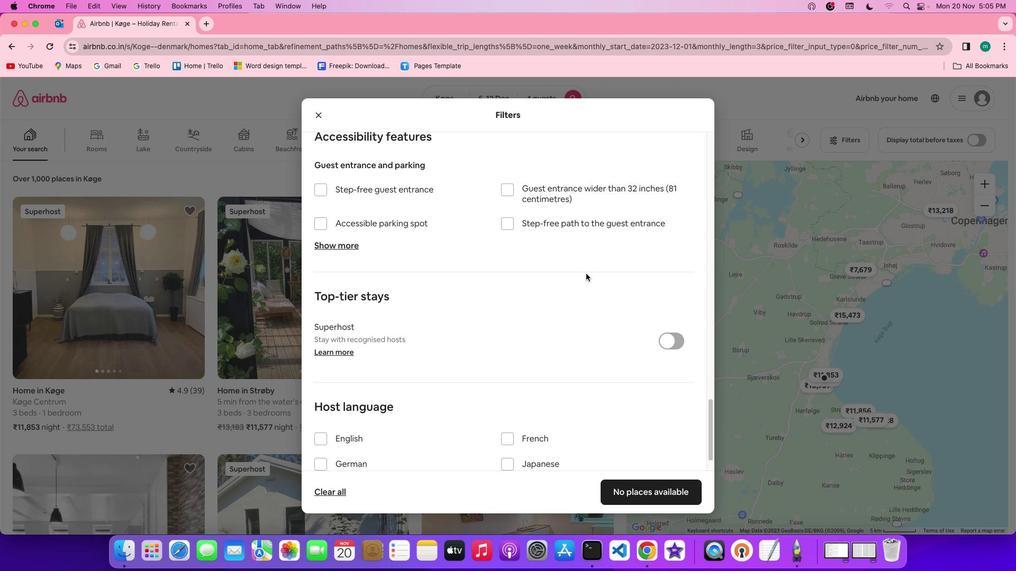 
Action: Mouse scrolled (585, 273) with delta (0, -1)
Screenshot: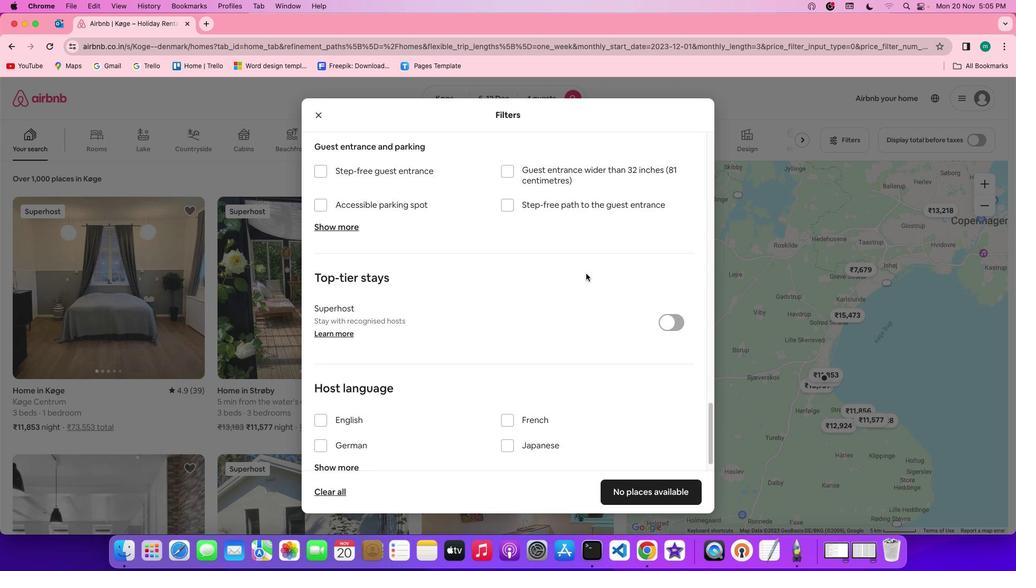 
Action: Mouse scrolled (585, 273) with delta (0, -2)
Screenshot: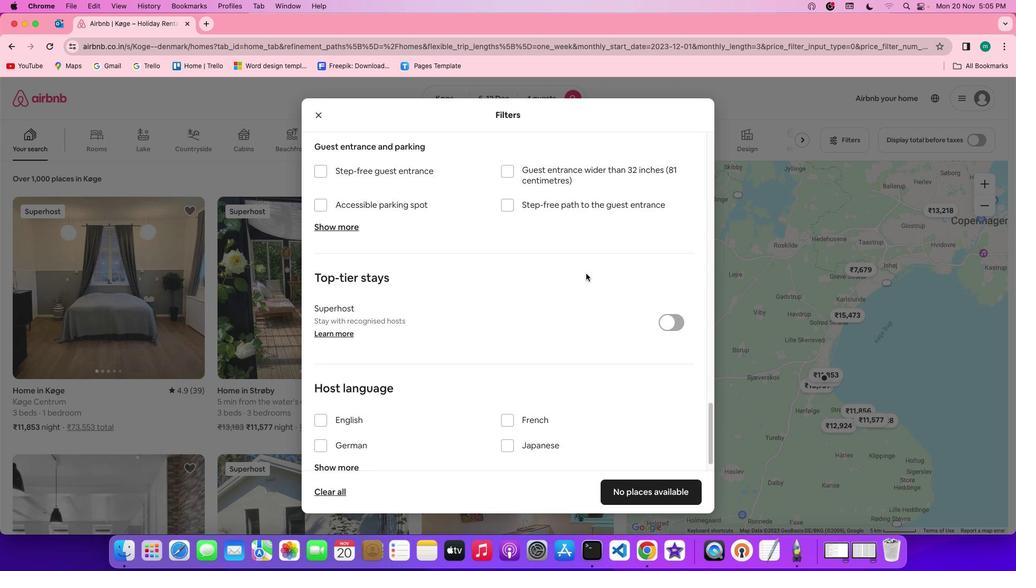 
Action: Mouse scrolled (585, 273) with delta (0, -3)
Screenshot: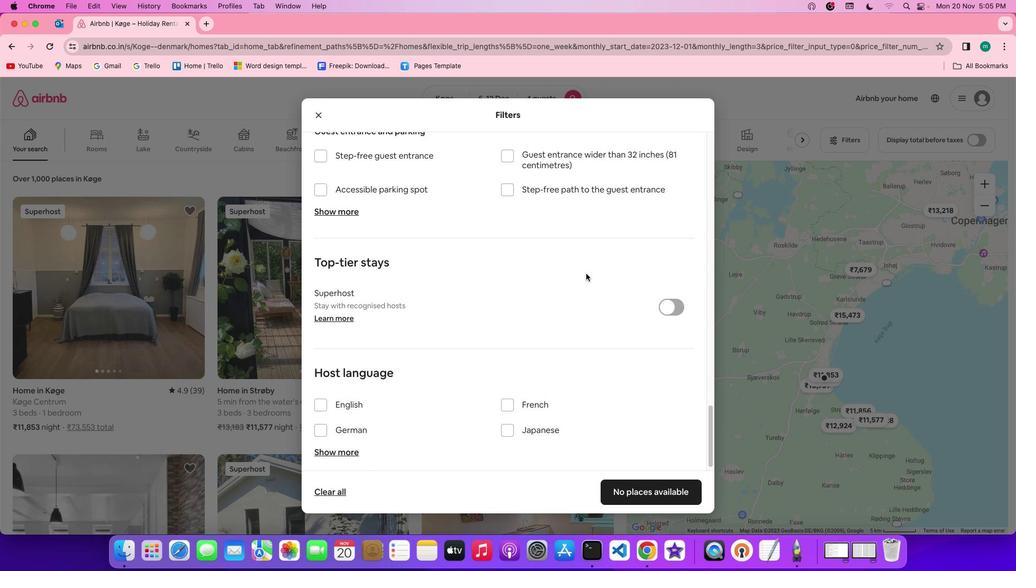 
Action: Mouse scrolled (585, 273) with delta (0, -3)
Screenshot: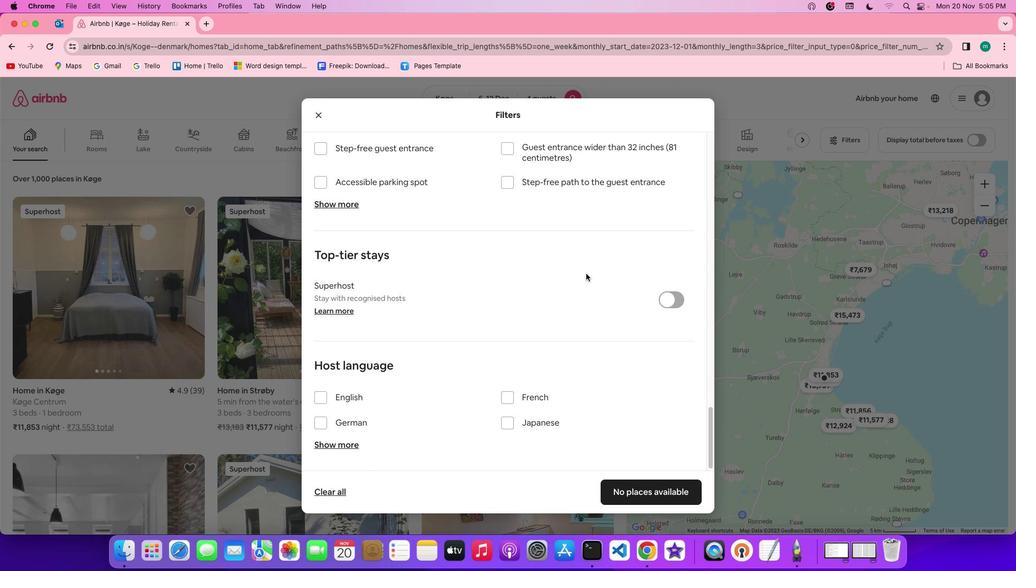 
Action: Mouse scrolled (585, 273) with delta (0, 0)
Screenshot: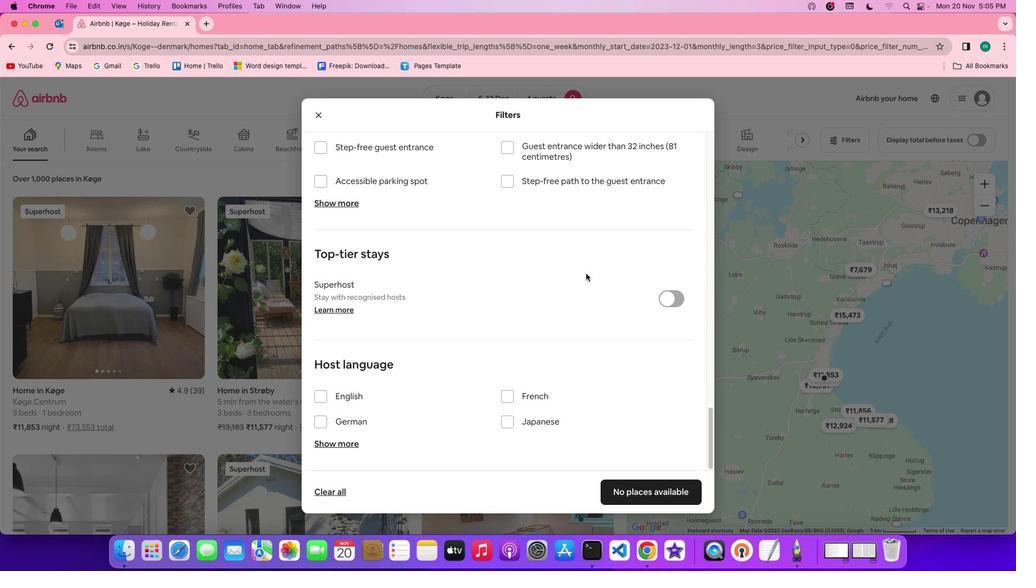 
Action: Mouse scrolled (585, 273) with delta (0, 0)
Screenshot: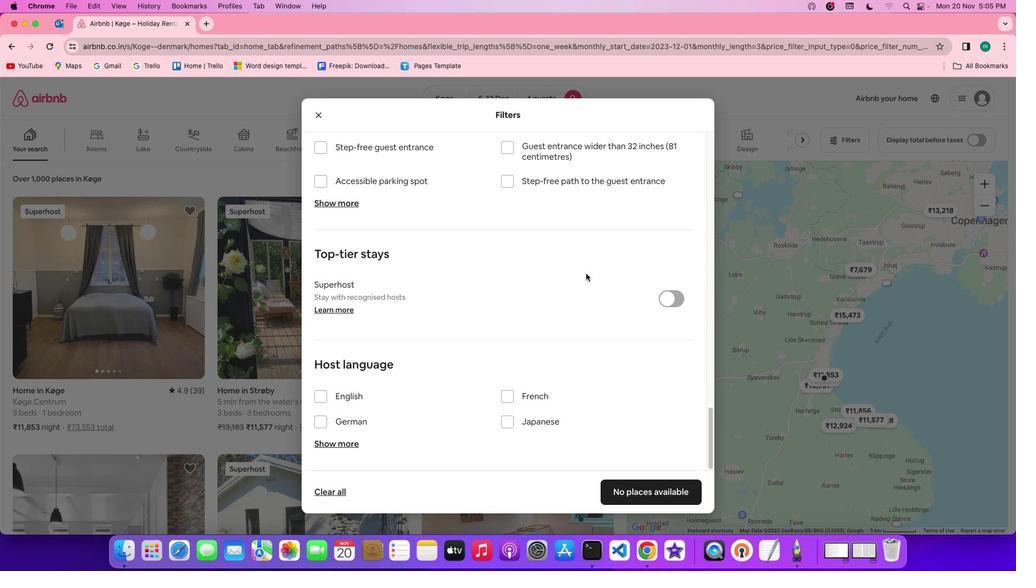 
Action: Mouse scrolled (585, 273) with delta (0, -1)
Screenshot: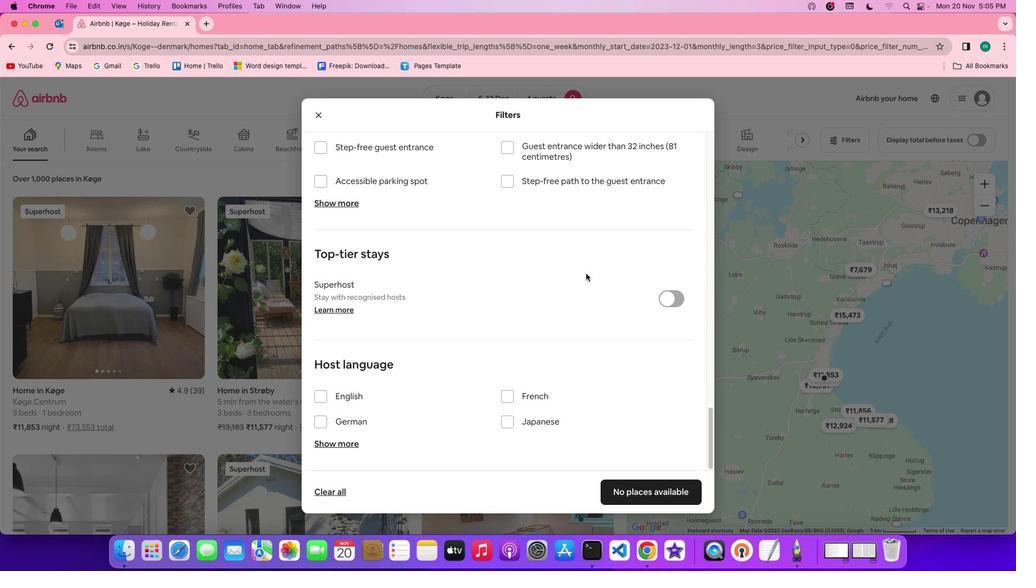 
Action: Mouse scrolled (585, 273) with delta (0, -2)
Screenshot: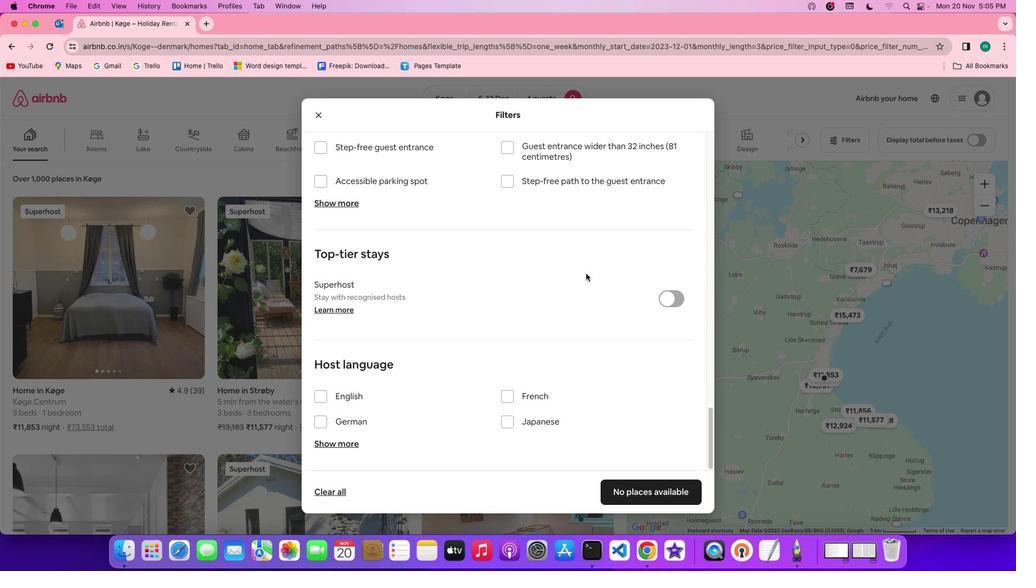 
Action: Mouse scrolled (585, 273) with delta (0, -3)
Screenshot: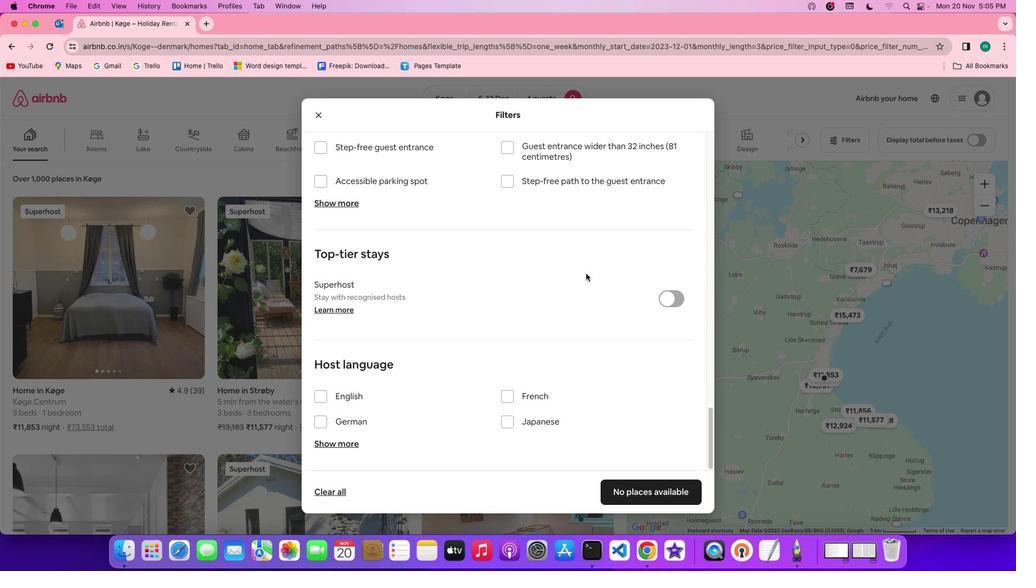 
Action: Mouse scrolled (585, 273) with delta (0, -3)
Screenshot: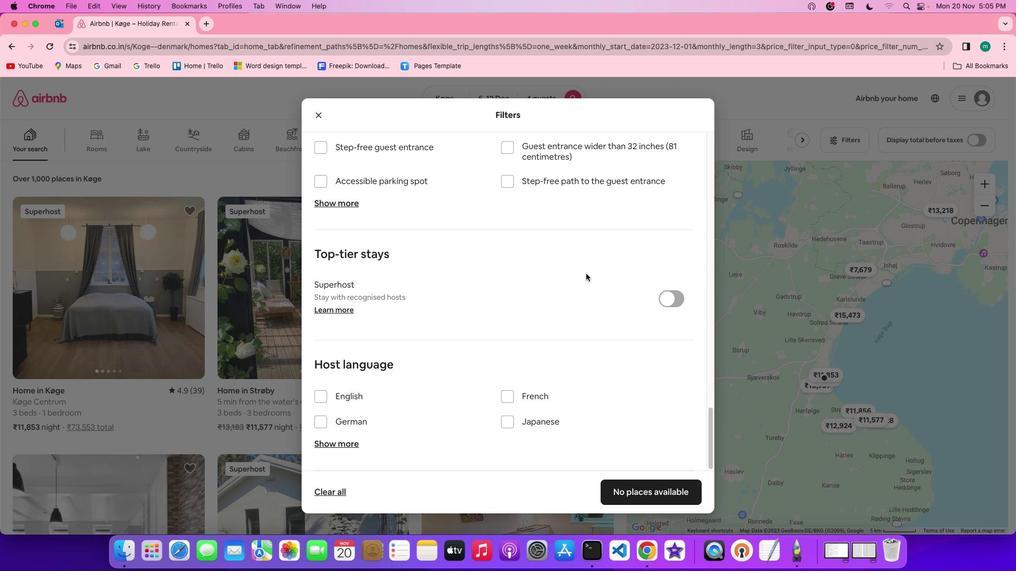 
Action: Mouse moved to (650, 478)
Screenshot: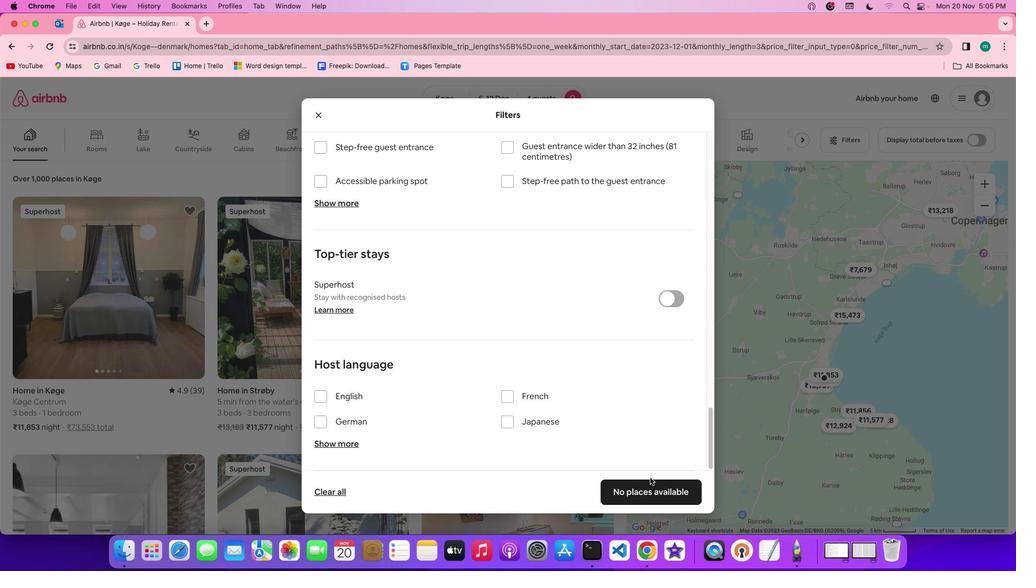 
Action: Mouse pressed left at (650, 478)
Screenshot: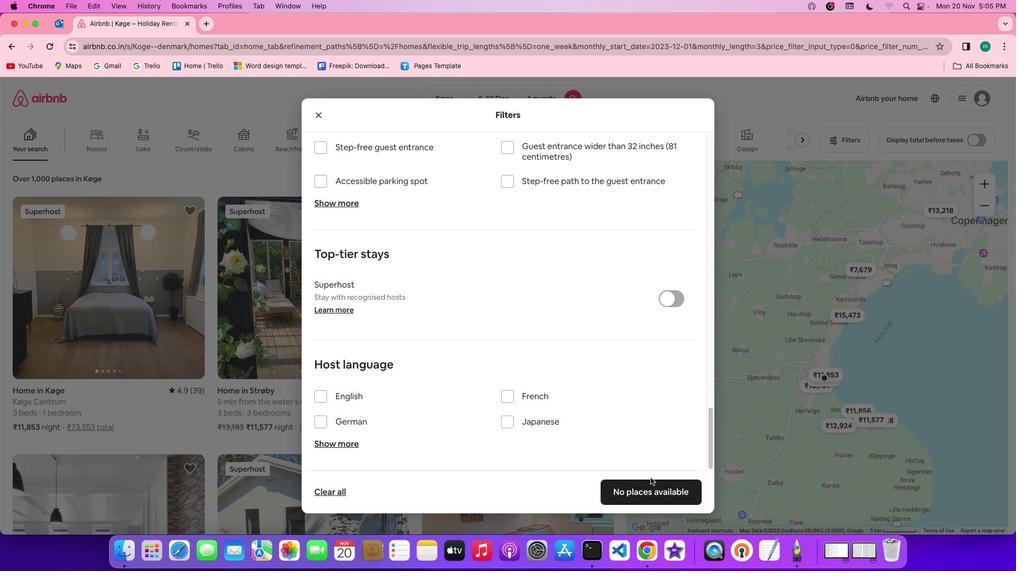 
Action: Mouse moved to (651, 481)
Screenshot: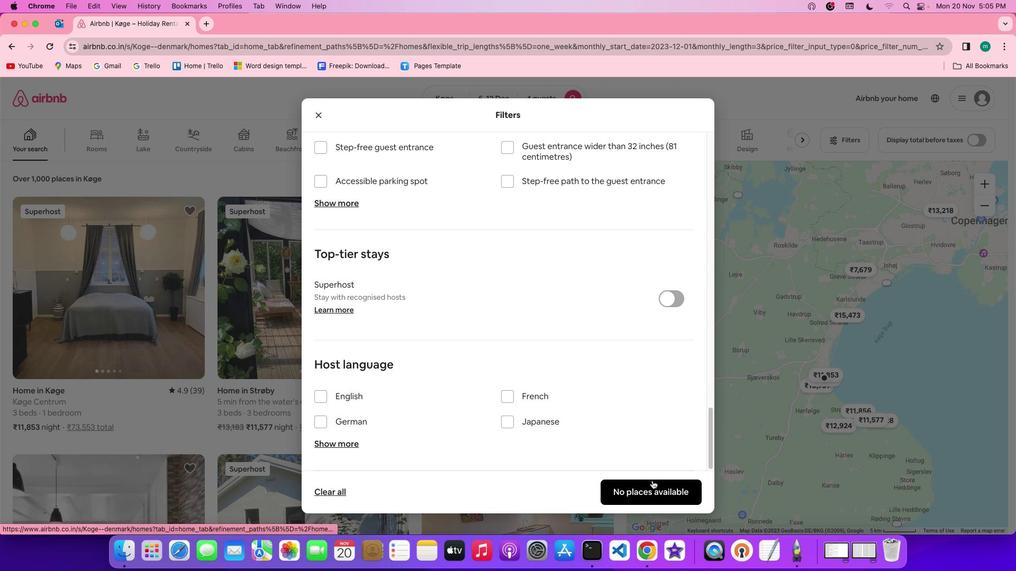 
Action: Mouse pressed left at (651, 481)
Screenshot: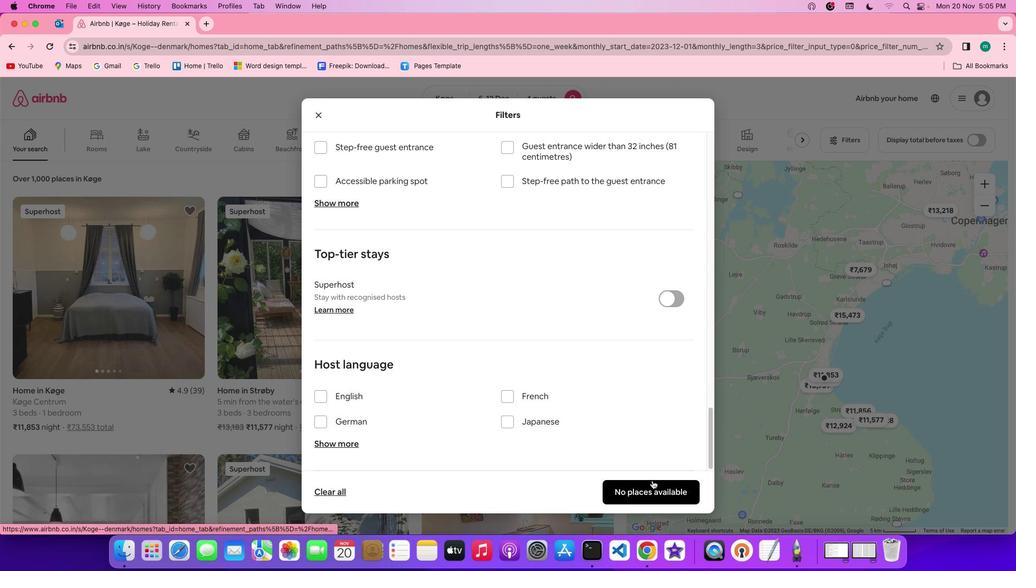 
Action: Mouse moved to (512, 383)
Screenshot: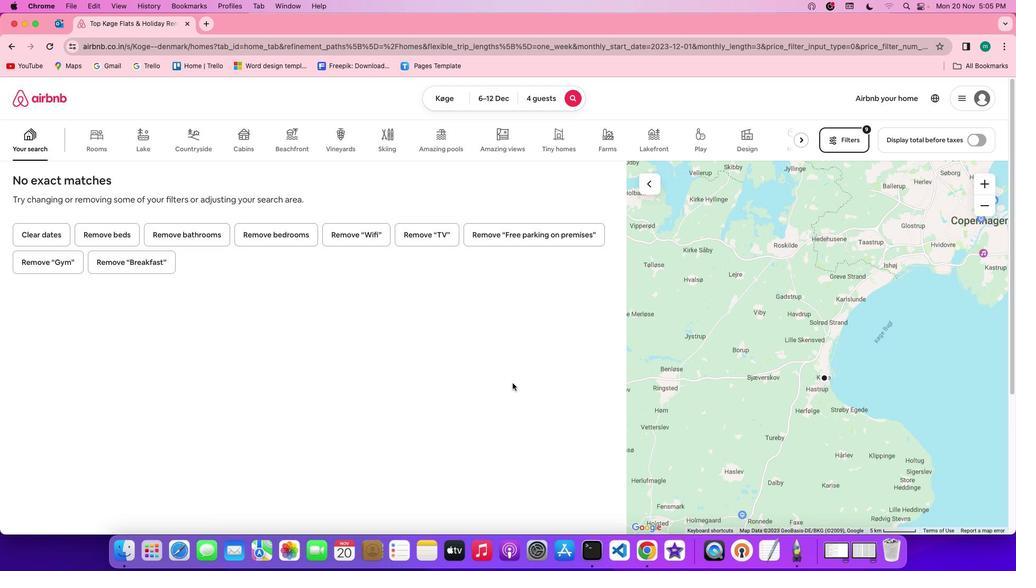 
